 Task: Look for space in Zorgo, Burkina Faso from 8th August, 2023 to 15th August, 2023 for 9 adults in price range Rs.10000 to Rs.14000. Place can be shared room with 5 bedrooms having 9 beds and 5 bathrooms. Property type can be house, flat, guest house. Amenities needed are: wifi, air conditioning, TV, pool, gym, breakfast. Booking option can be shelf check-in. Required host language is English.
Action: Mouse moved to (415, 86)
Screenshot: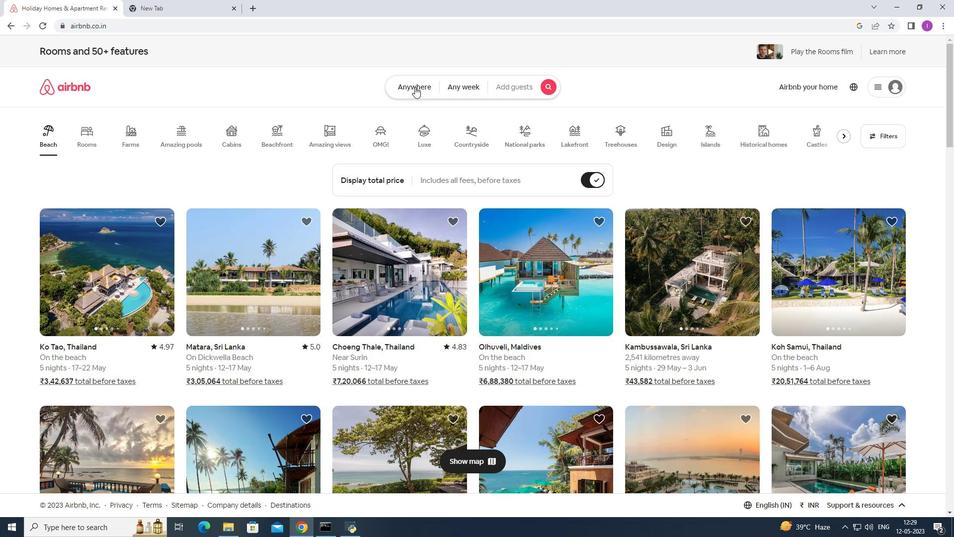 
Action: Mouse pressed left at (415, 86)
Screenshot: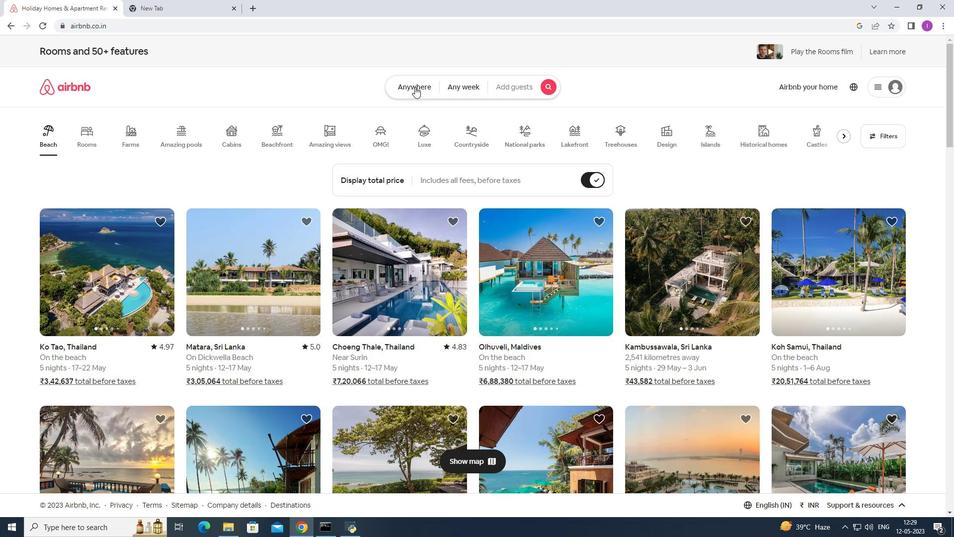 
Action: Mouse moved to (344, 135)
Screenshot: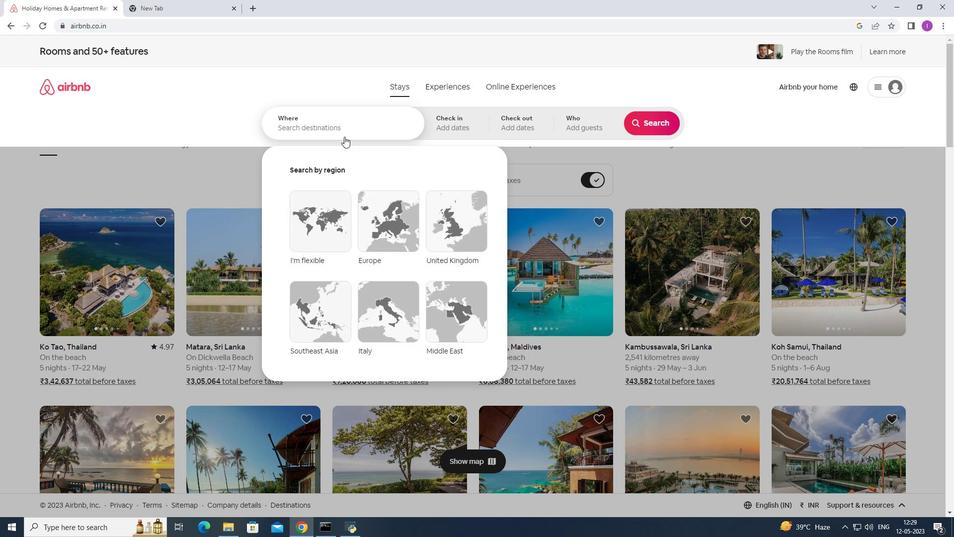 
Action: Mouse pressed left at (344, 135)
Screenshot: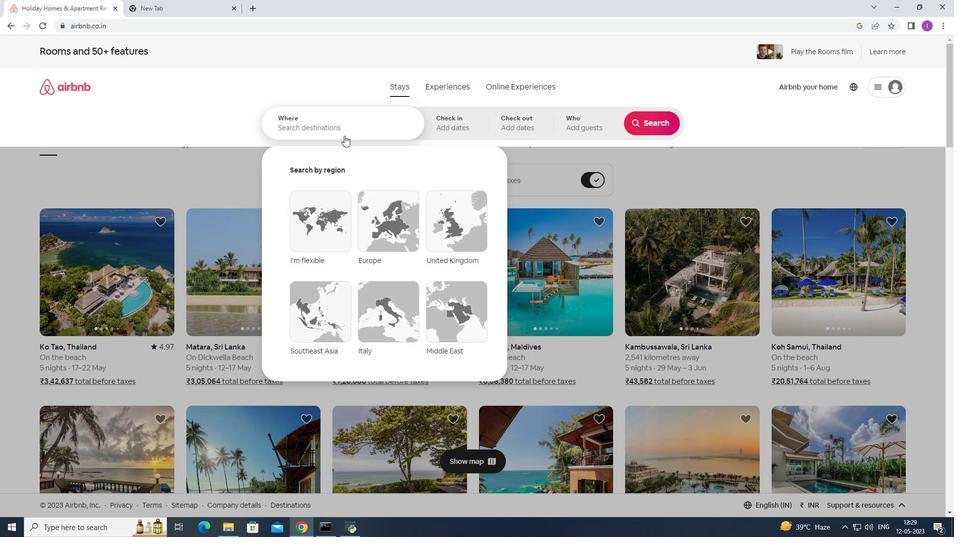 
Action: Mouse moved to (378, 132)
Screenshot: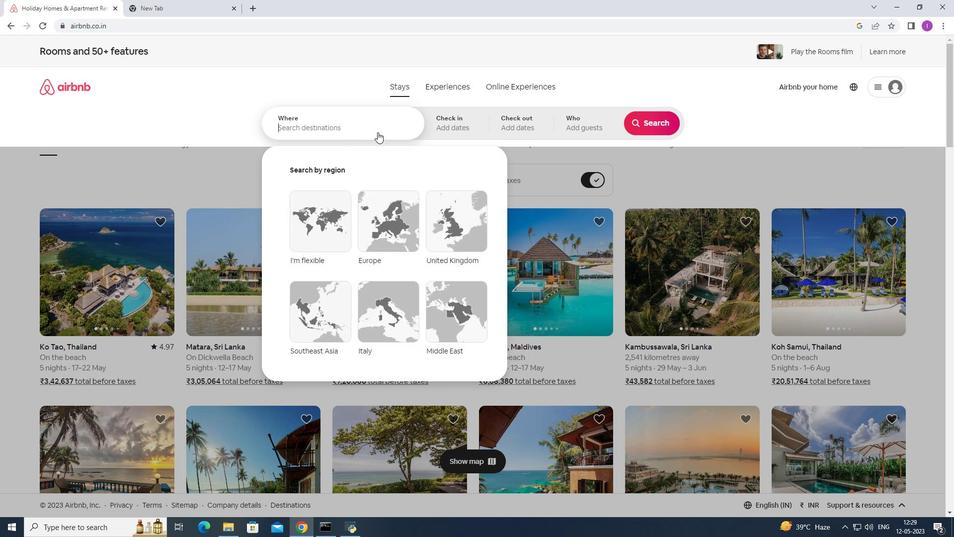 
Action: Key pressed <Key.shift>Zo
Screenshot: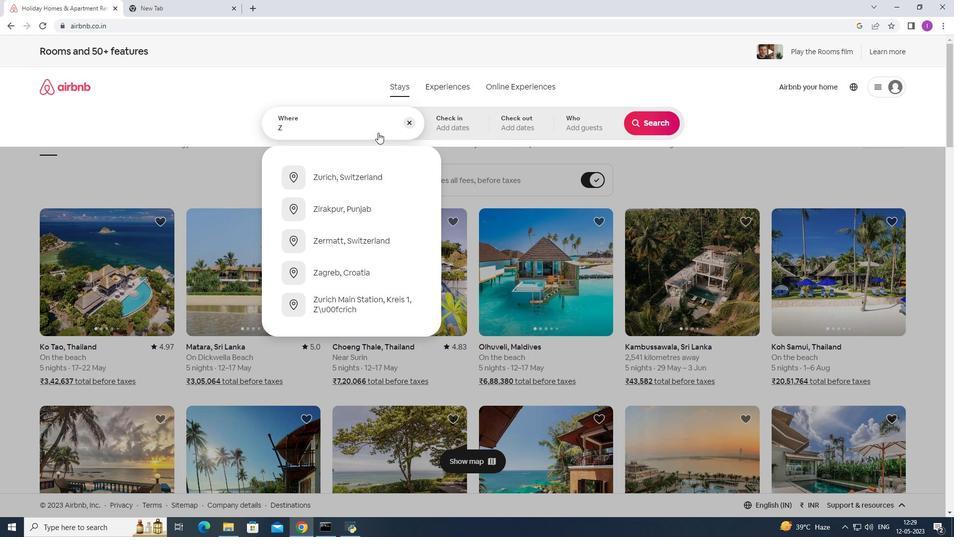
Action: Mouse moved to (378, 132)
Screenshot: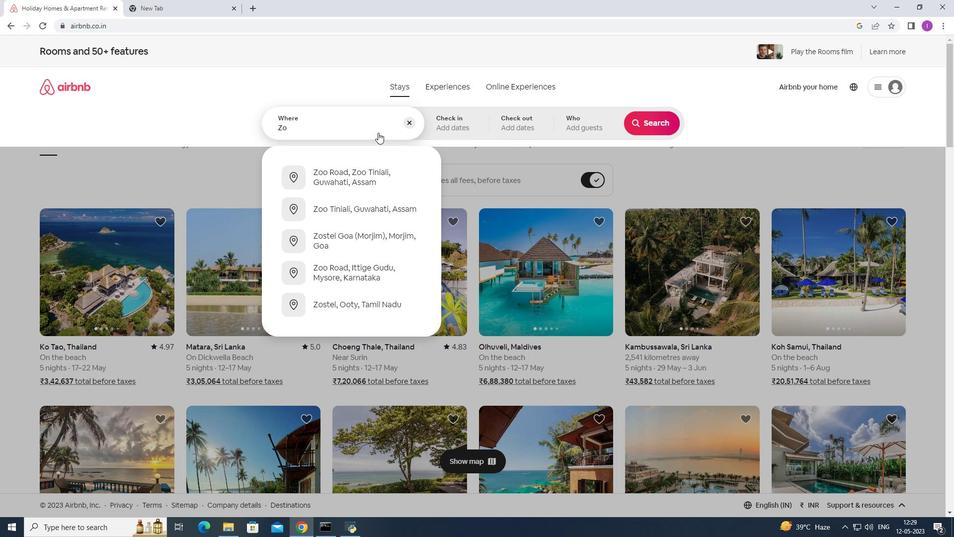 
Action: Key pressed rgo,<Key.shift>Burkina<Key.space><Key.shift>Faso
Screenshot: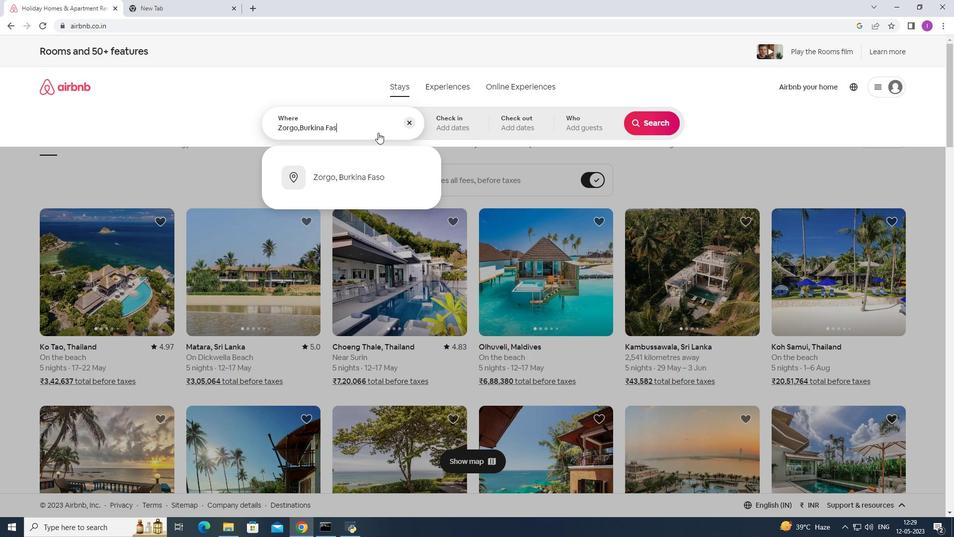 
Action: Mouse moved to (375, 181)
Screenshot: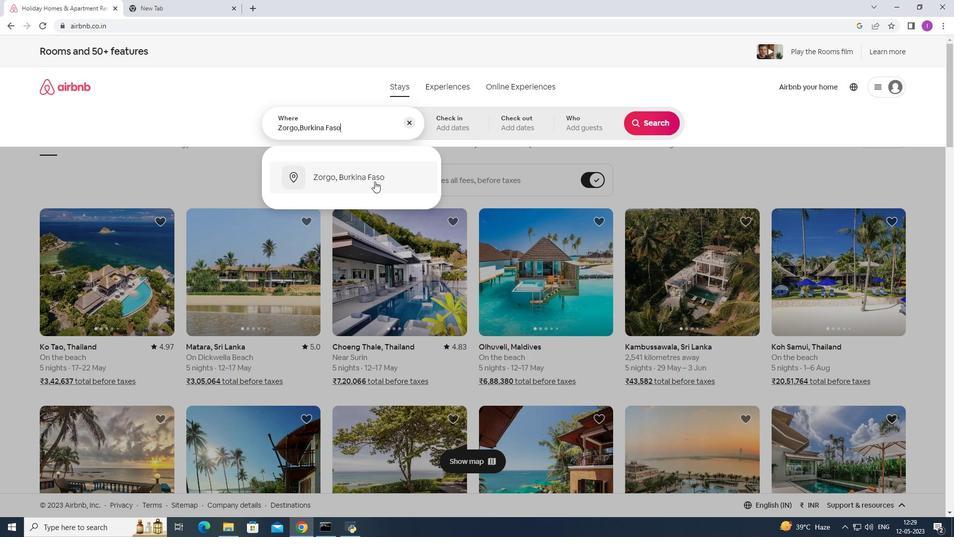 
Action: Mouse pressed left at (375, 181)
Screenshot: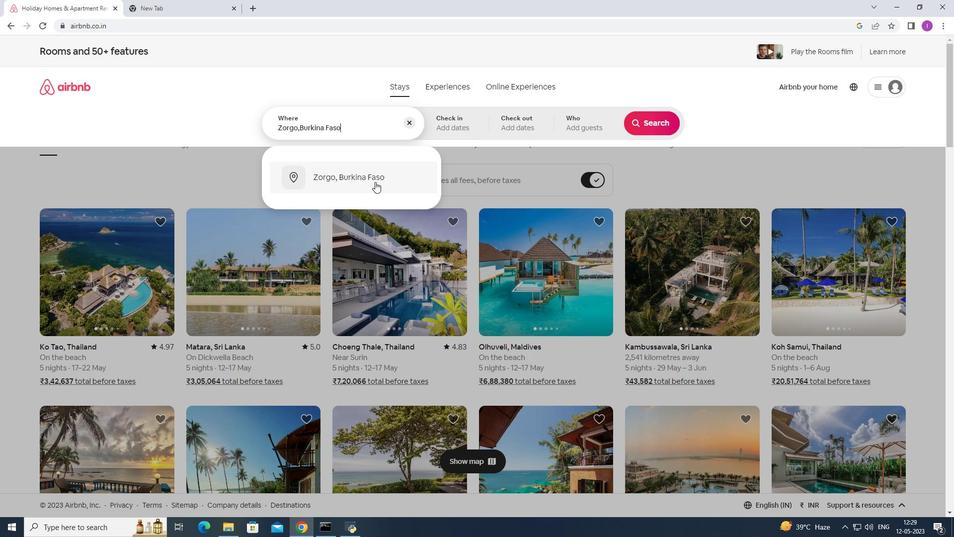 
Action: Mouse moved to (647, 198)
Screenshot: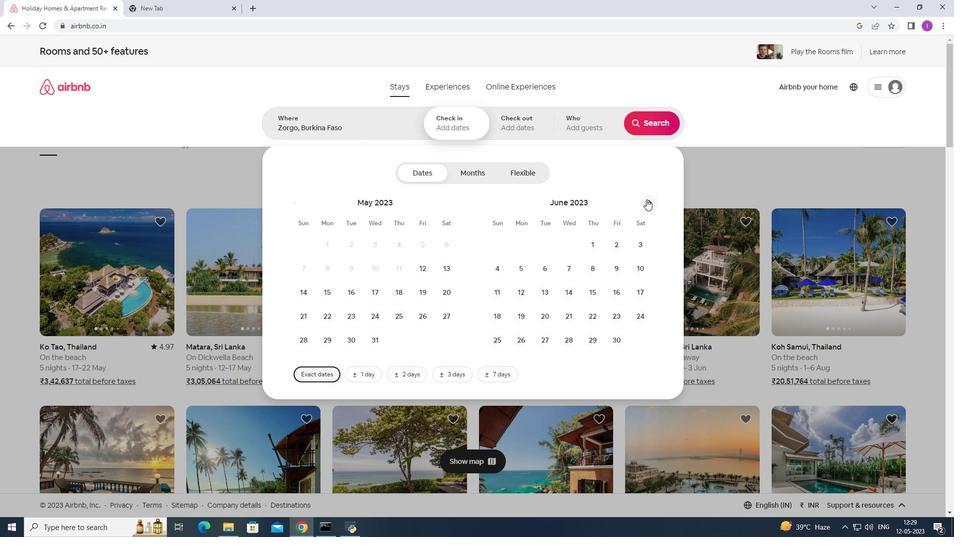 
Action: Mouse pressed left at (647, 198)
Screenshot: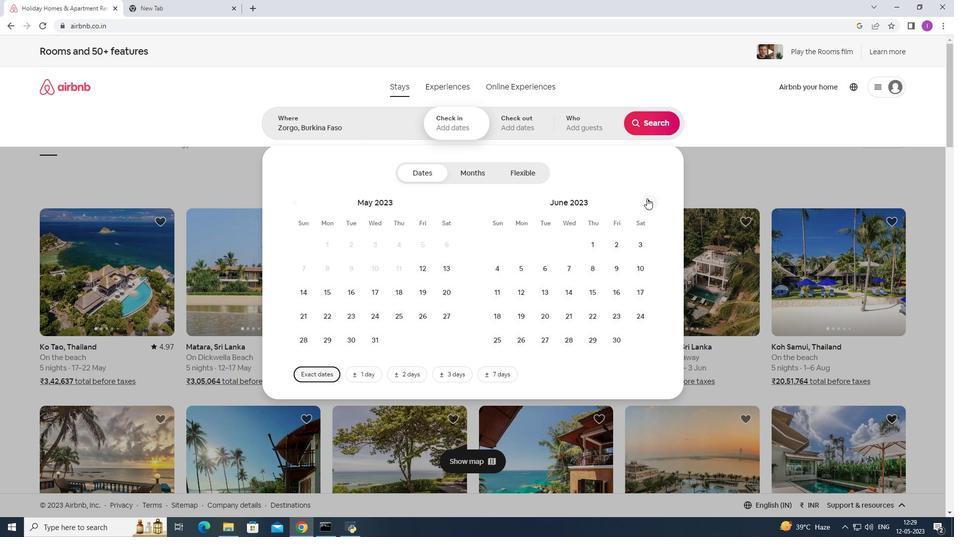 
Action: Mouse moved to (647, 197)
Screenshot: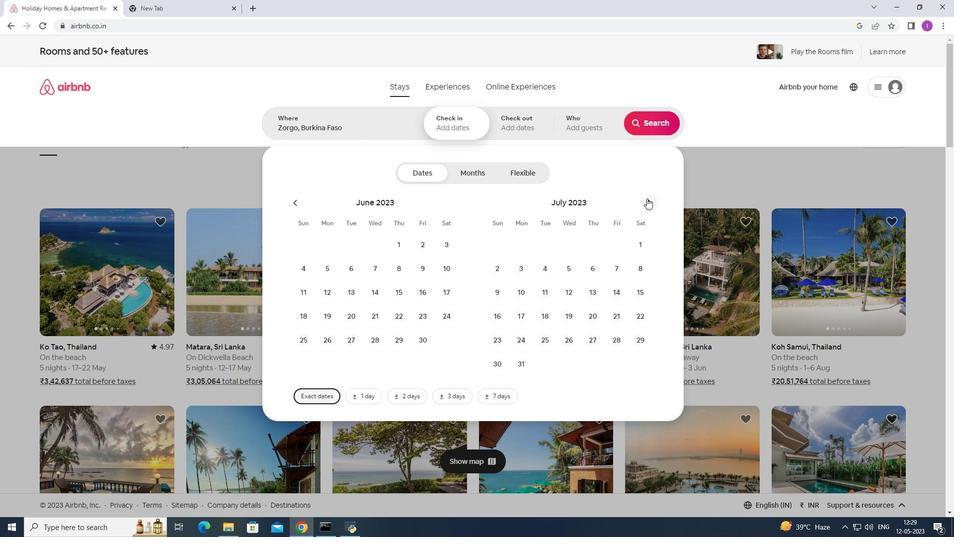 
Action: Mouse pressed left at (647, 197)
Screenshot: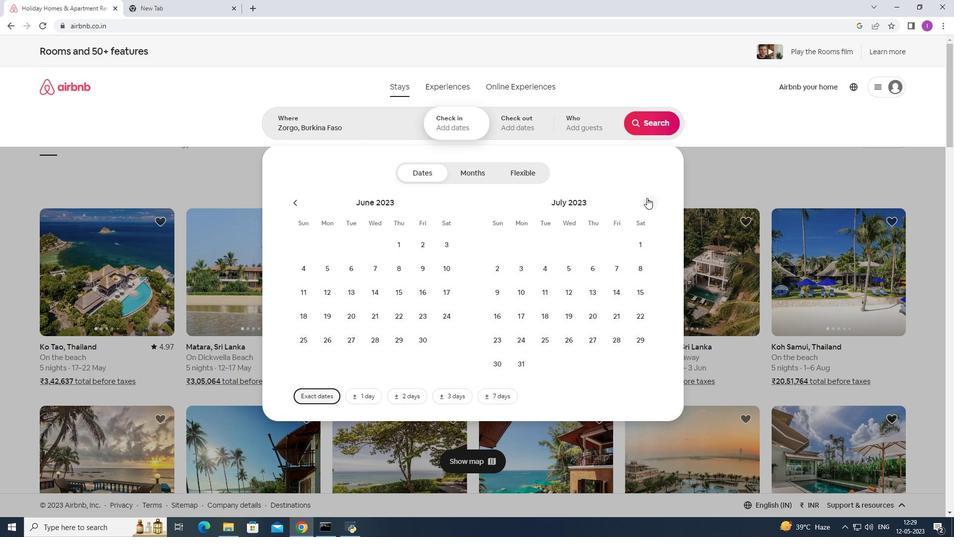 
Action: Mouse moved to (547, 266)
Screenshot: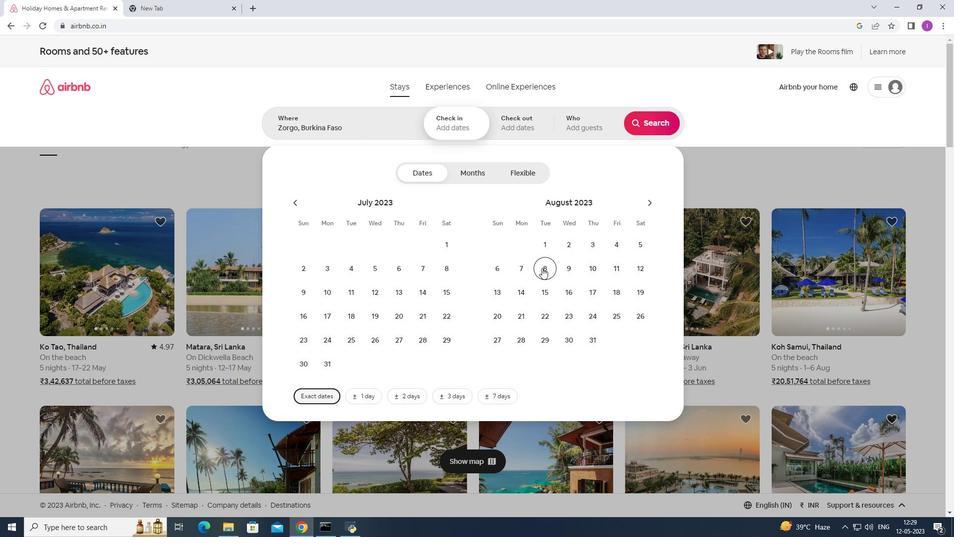 
Action: Mouse pressed left at (547, 266)
Screenshot: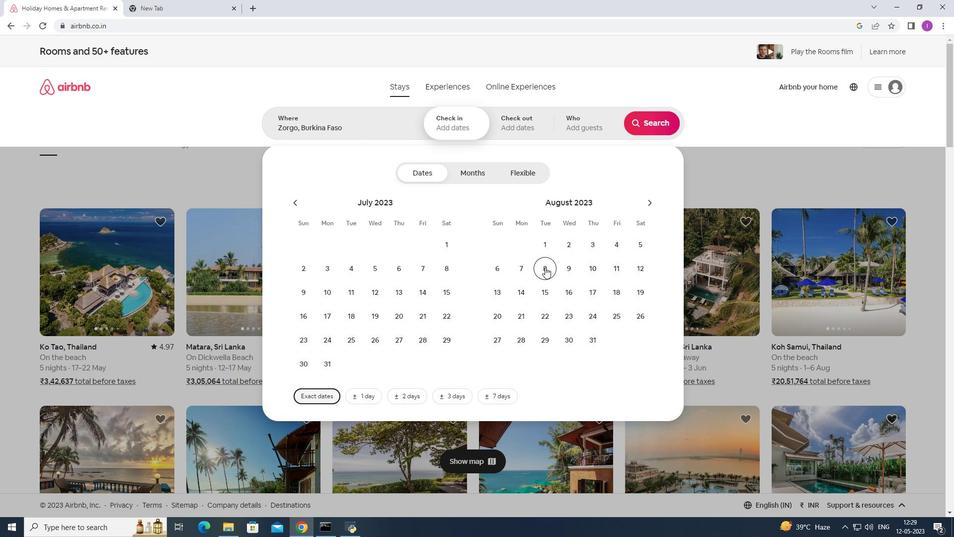 
Action: Mouse moved to (549, 288)
Screenshot: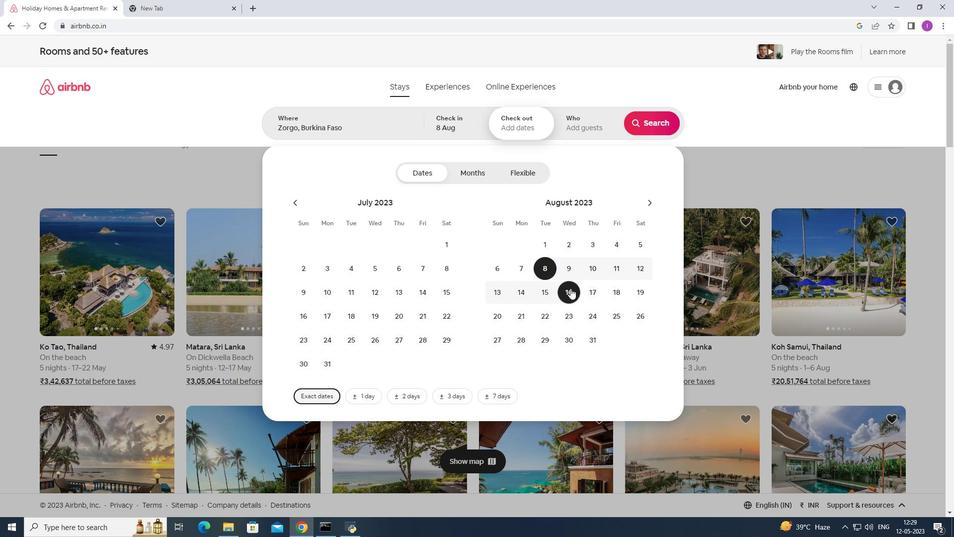 
Action: Mouse pressed left at (549, 288)
Screenshot: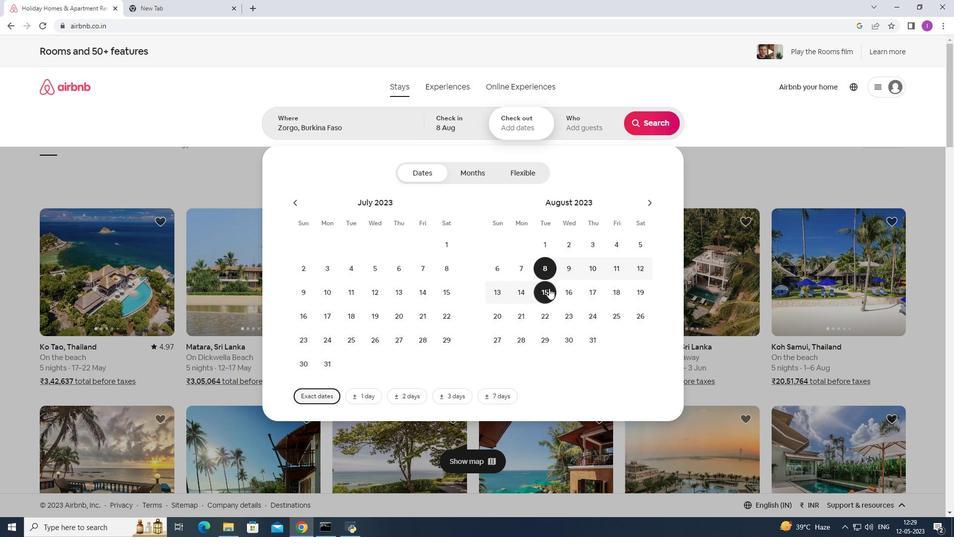 
Action: Mouse moved to (587, 127)
Screenshot: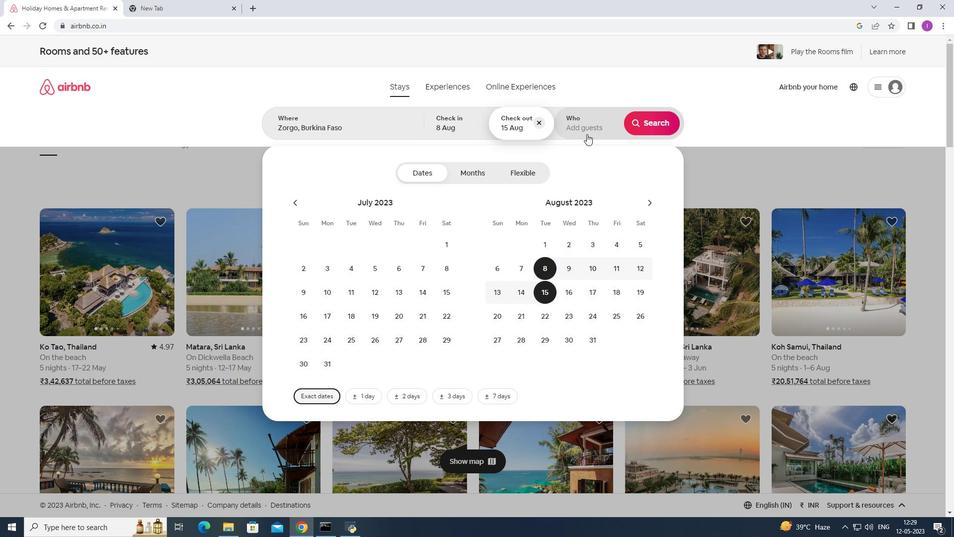 
Action: Mouse pressed left at (587, 127)
Screenshot: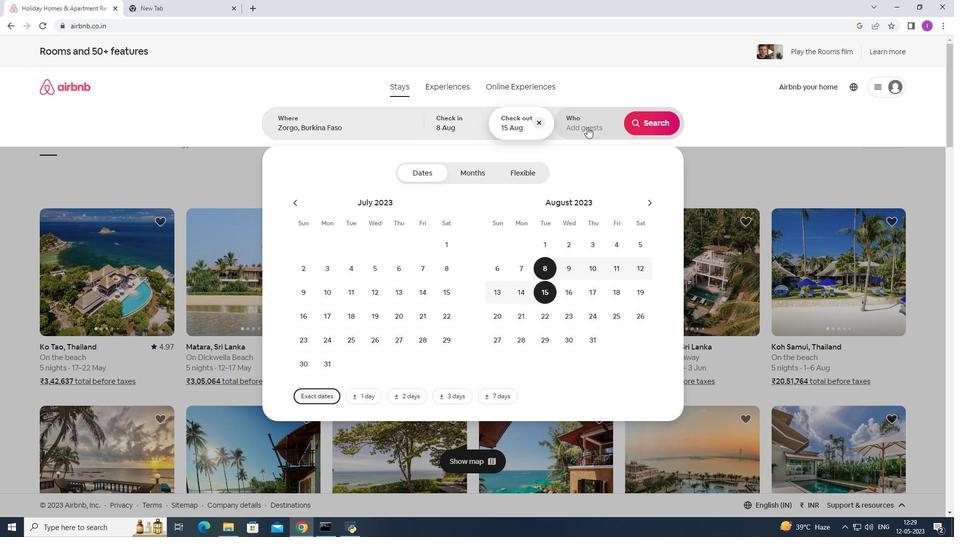 
Action: Mouse moved to (654, 177)
Screenshot: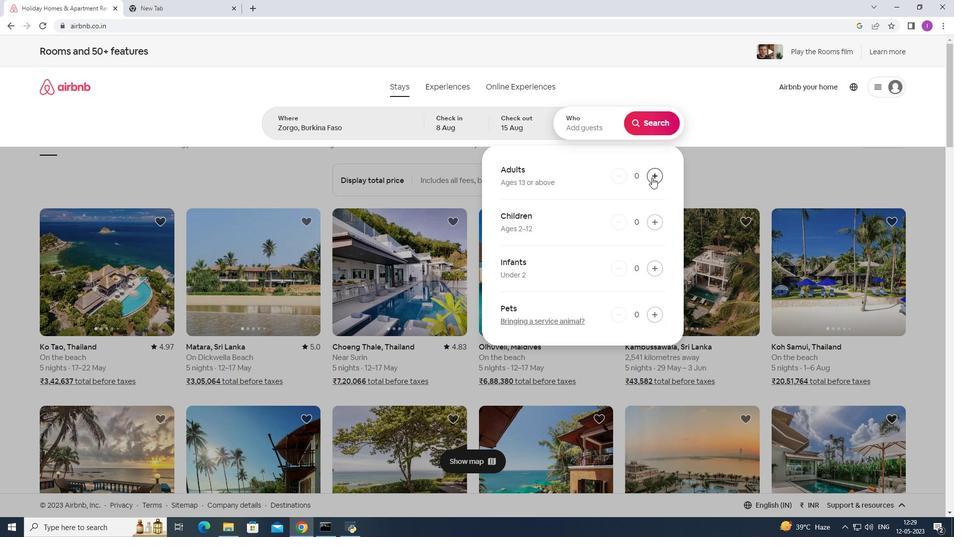 
Action: Mouse pressed left at (654, 177)
Screenshot: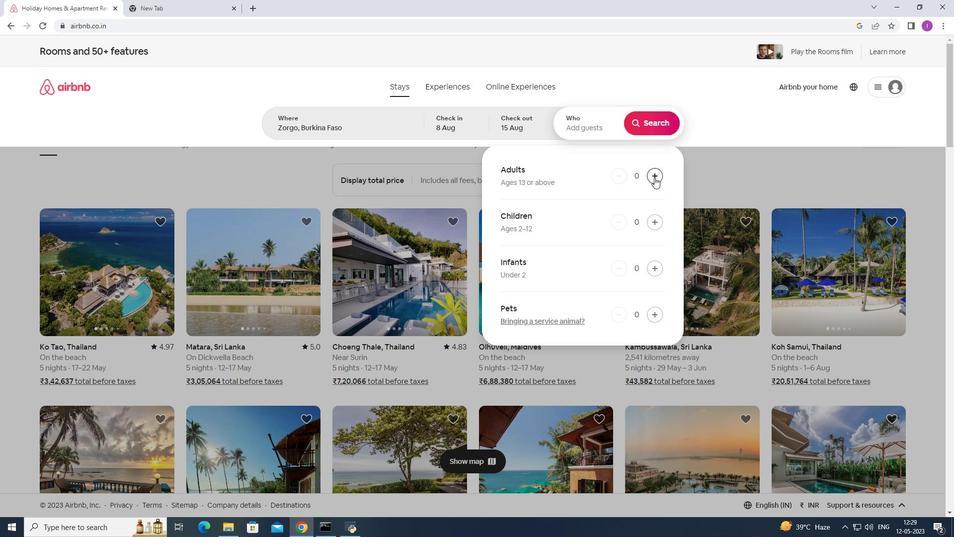 
Action: Mouse pressed left at (654, 177)
Screenshot: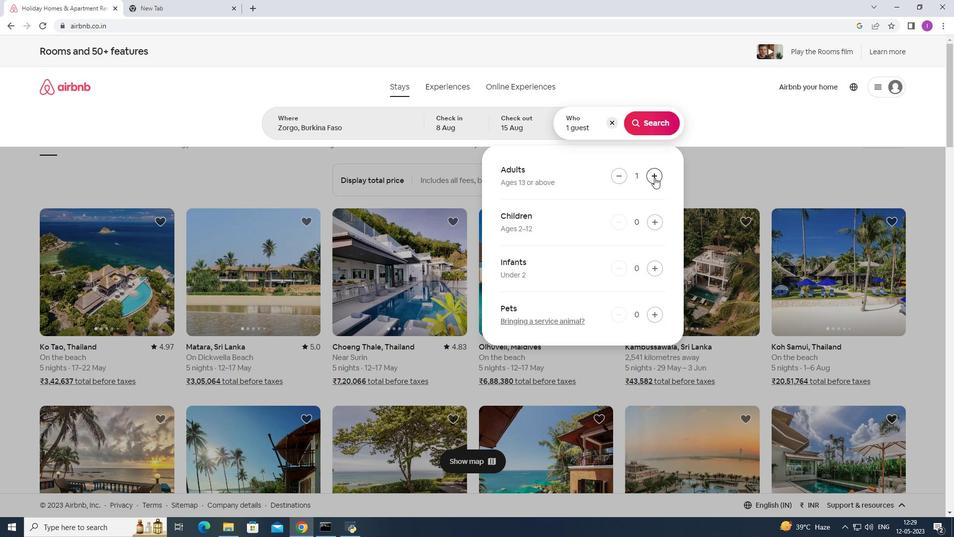 
Action: Mouse pressed left at (654, 177)
Screenshot: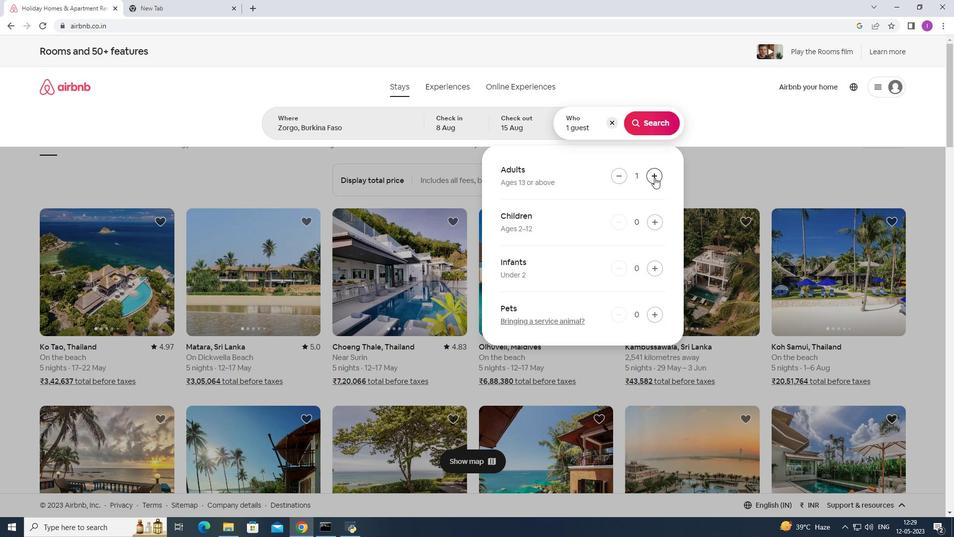 
Action: Mouse pressed left at (654, 177)
Screenshot: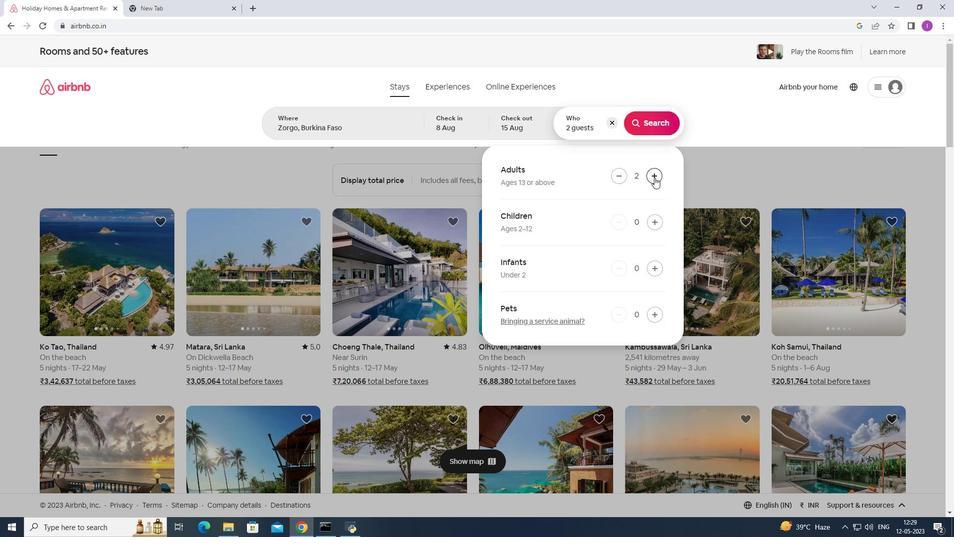 
Action: Mouse pressed left at (654, 177)
Screenshot: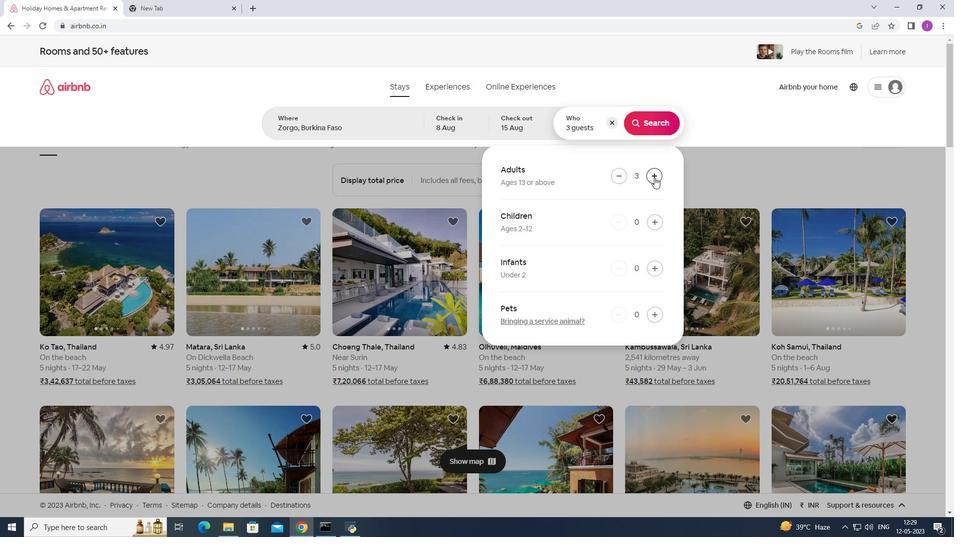 
Action: Mouse pressed left at (654, 177)
Screenshot: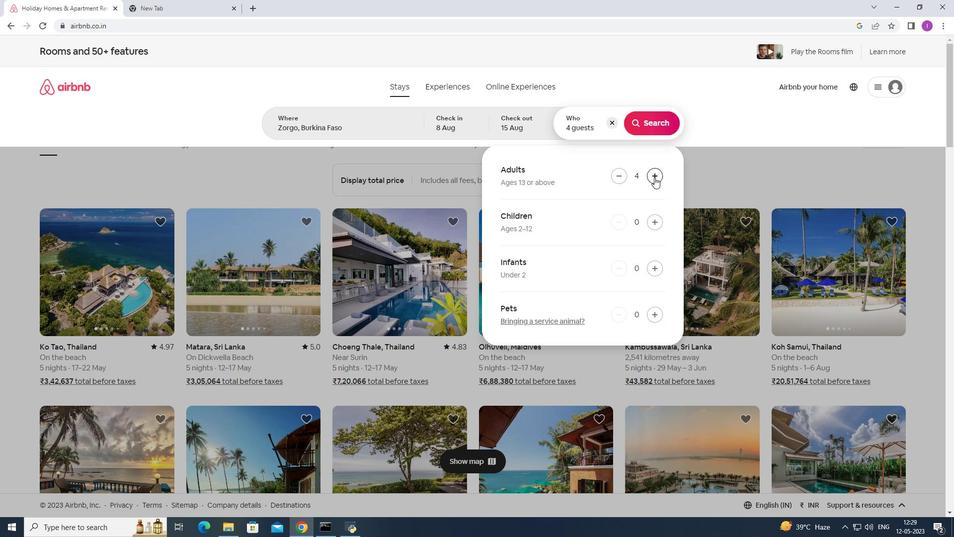 
Action: Mouse pressed left at (654, 177)
Screenshot: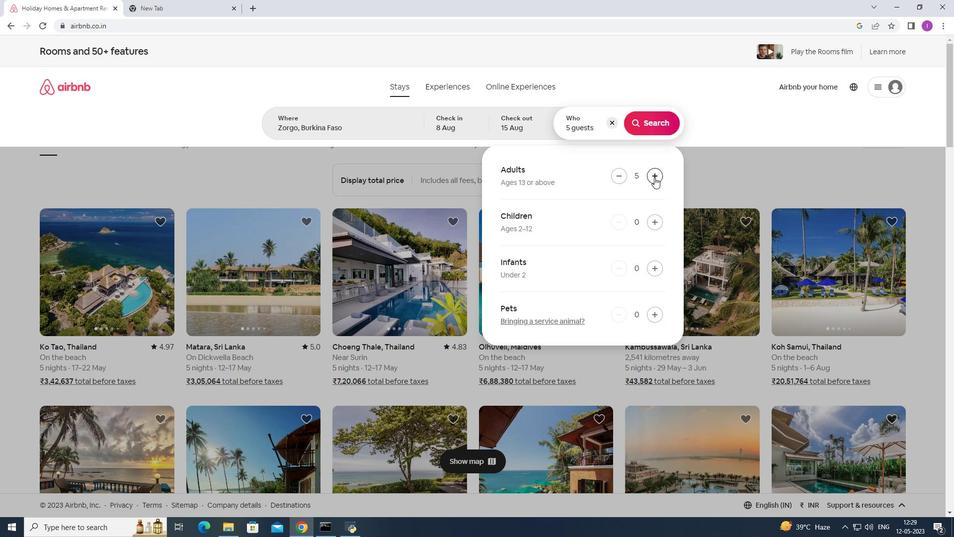
Action: Mouse pressed left at (654, 177)
Screenshot: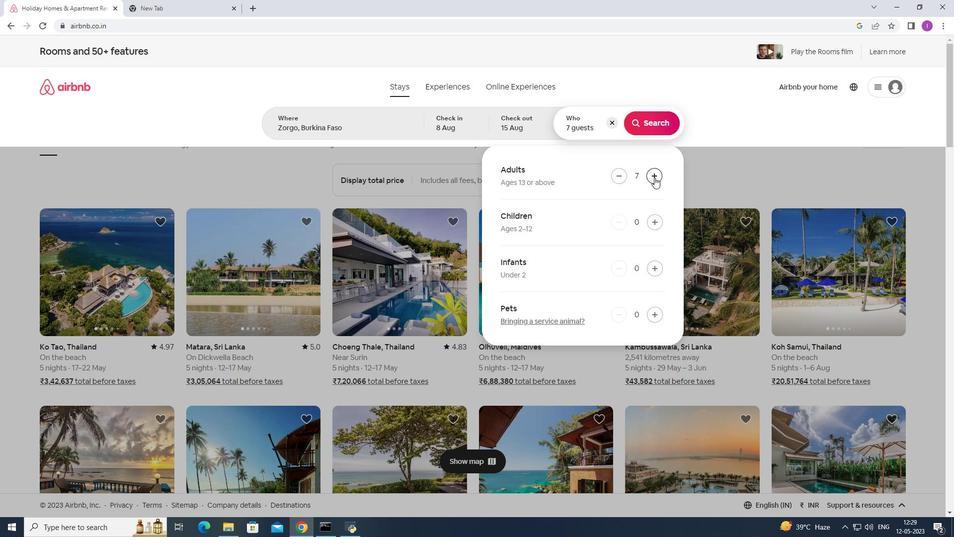 
Action: Mouse moved to (654, 172)
Screenshot: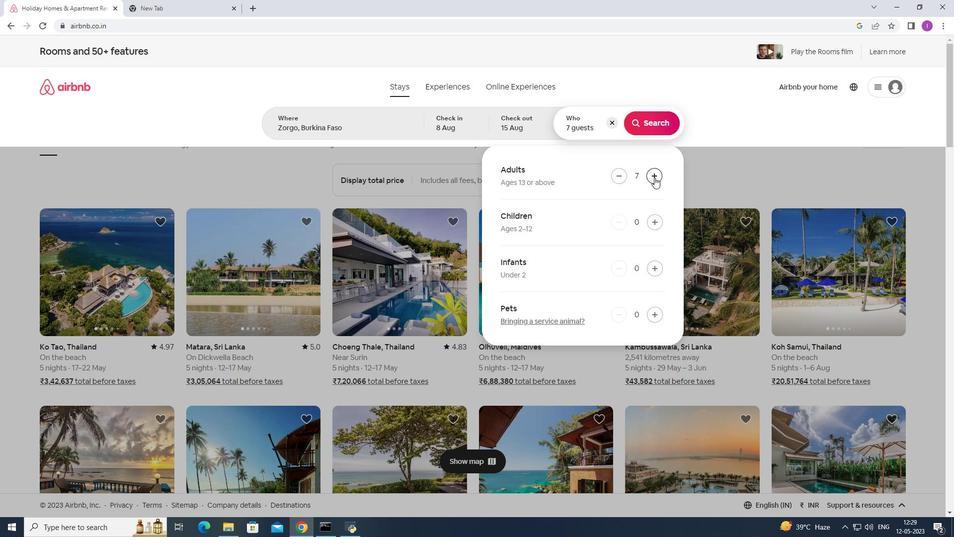 
Action: Mouse pressed left at (654, 172)
Screenshot: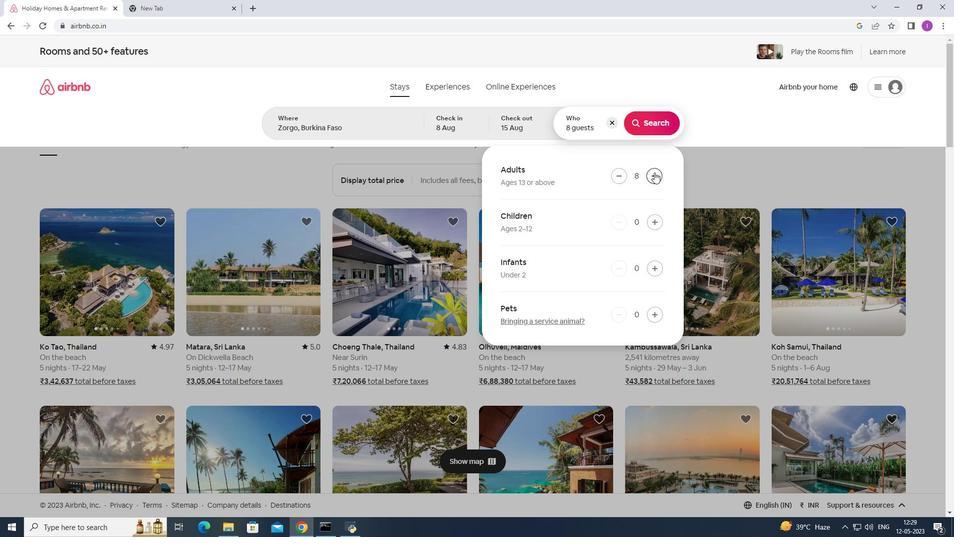 
Action: Mouse moved to (652, 125)
Screenshot: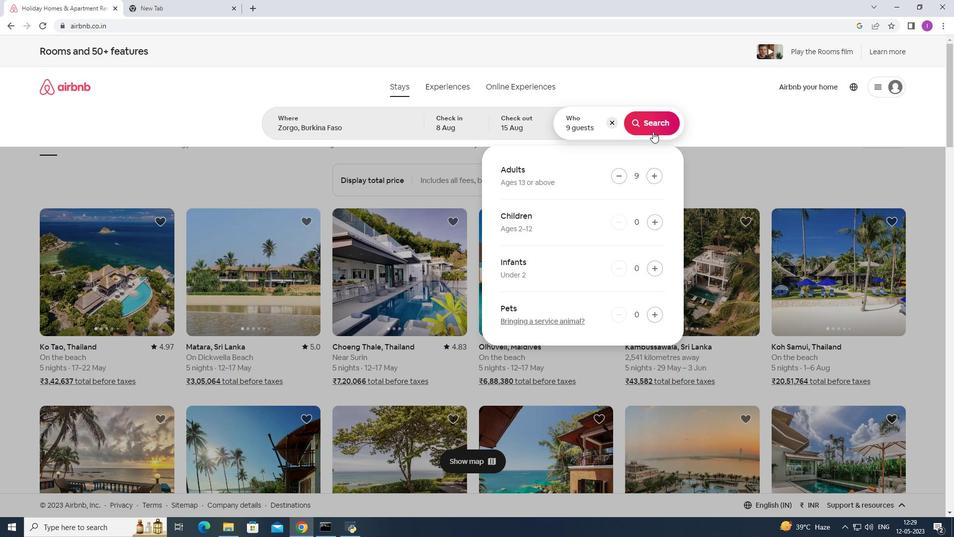 
Action: Mouse pressed left at (652, 125)
Screenshot: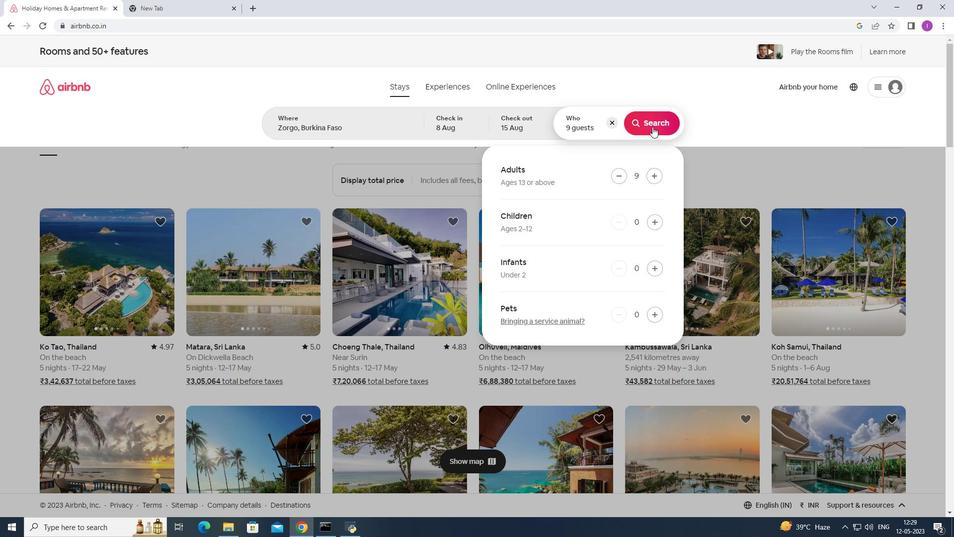 
Action: Mouse moved to (912, 94)
Screenshot: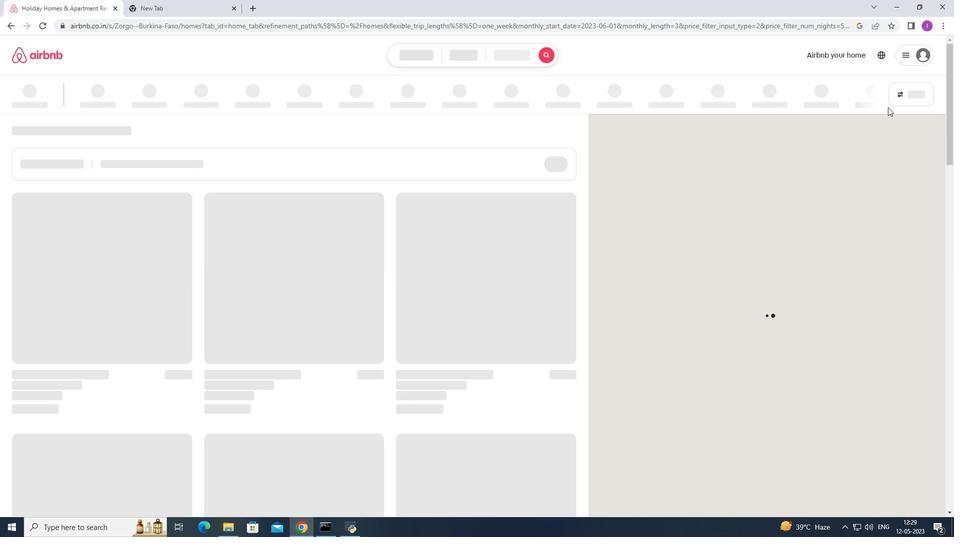 
Action: Mouse pressed left at (912, 94)
Screenshot: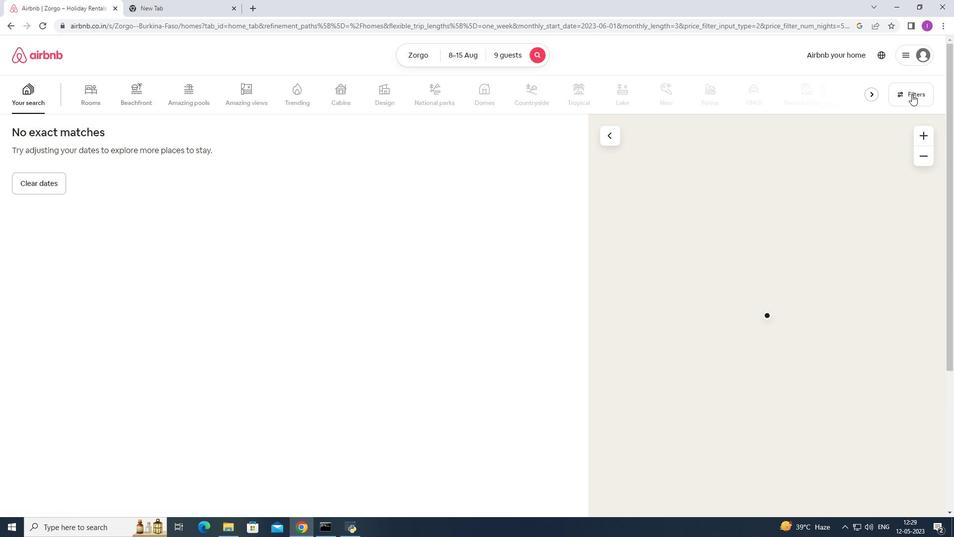 
Action: Mouse moved to (541, 334)
Screenshot: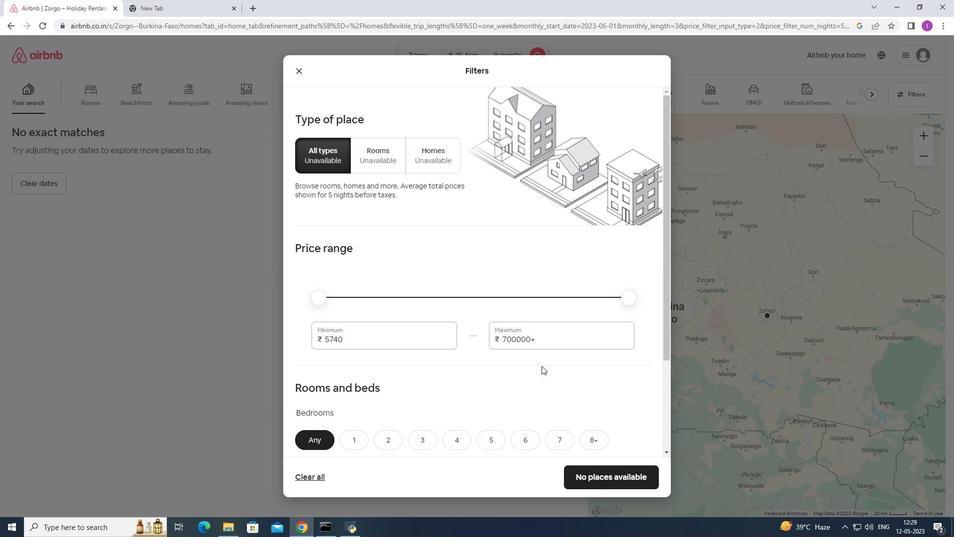 
Action: Mouse pressed left at (541, 334)
Screenshot: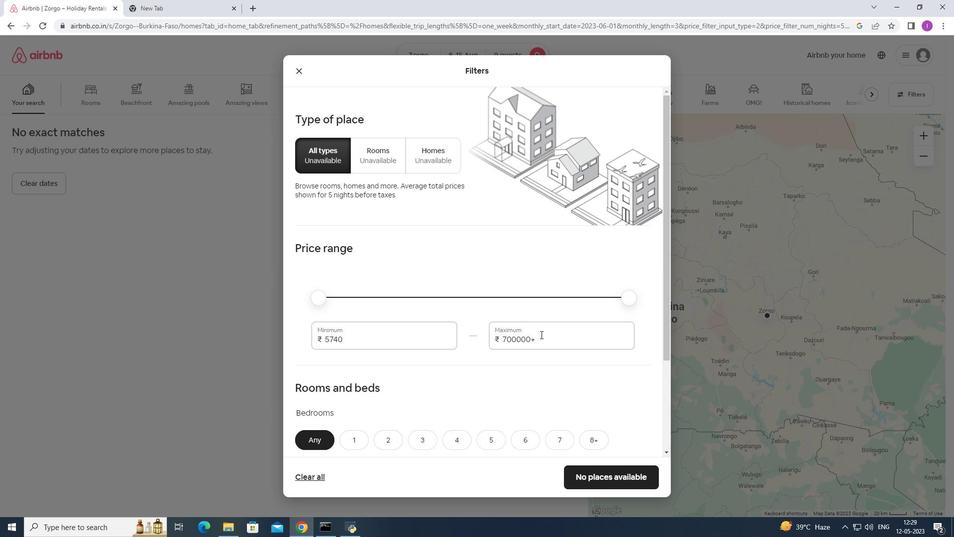 
Action: Mouse moved to (492, 338)
Screenshot: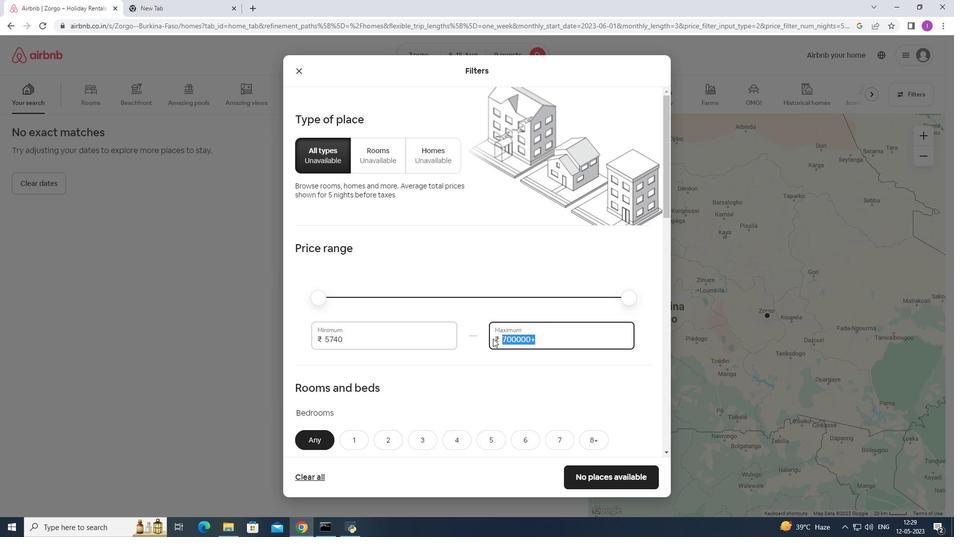 
Action: Key pressed 1
Screenshot: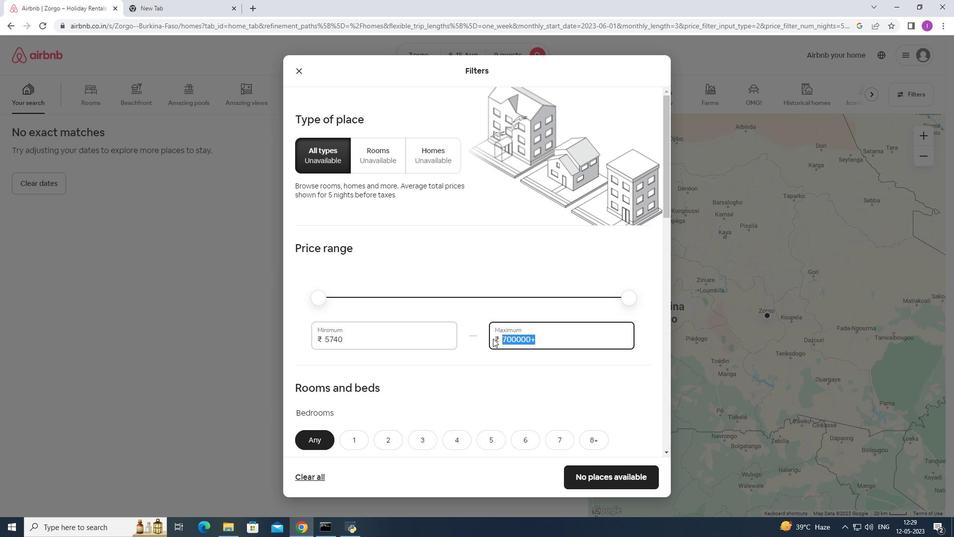
Action: Mouse moved to (494, 336)
Screenshot: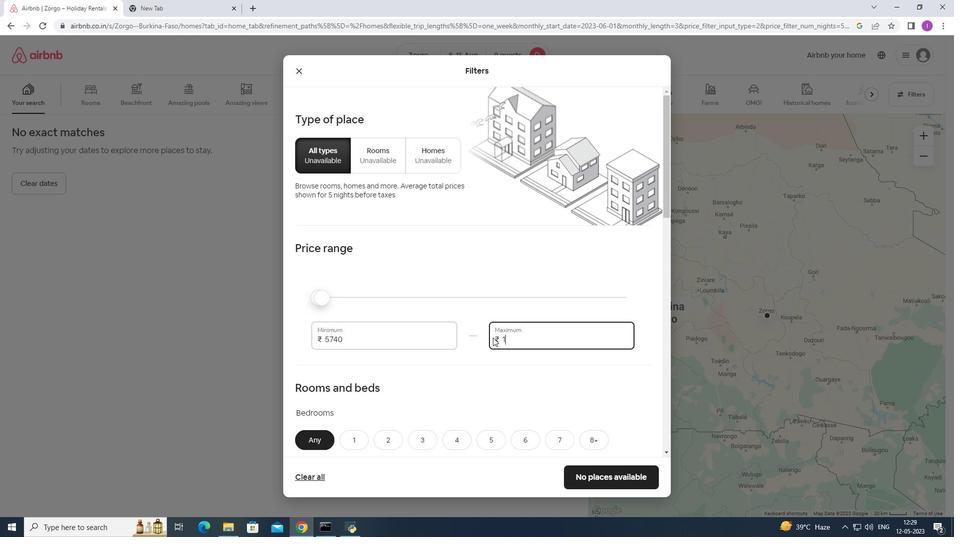 
Action: Key pressed 4
Screenshot: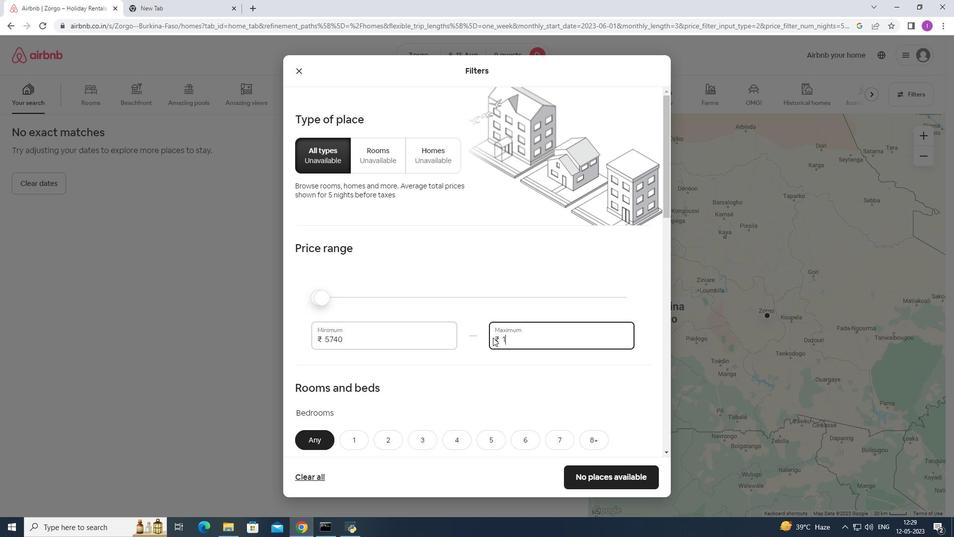 
Action: Mouse moved to (495, 334)
Screenshot: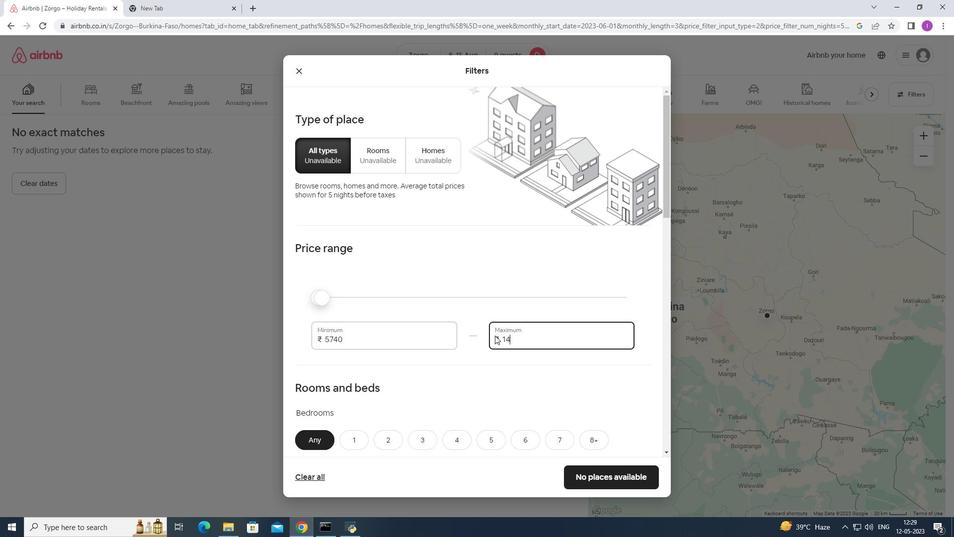 
Action: Key pressed 0
Screenshot: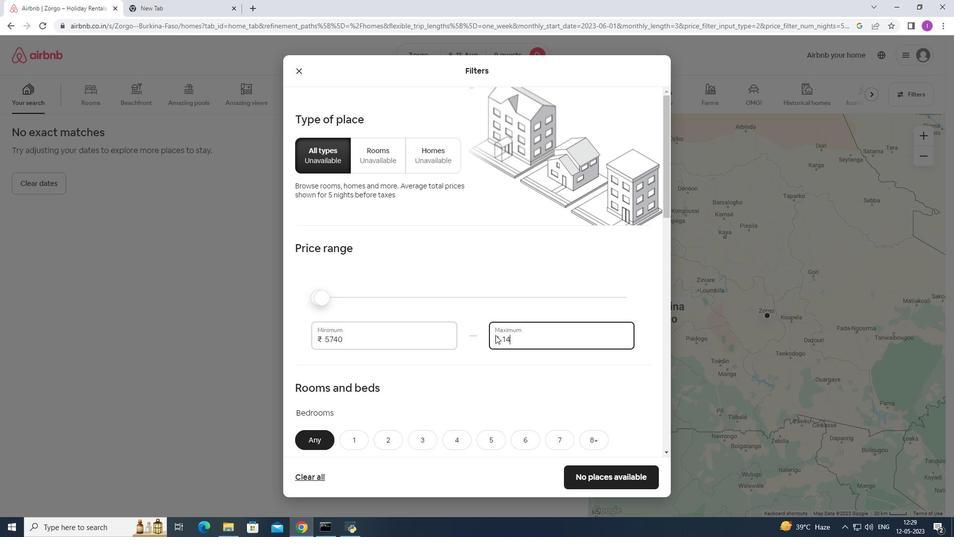 
Action: Mouse moved to (496, 334)
Screenshot: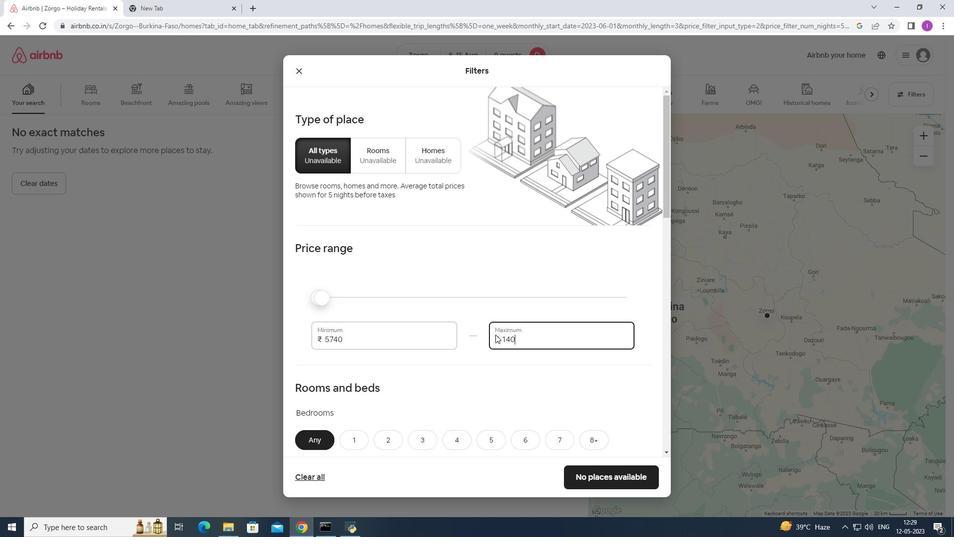 
Action: Key pressed 00
Screenshot: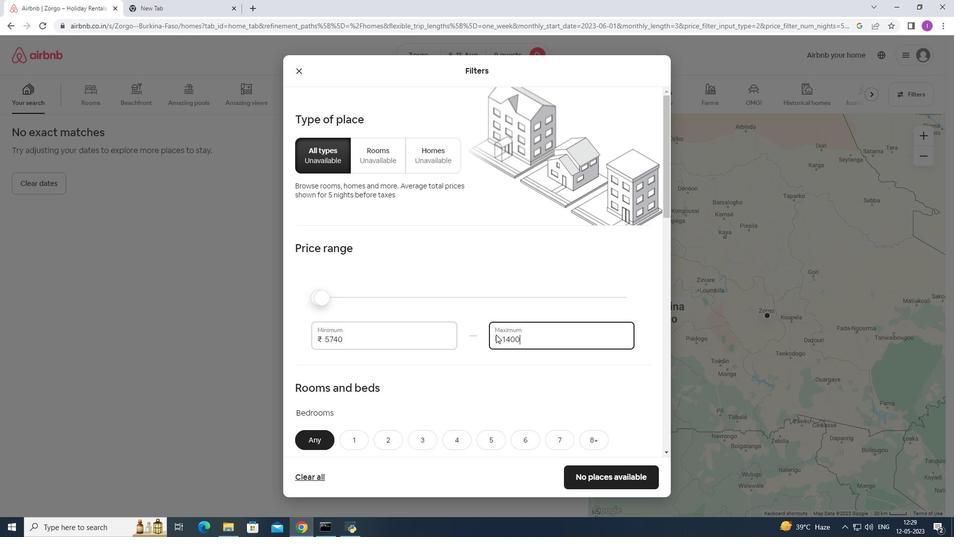 
Action: Mouse moved to (361, 336)
Screenshot: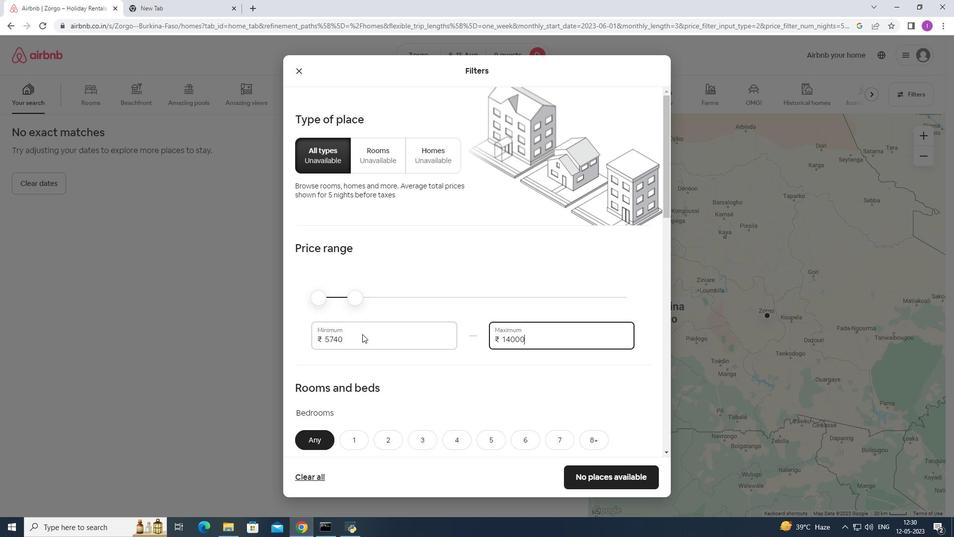 
Action: Mouse pressed left at (361, 336)
Screenshot: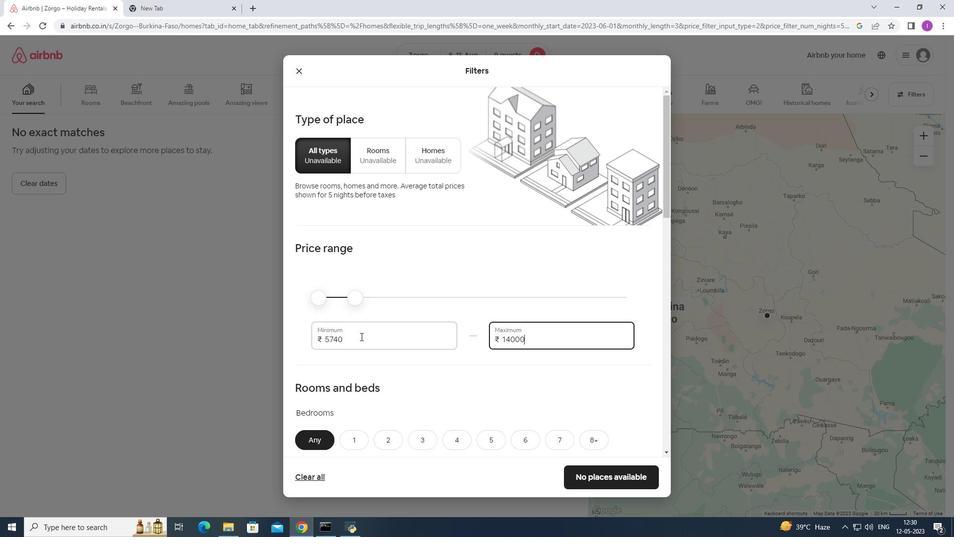 
Action: Mouse moved to (332, 340)
Screenshot: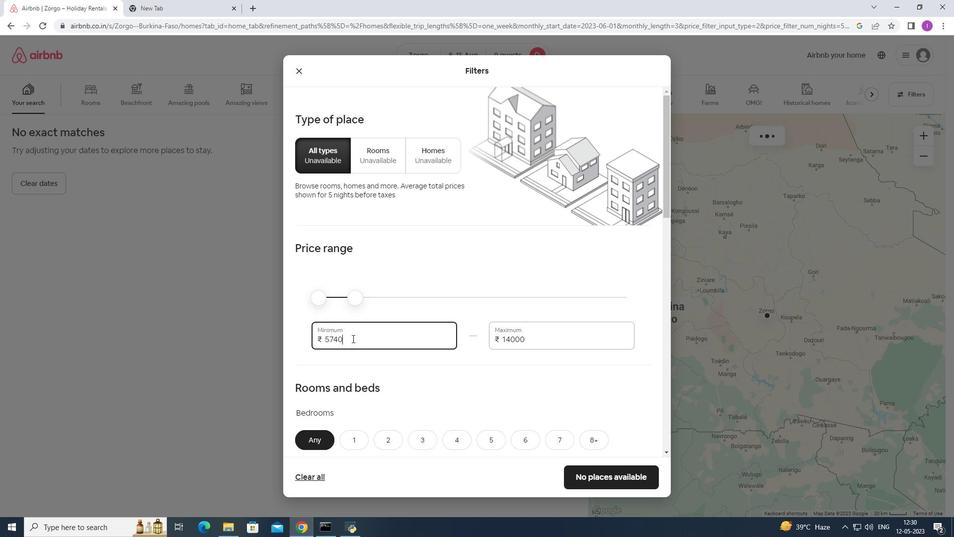 
Action: Mouse pressed left at (332, 340)
Screenshot: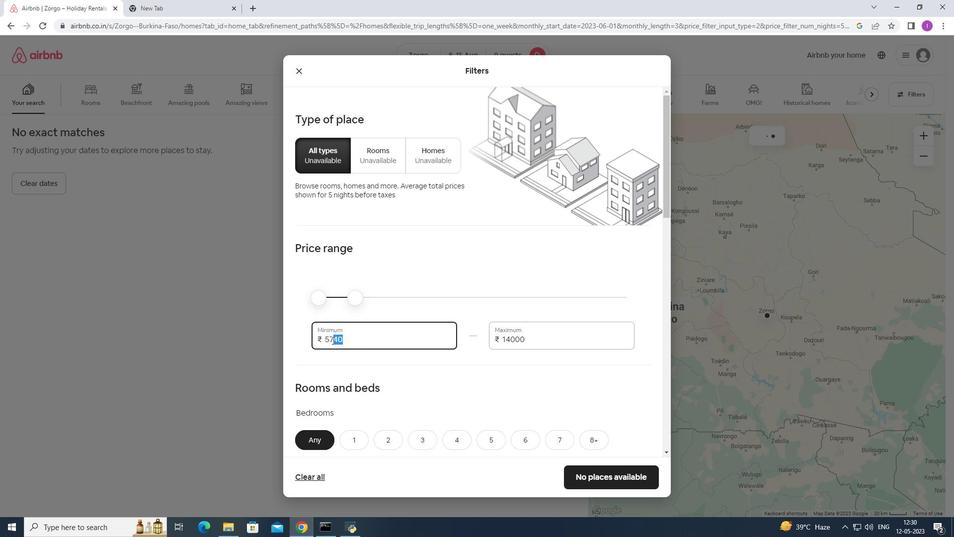 
Action: Mouse moved to (355, 334)
Screenshot: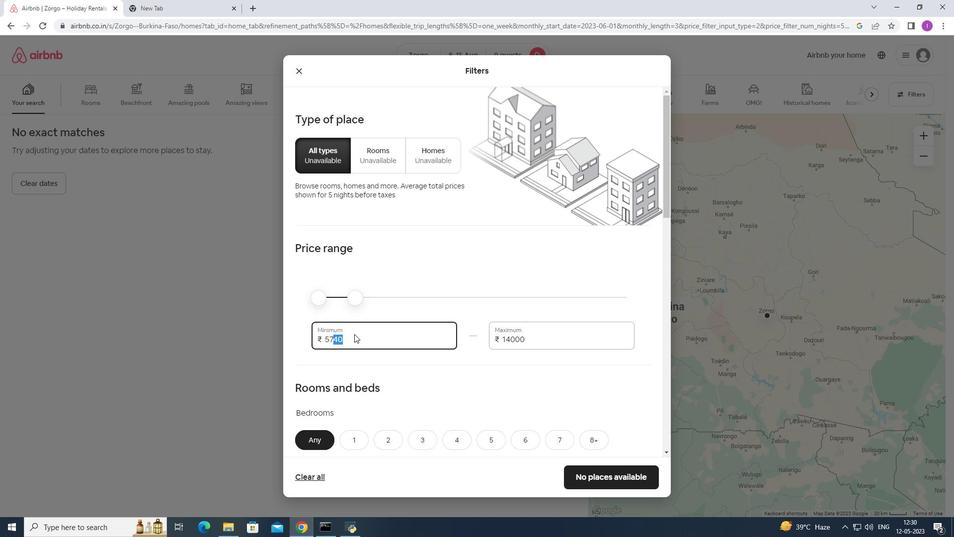 
Action: Key pressed <Key.backspace><Key.backspace><Key.backspace><Key.backspace>
Screenshot: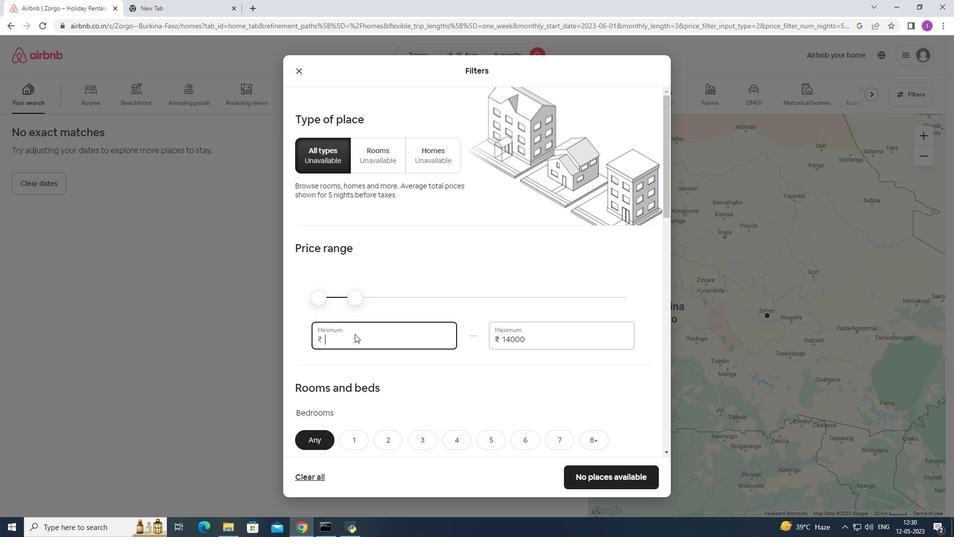 
Action: Mouse moved to (340, 353)
Screenshot: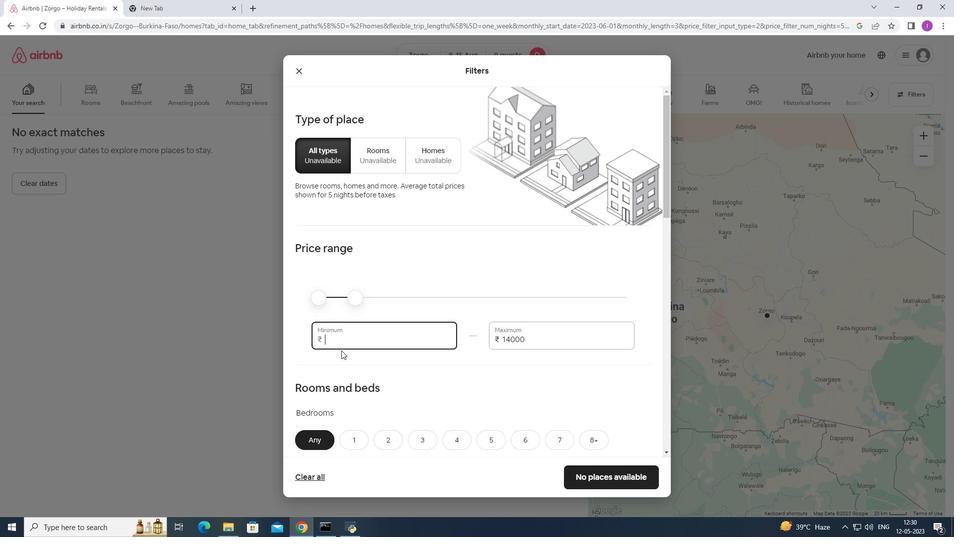 
Action: Key pressed 1
Screenshot: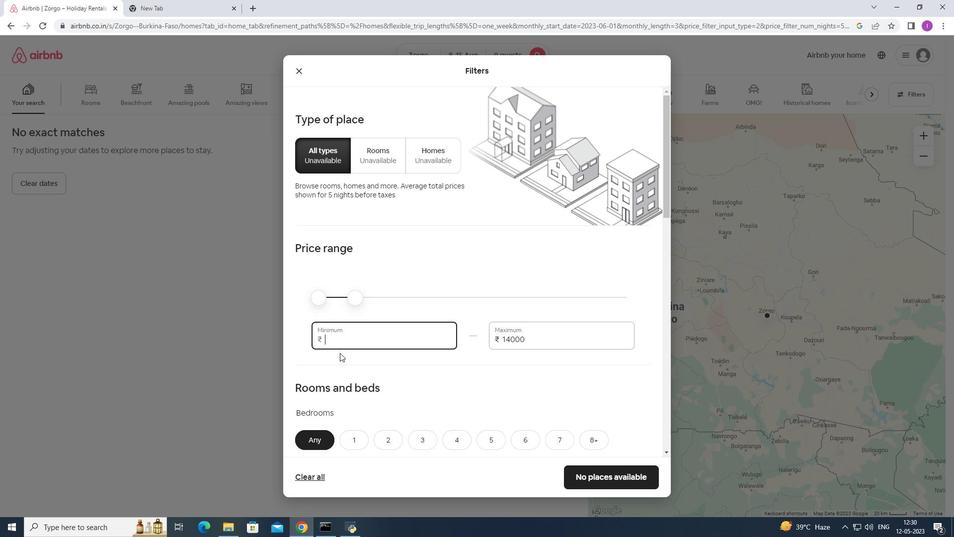 
Action: Mouse moved to (340, 353)
Screenshot: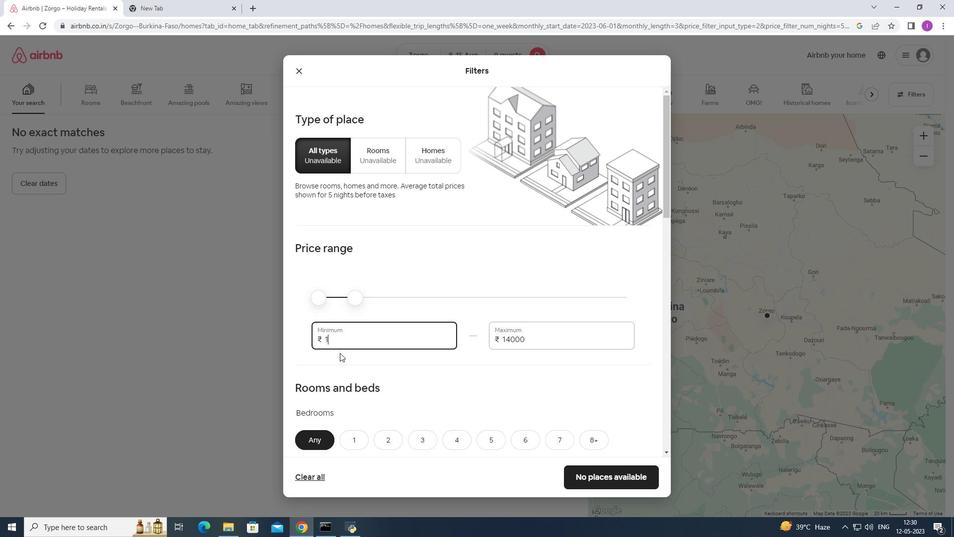 
Action: Key pressed 0000
Screenshot: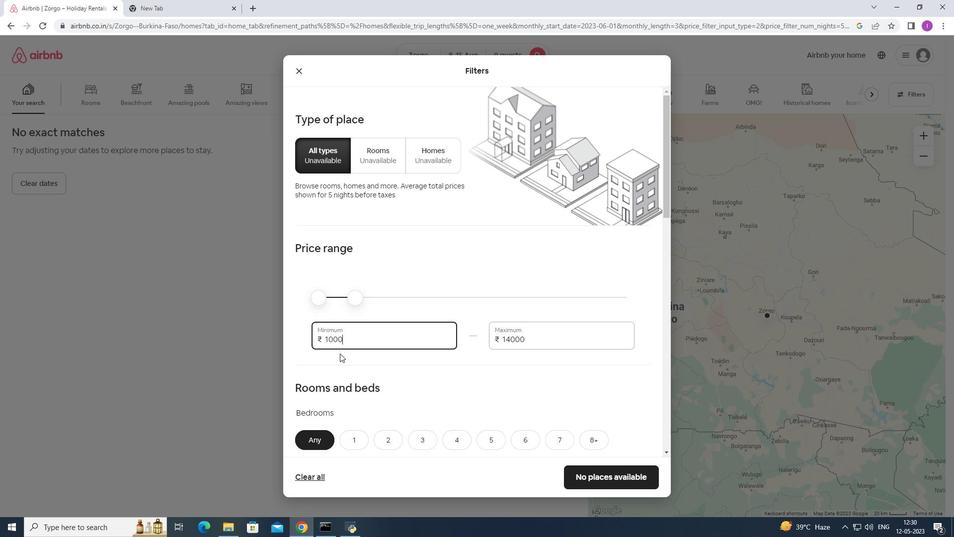
Action: Mouse moved to (357, 365)
Screenshot: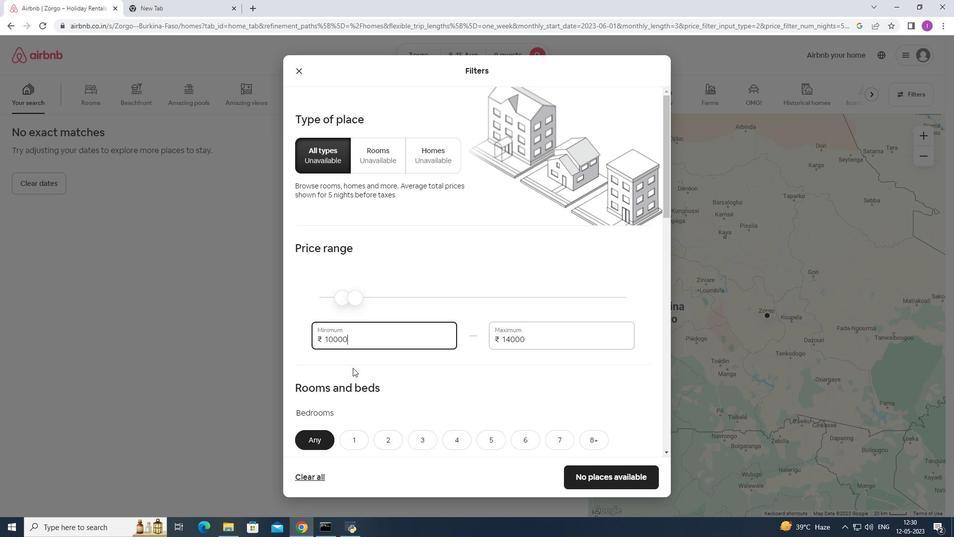 
Action: Mouse scrolled (357, 364) with delta (0, 0)
Screenshot: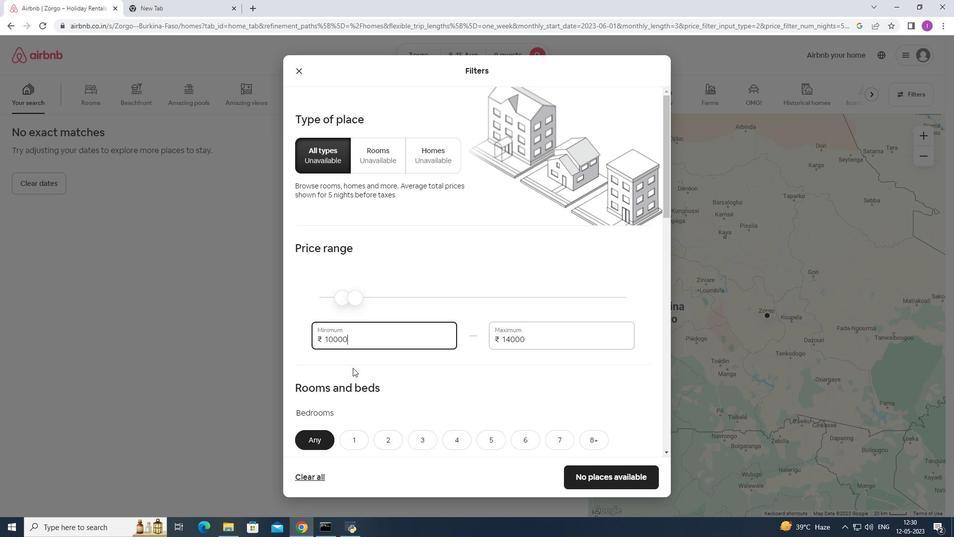 
Action: Mouse moved to (358, 364)
Screenshot: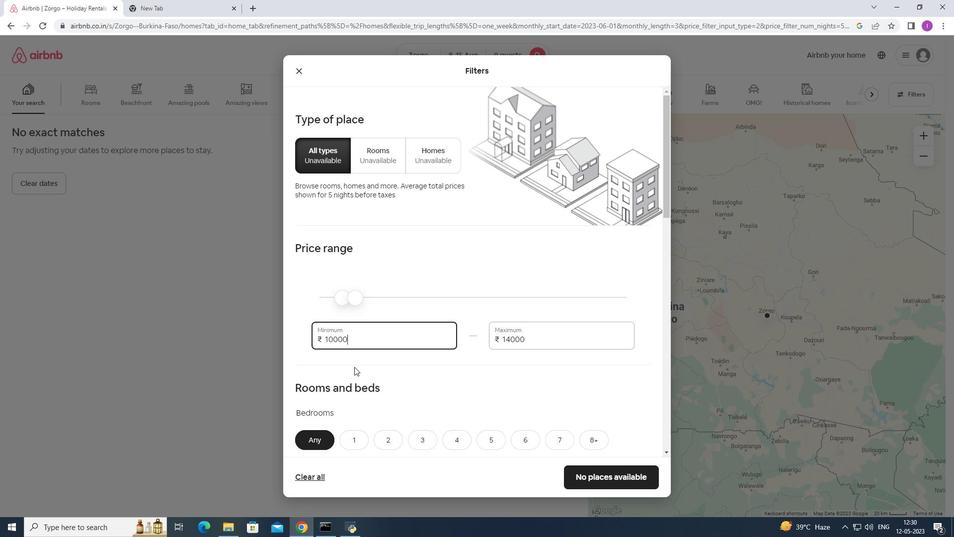 
Action: Mouse scrolled (358, 364) with delta (0, 0)
Screenshot: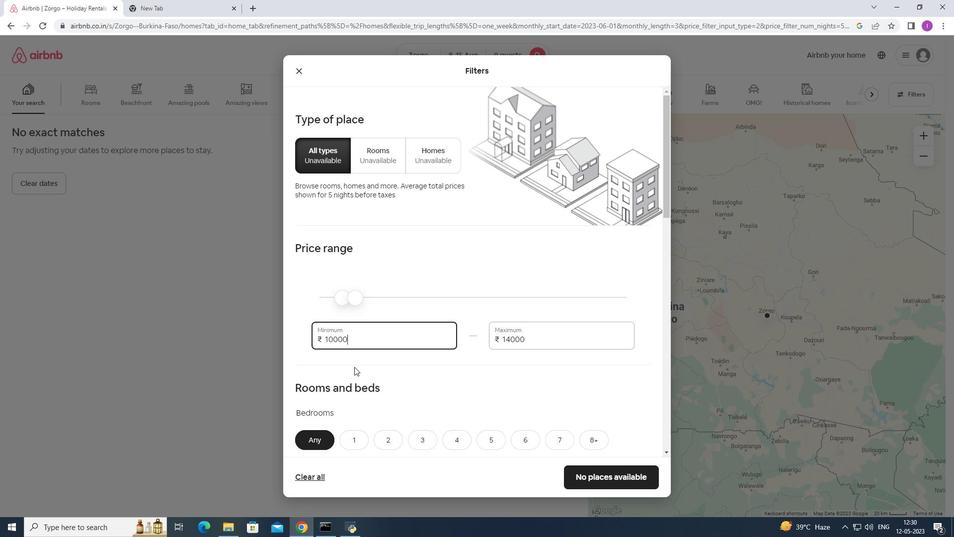 
Action: Mouse moved to (432, 314)
Screenshot: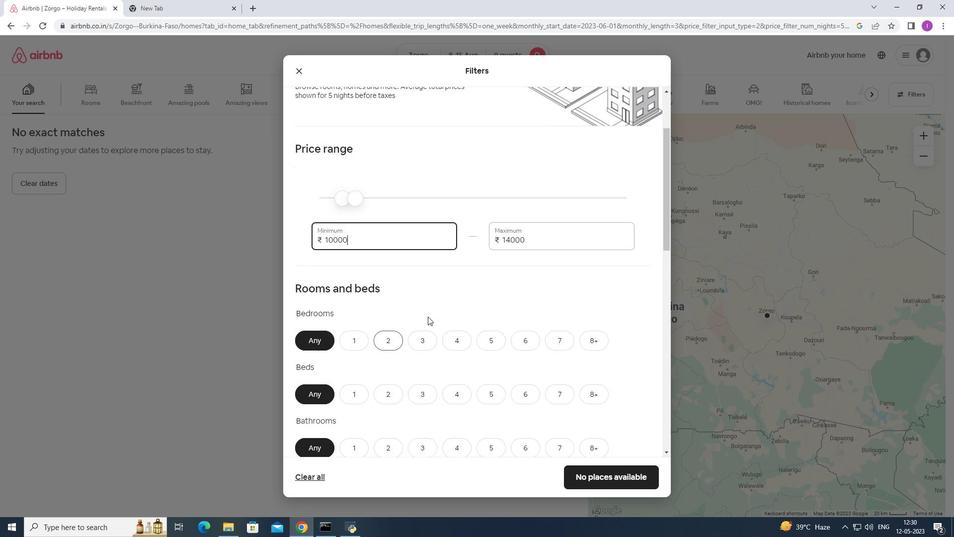 
Action: Mouse scrolled (432, 314) with delta (0, 0)
Screenshot: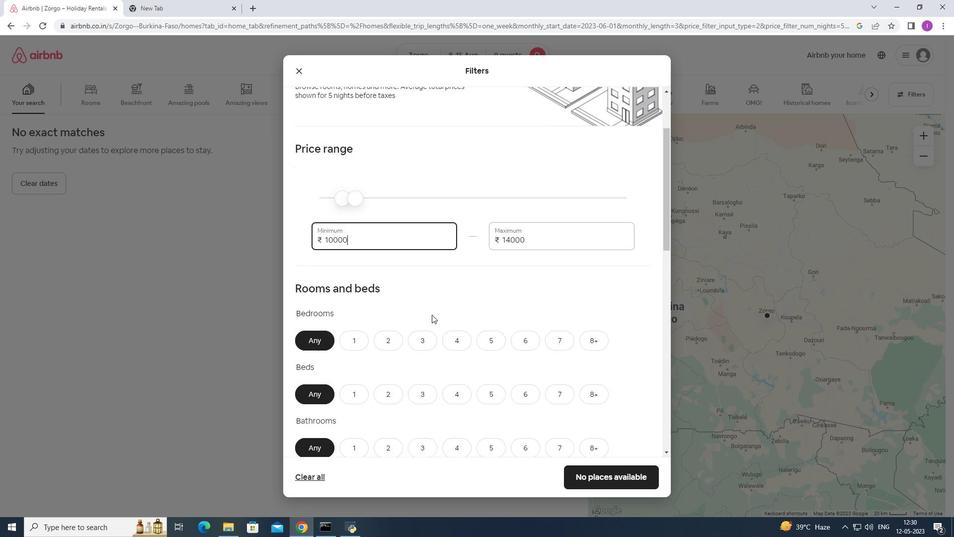 
Action: Mouse scrolled (432, 314) with delta (0, 0)
Screenshot: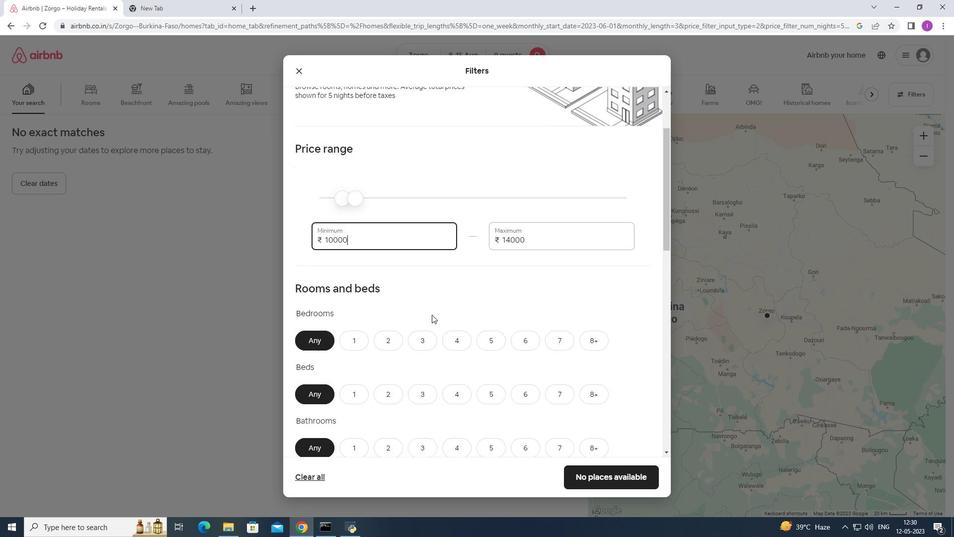 
Action: Mouse moved to (484, 237)
Screenshot: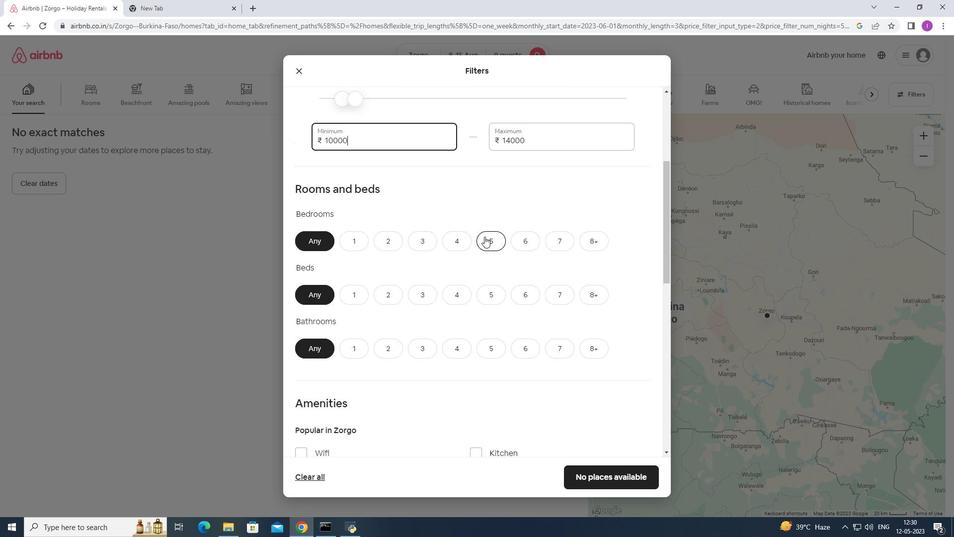 
Action: Mouse pressed left at (484, 237)
Screenshot: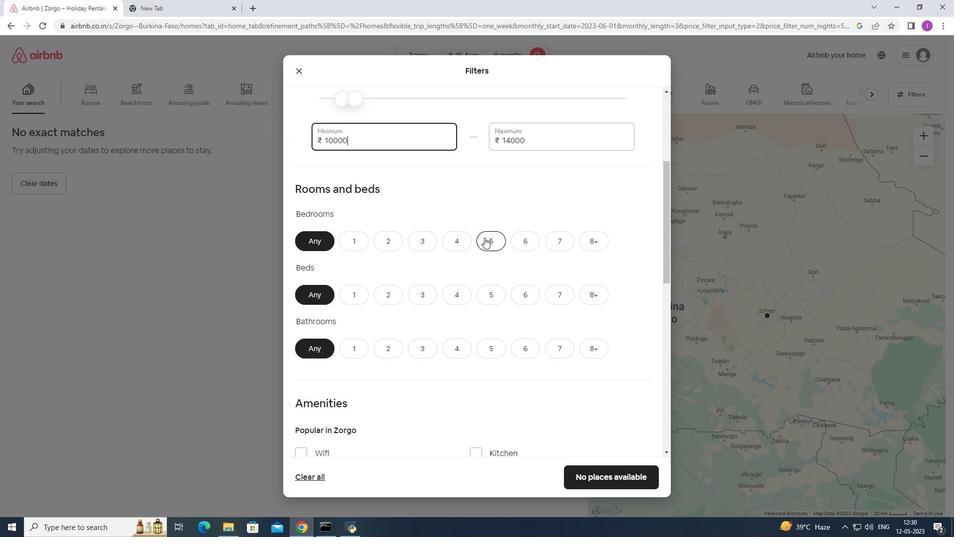 
Action: Mouse moved to (604, 297)
Screenshot: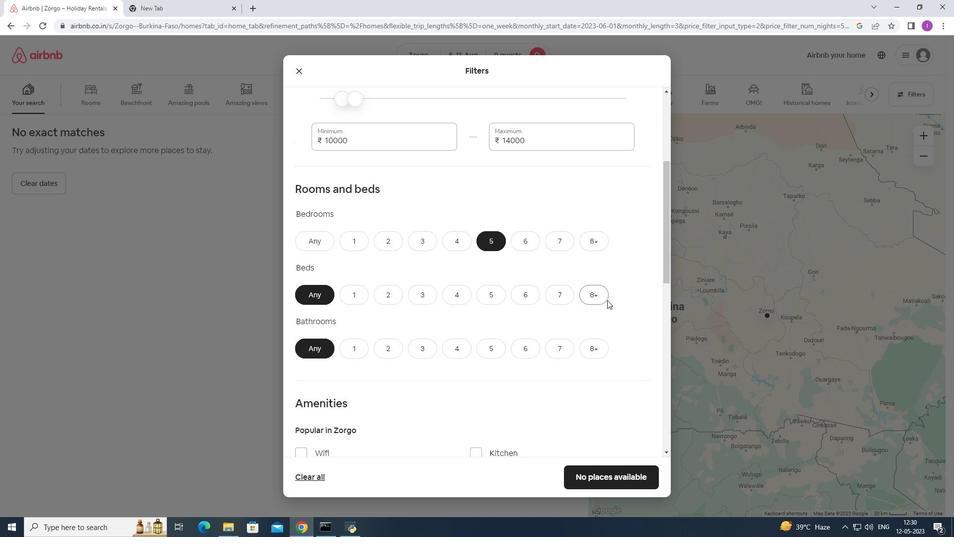
Action: Mouse pressed left at (604, 297)
Screenshot: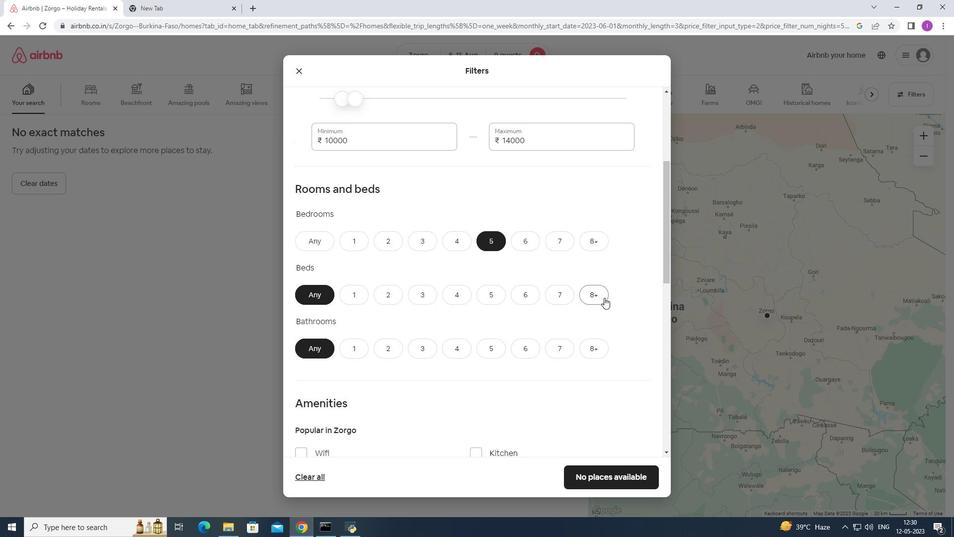 
Action: Mouse moved to (484, 348)
Screenshot: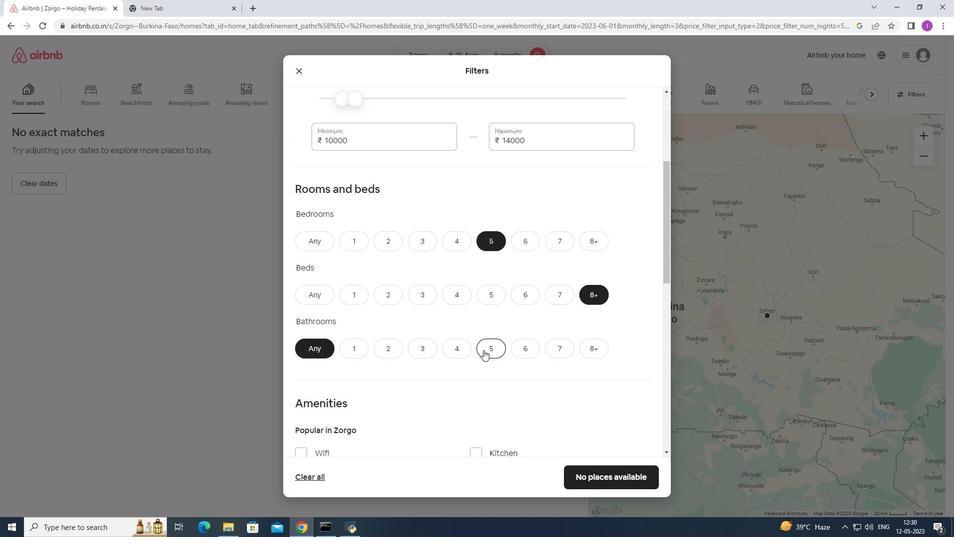 
Action: Mouse pressed left at (484, 348)
Screenshot: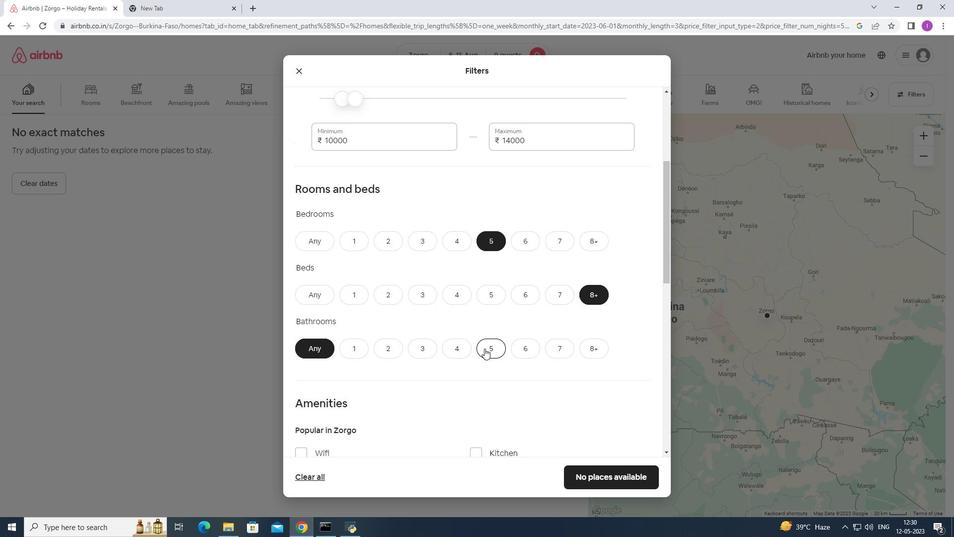 
Action: Mouse moved to (520, 322)
Screenshot: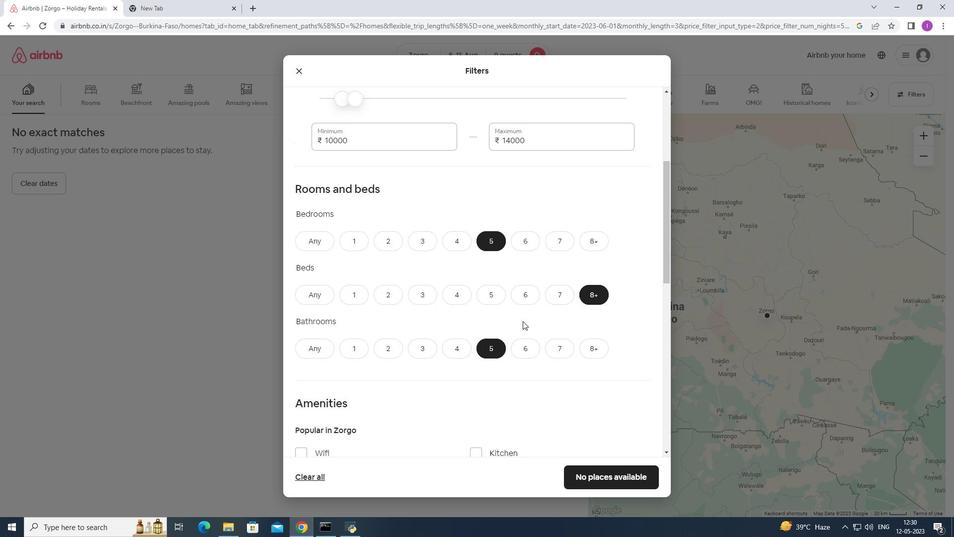 
Action: Mouse scrolled (520, 322) with delta (0, 0)
Screenshot: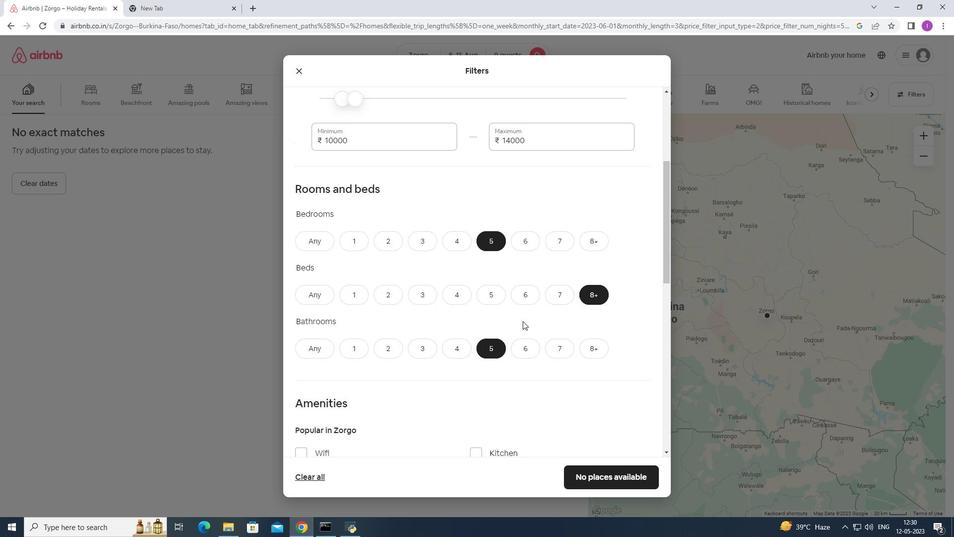 
Action: Mouse moved to (518, 324)
Screenshot: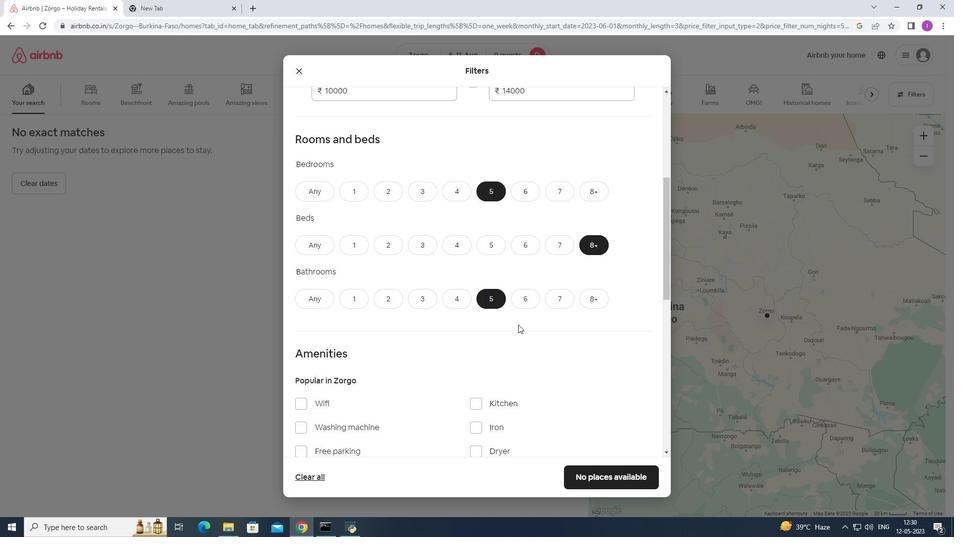 
Action: Mouse scrolled (518, 323) with delta (0, 0)
Screenshot: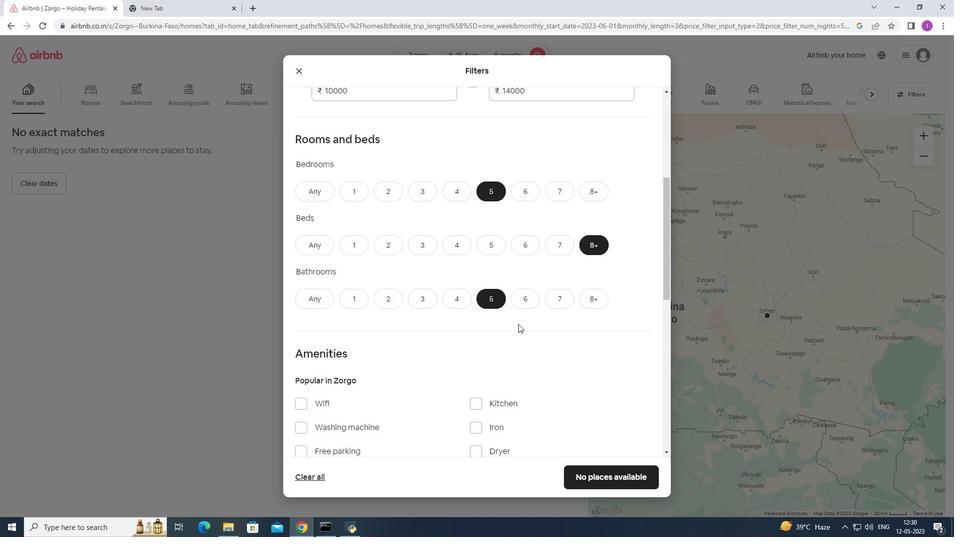 
Action: Mouse scrolled (518, 323) with delta (0, 0)
Screenshot: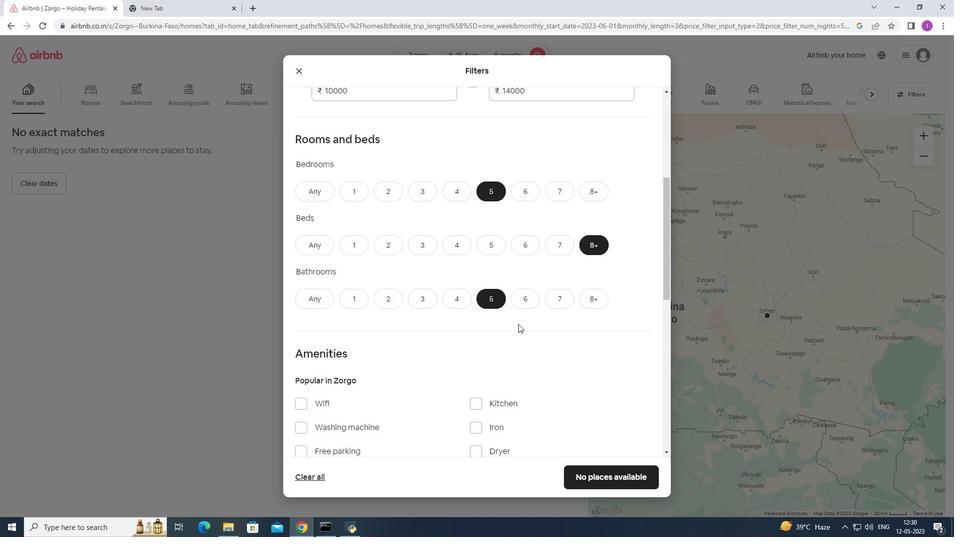 
Action: Mouse moved to (299, 300)
Screenshot: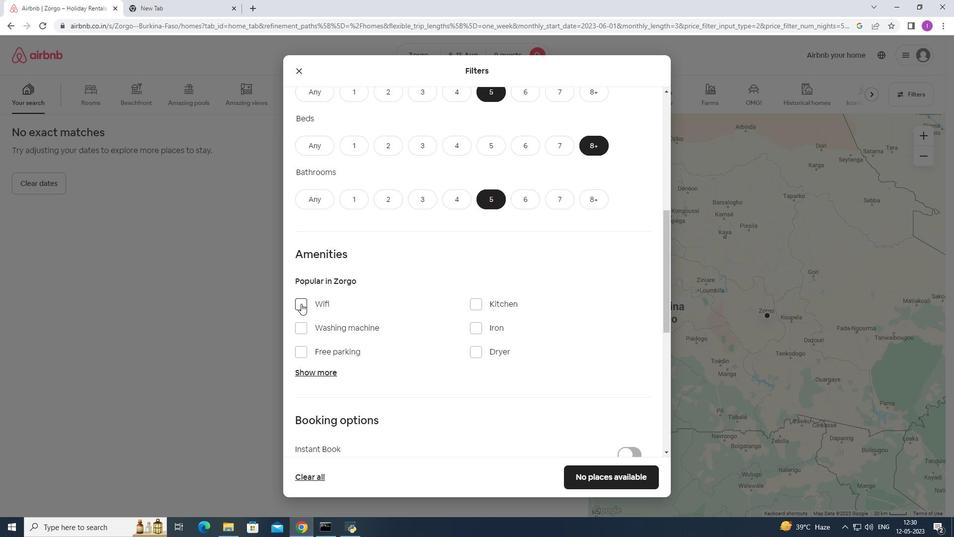 
Action: Mouse pressed left at (299, 300)
Screenshot: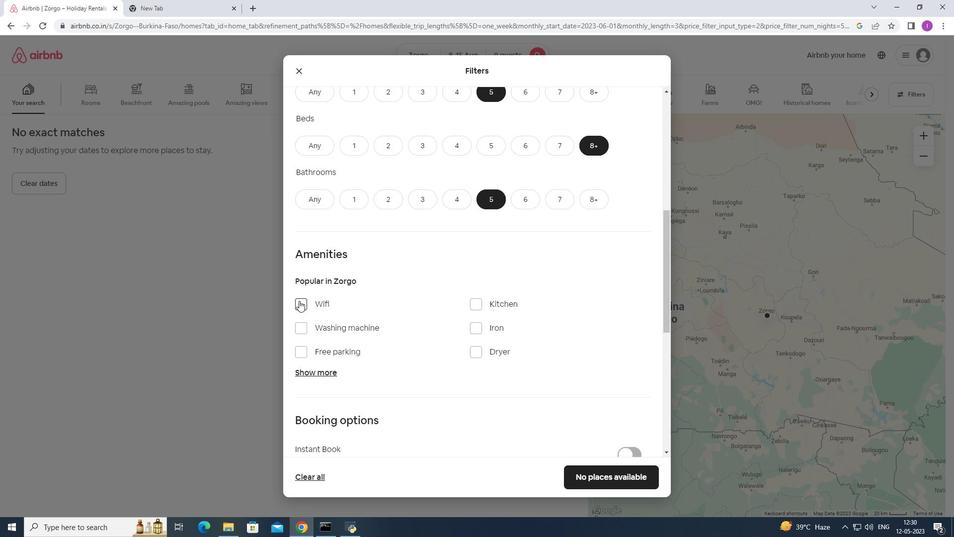 
Action: Mouse moved to (361, 301)
Screenshot: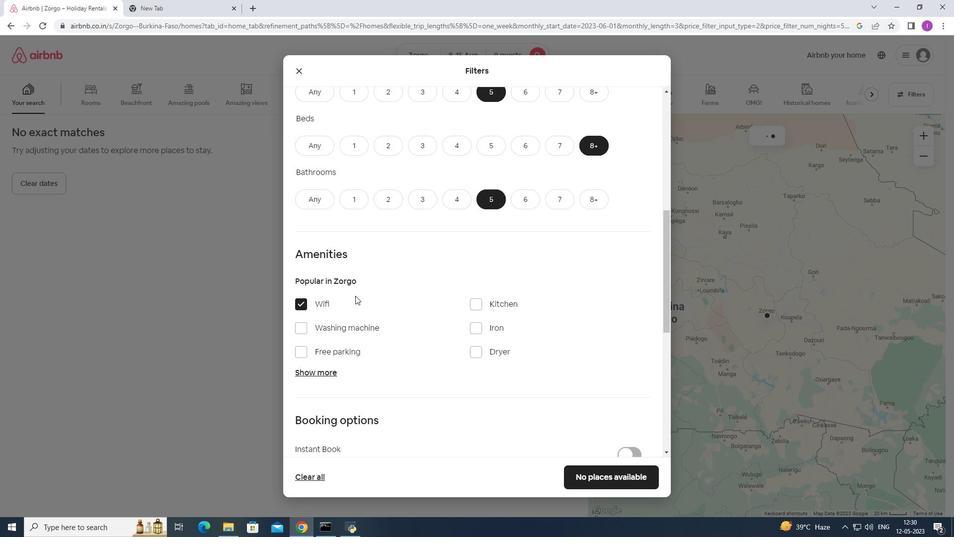 
Action: Mouse scrolled (361, 300) with delta (0, 0)
Screenshot: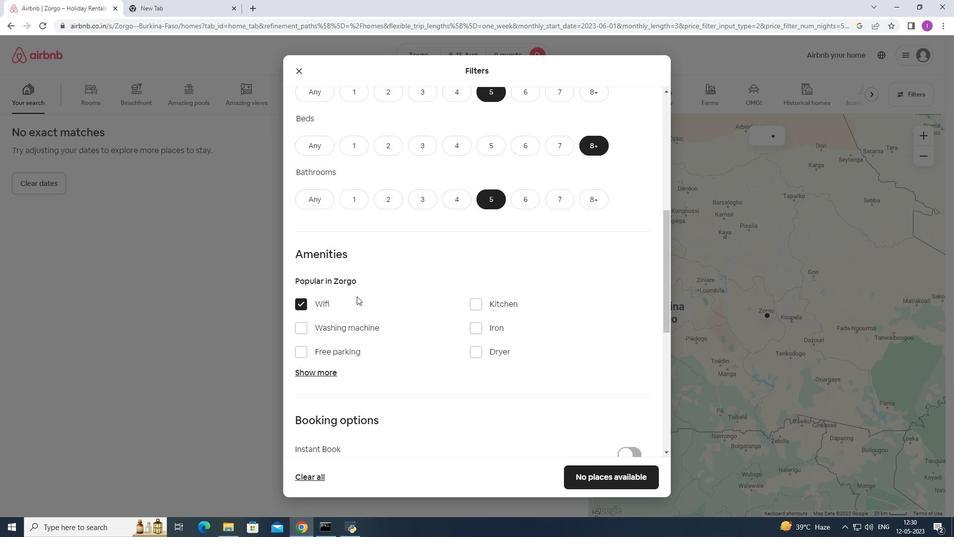 
Action: Mouse scrolled (361, 300) with delta (0, 0)
Screenshot: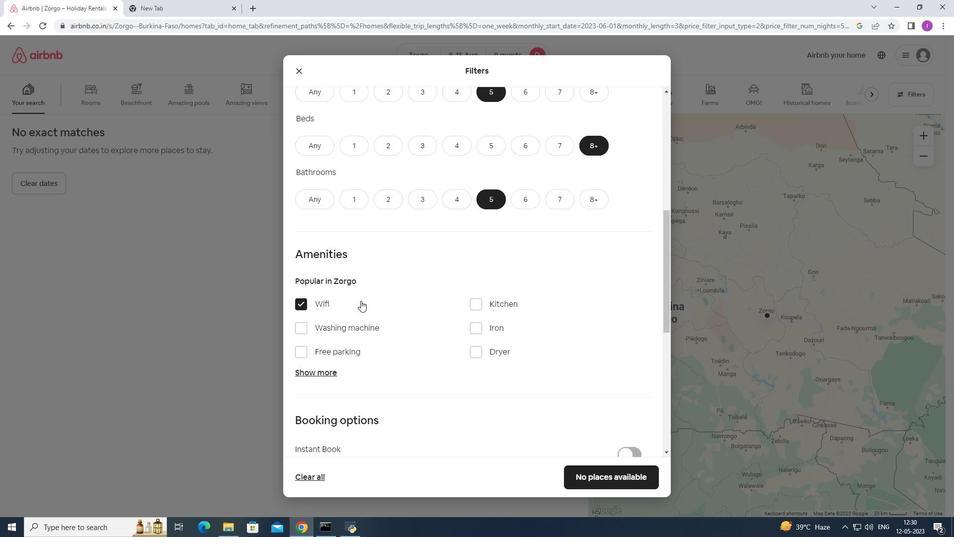 
Action: Mouse moved to (315, 270)
Screenshot: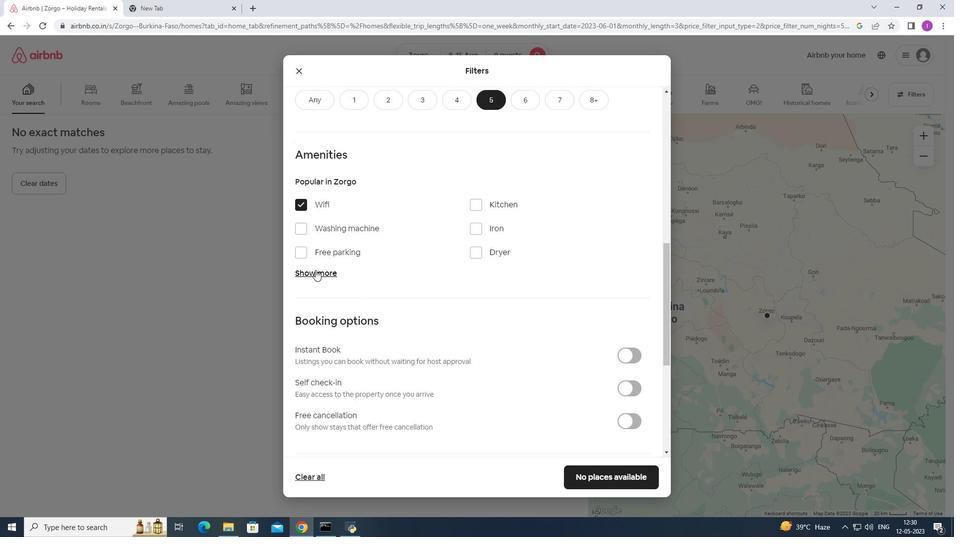 
Action: Mouse pressed left at (315, 270)
Screenshot: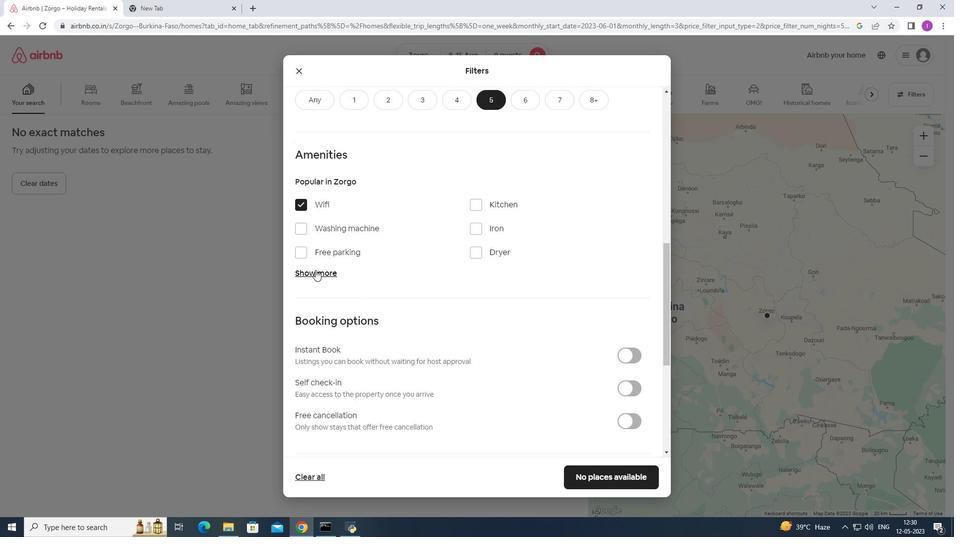 
Action: Mouse moved to (299, 304)
Screenshot: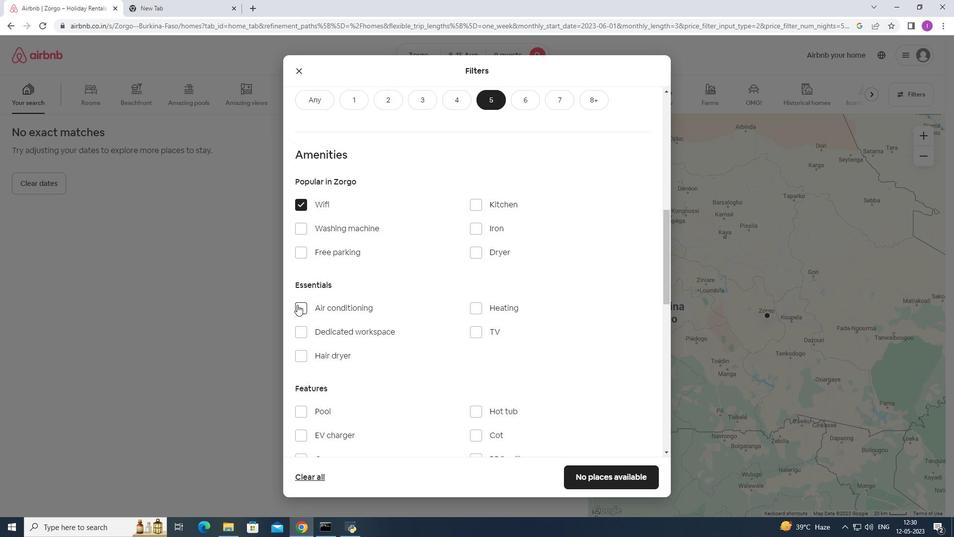 
Action: Mouse pressed left at (299, 304)
Screenshot: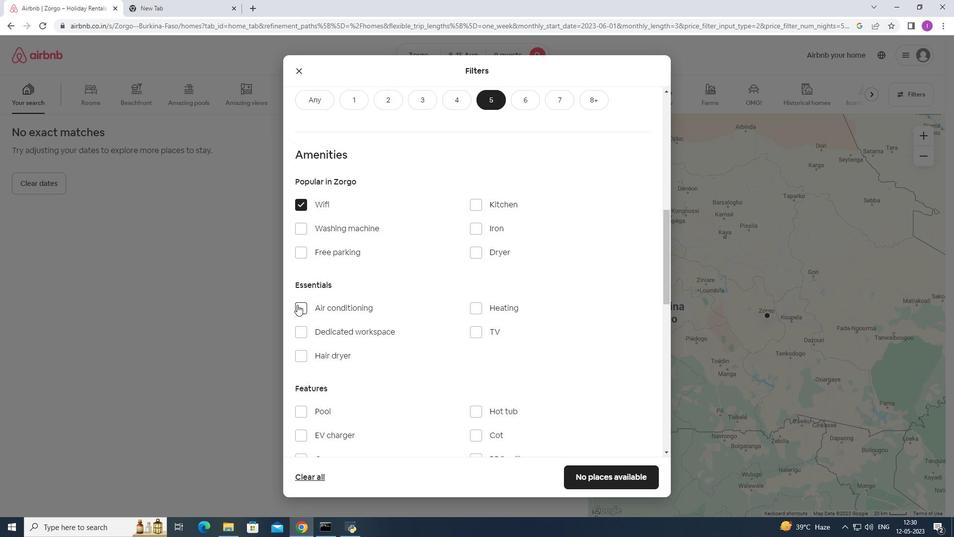 
Action: Mouse moved to (475, 329)
Screenshot: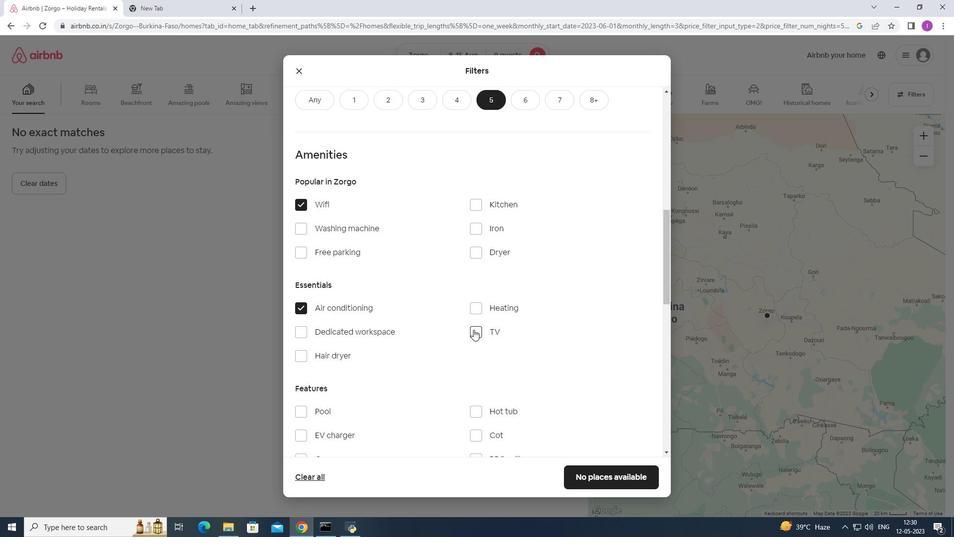 
Action: Mouse pressed left at (475, 329)
Screenshot: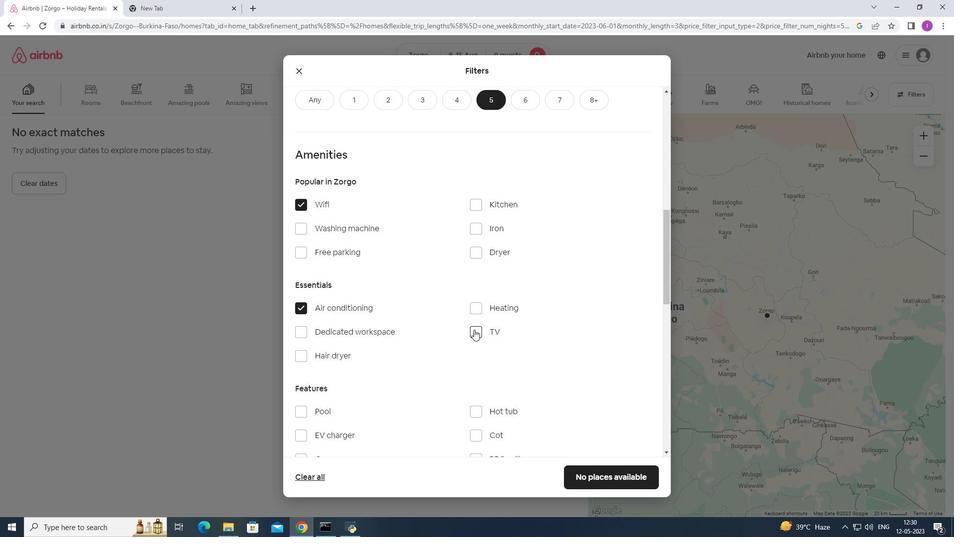 
Action: Mouse moved to (446, 258)
Screenshot: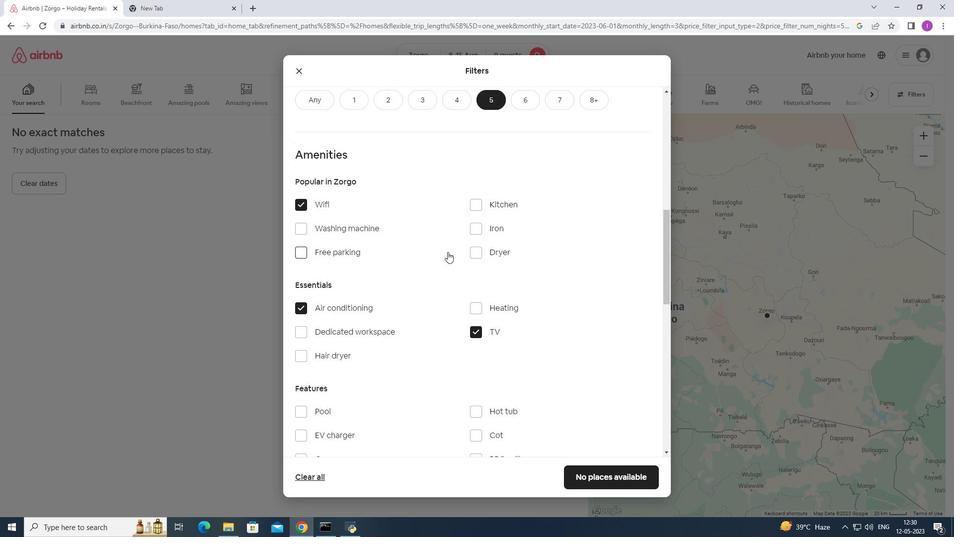 
Action: Mouse scrolled (446, 257) with delta (0, 0)
Screenshot: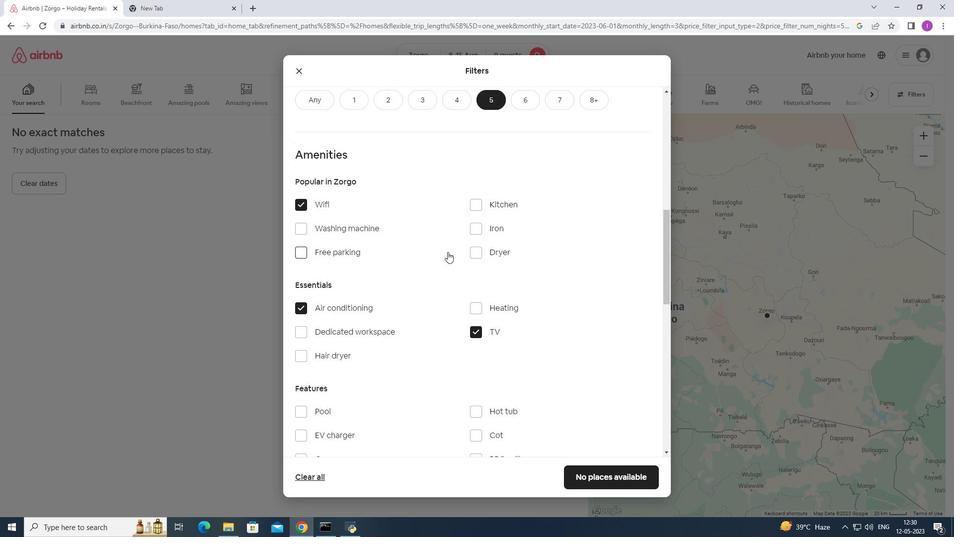 
Action: Mouse scrolled (446, 257) with delta (0, 0)
Screenshot: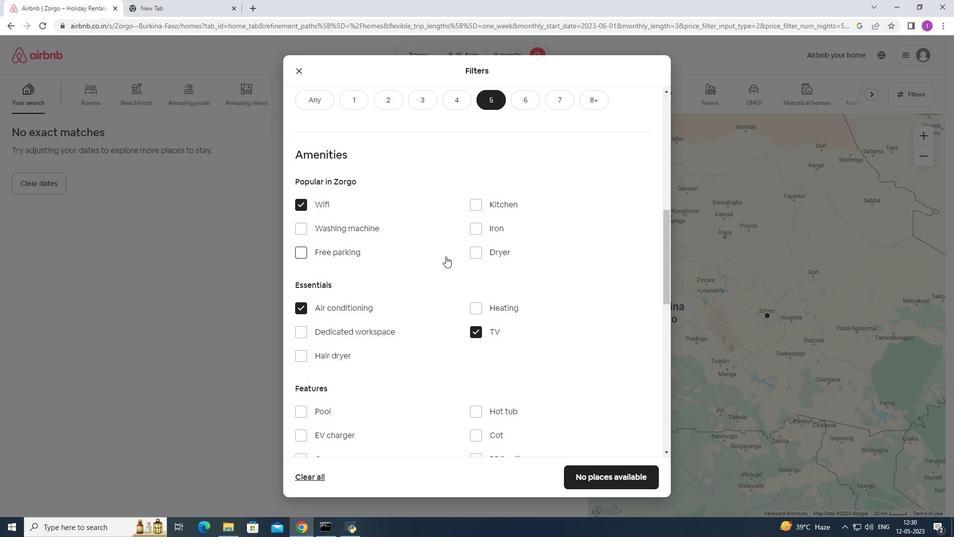 
Action: Mouse moved to (304, 311)
Screenshot: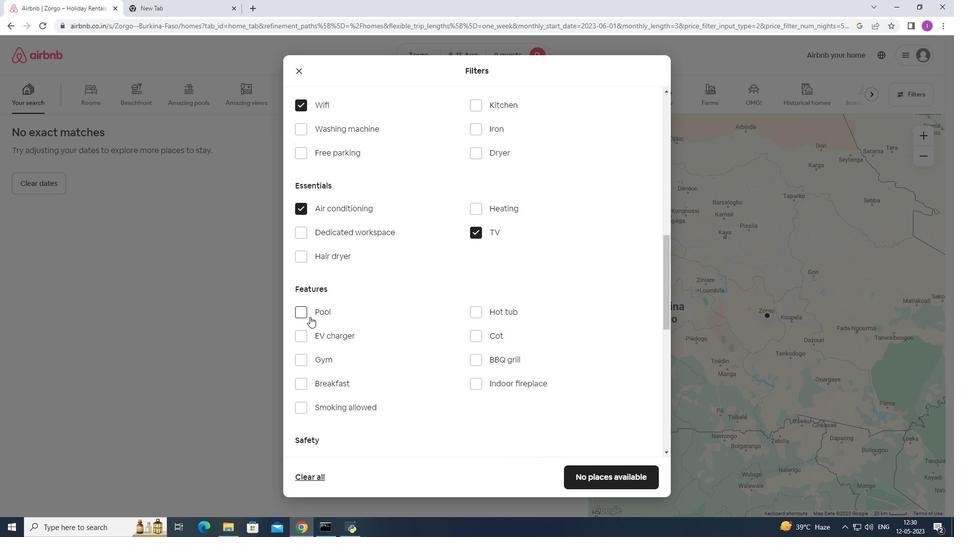 
Action: Mouse pressed left at (304, 311)
Screenshot: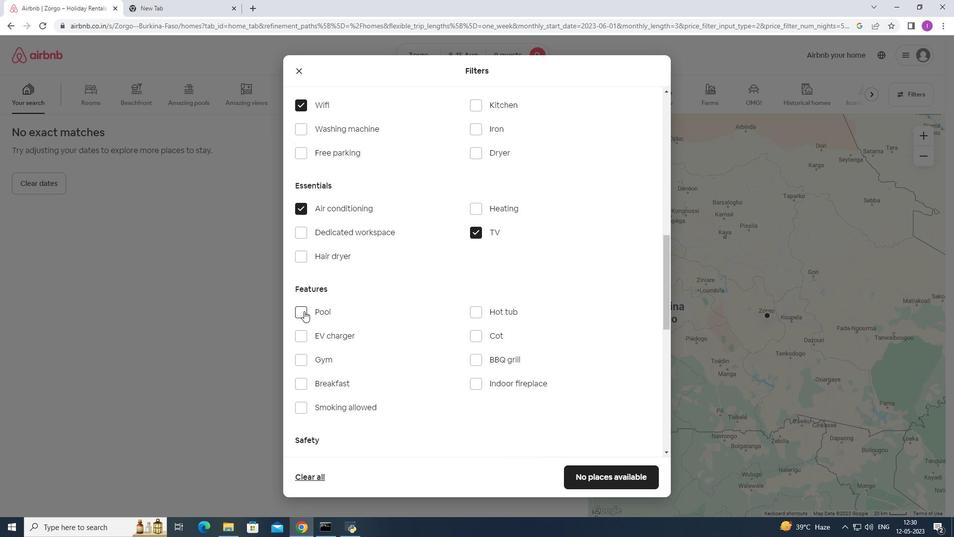 
Action: Mouse moved to (403, 295)
Screenshot: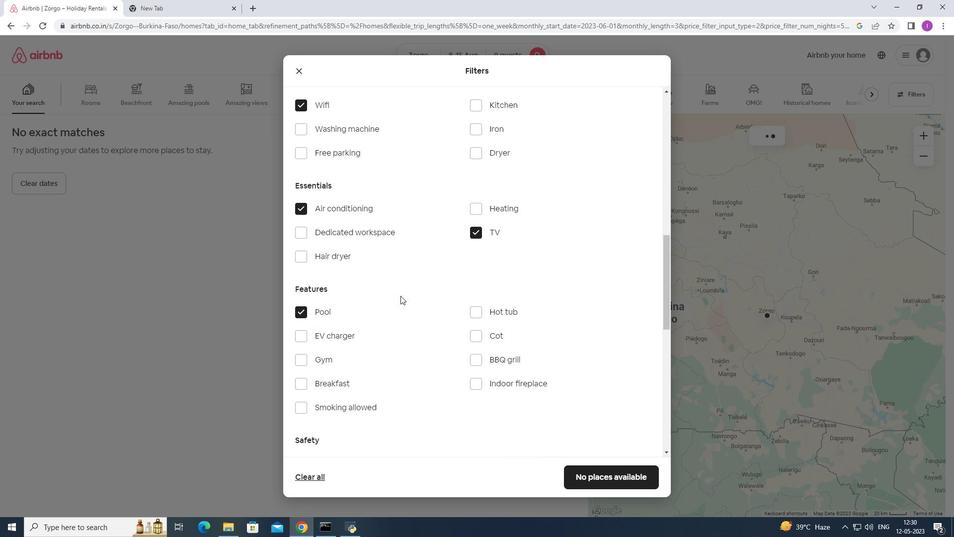 
Action: Mouse scrolled (403, 295) with delta (0, 0)
Screenshot: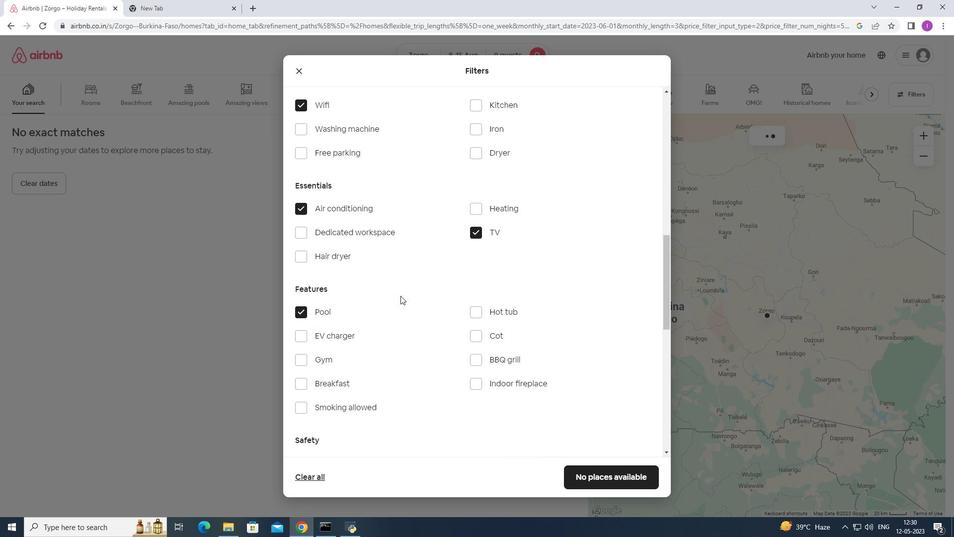 
Action: Mouse moved to (403, 295)
Screenshot: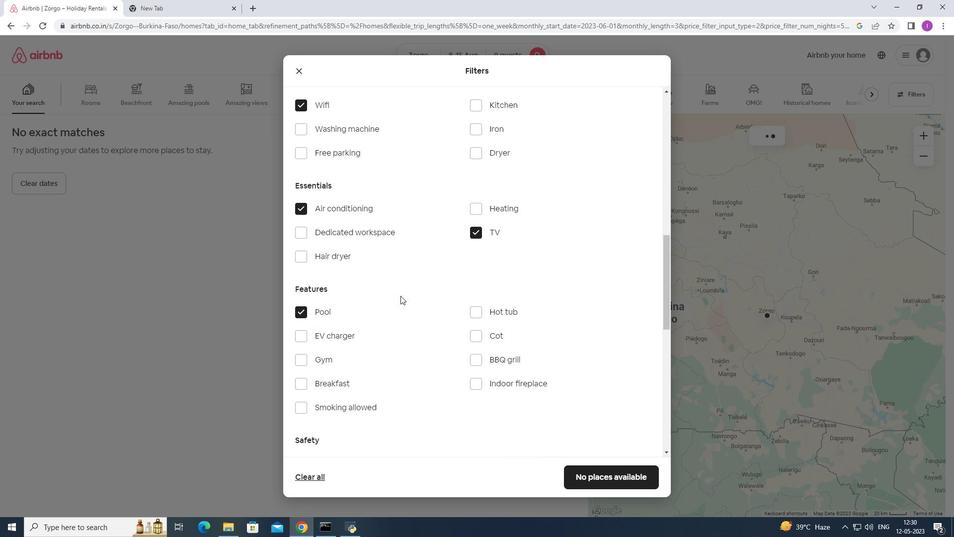 
Action: Mouse scrolled (403, 295) with delta (0, 0)
Screenshot: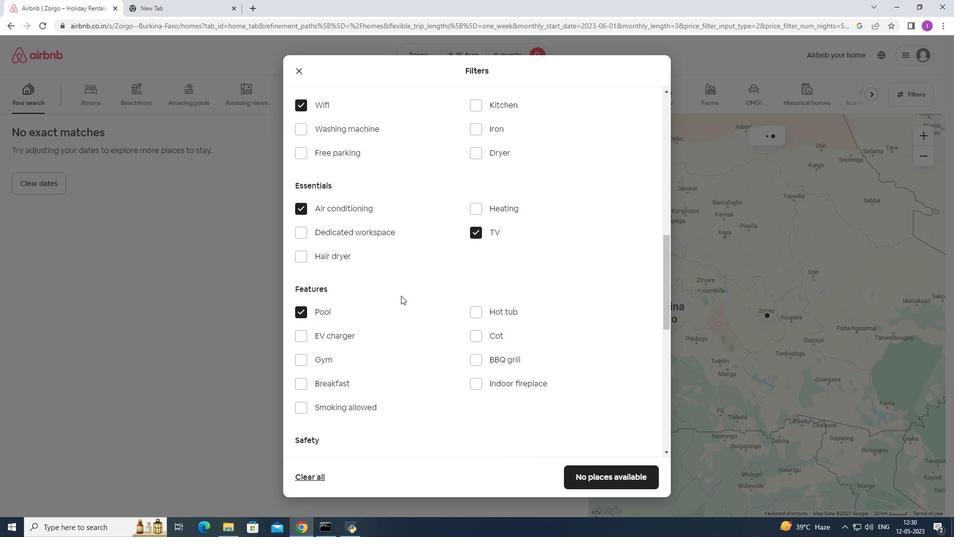 
Action: Mouse moved to (304, 262)
Screenshot: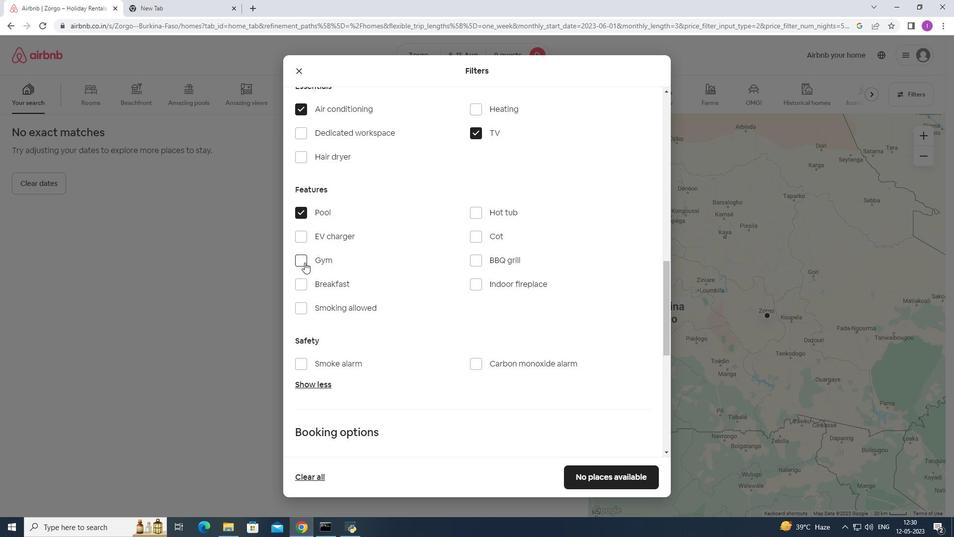
Action: Mouse pressed left at (304, 262)
Screenshot: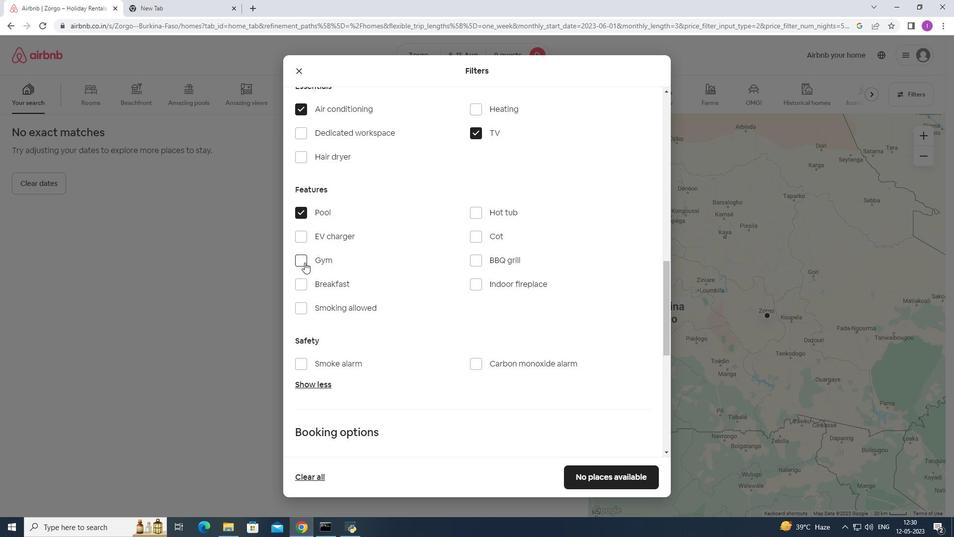 
Action: Mouse moved to (310, 284)
Screenshot: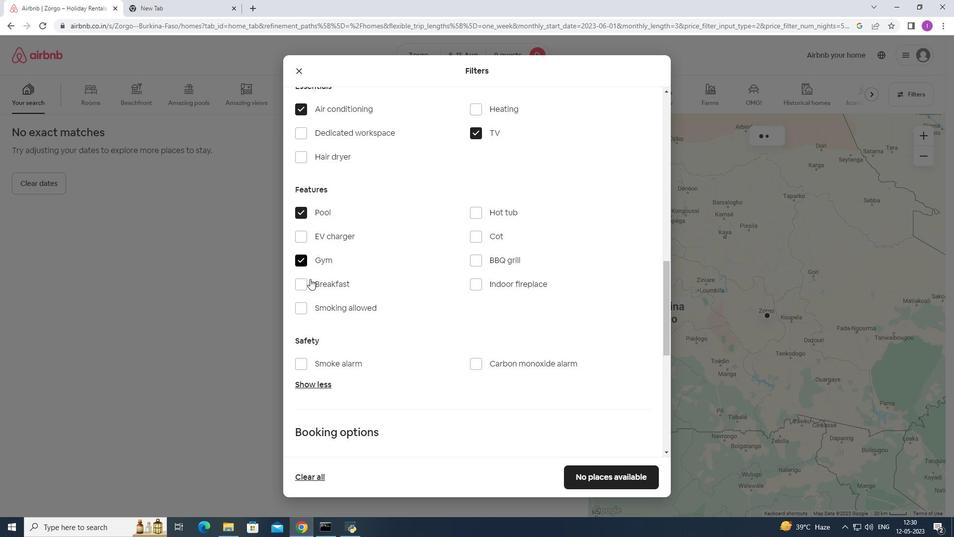 
Action: Mouse pressed left at (310, 284)
Screenshot: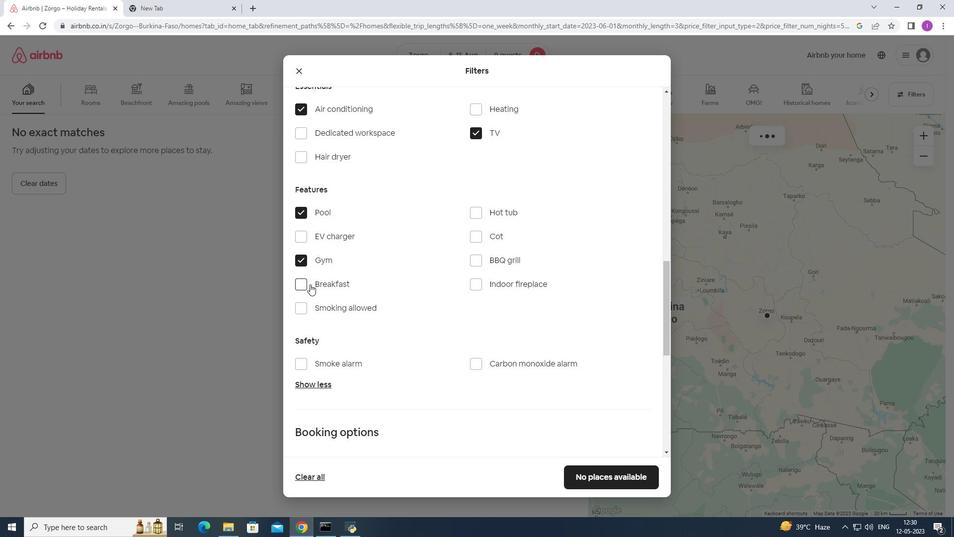 
Action: Mouse moved to (375, 286)
Screenshot: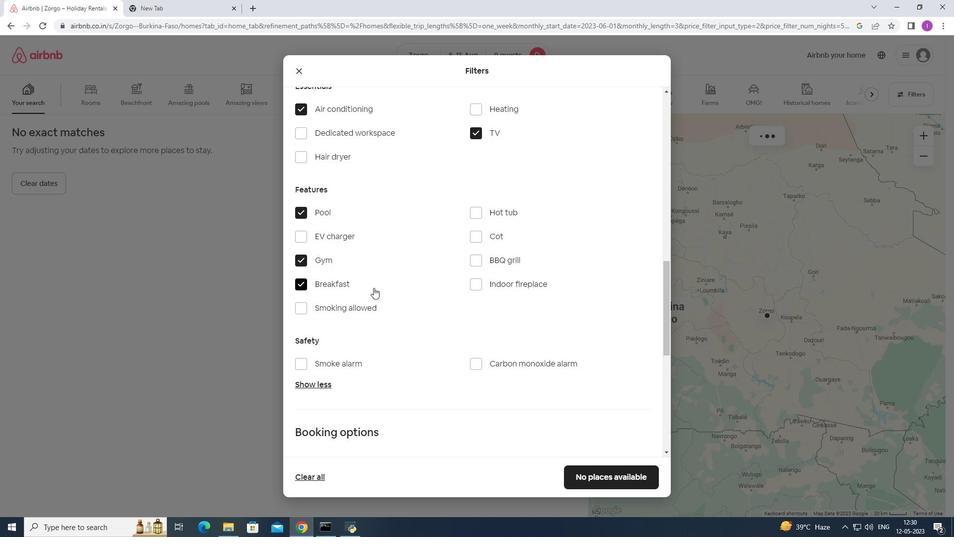 
Action: Mouse scrolled (375, 285) with delta (0, 0)
Screenshot: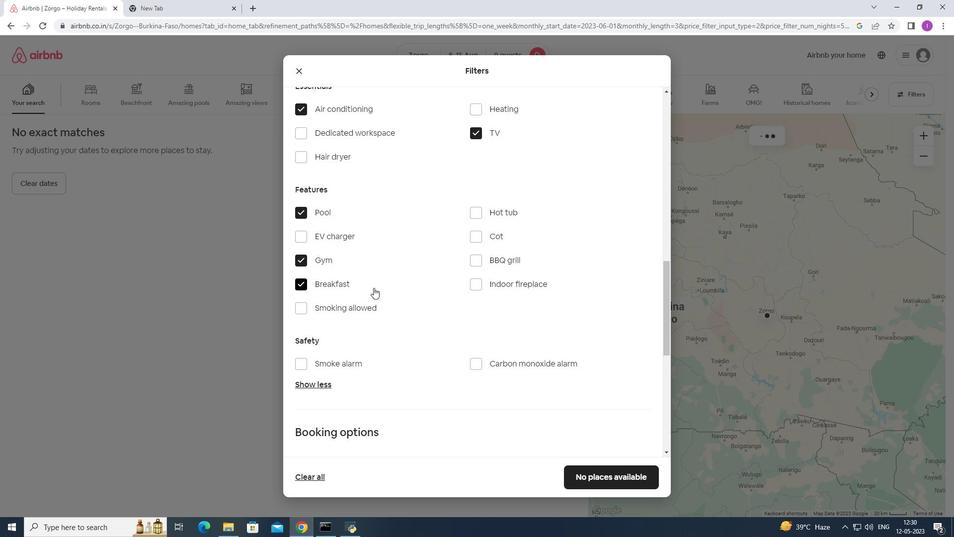 
Action: Mouse moved to (376, 286)
Screenshot: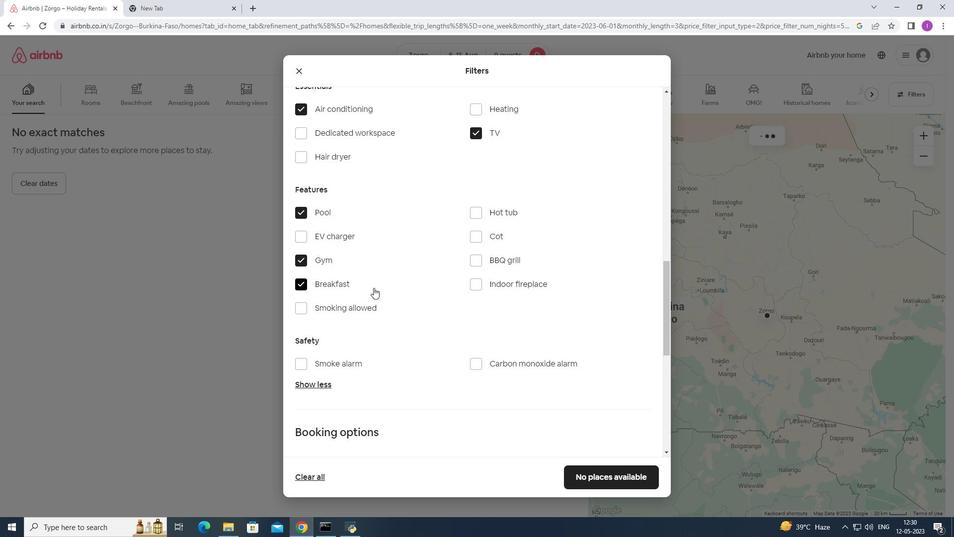 
Action: Mouse scrolled (376, 286) with delta (0, 0)
Screenshot: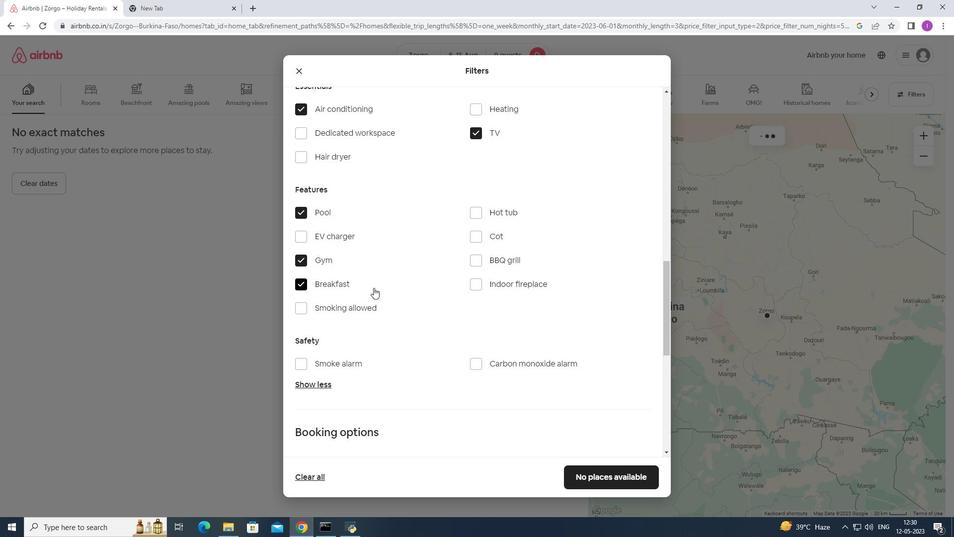 
Action: Mouse moved to (377, 286)
Screenshot: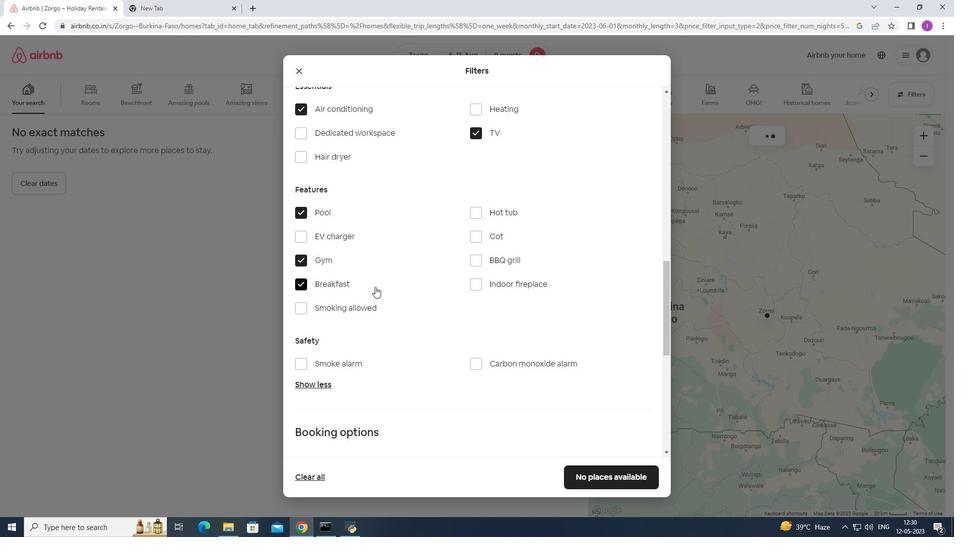 
Action: Mouse scrolled (377, 286) with delta (0, 0)
Screenshot: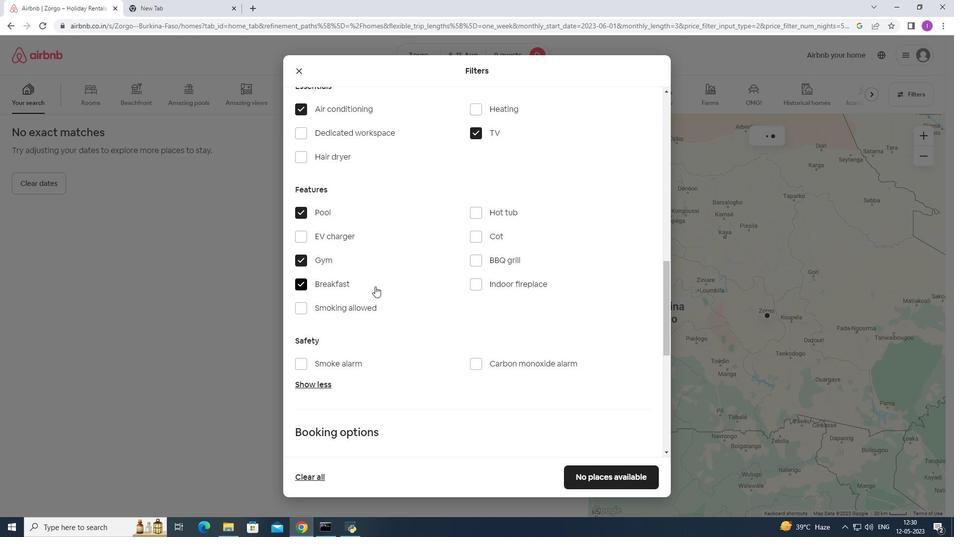 
Action: Mouse moved to (413, 278)
Screenshot: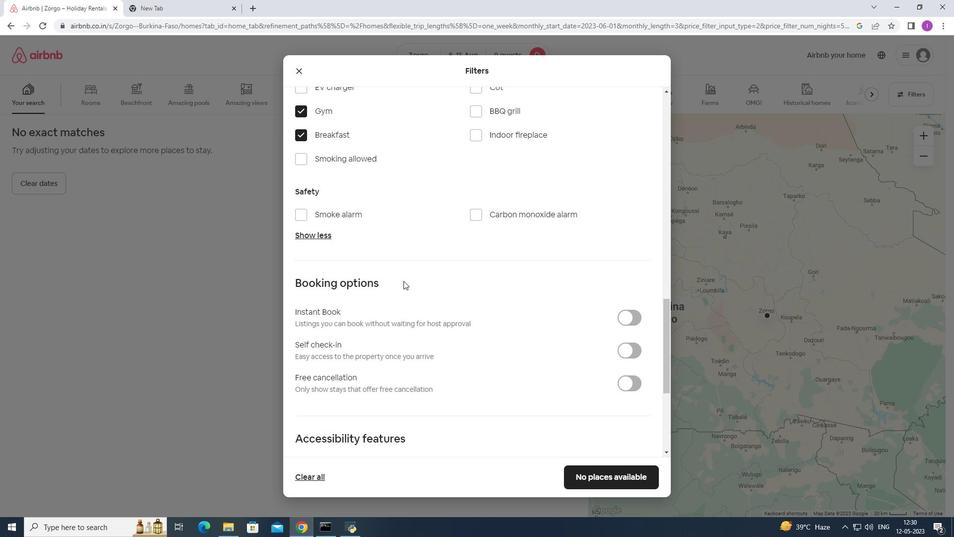 
Action: Mouse scrolled (413, 277) with delta (0, 0)
Screenshot: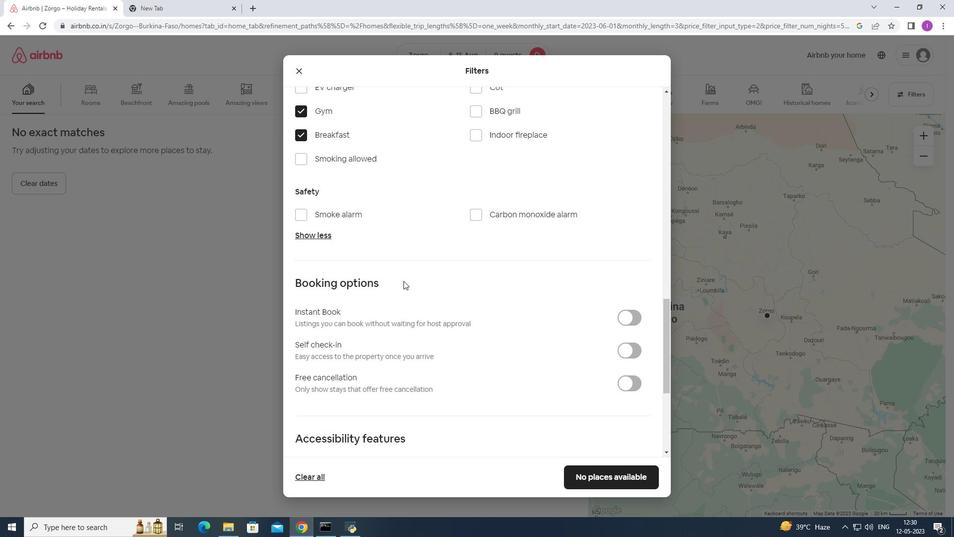 
Action: Mouse moved to (420, 278)
Screenshot: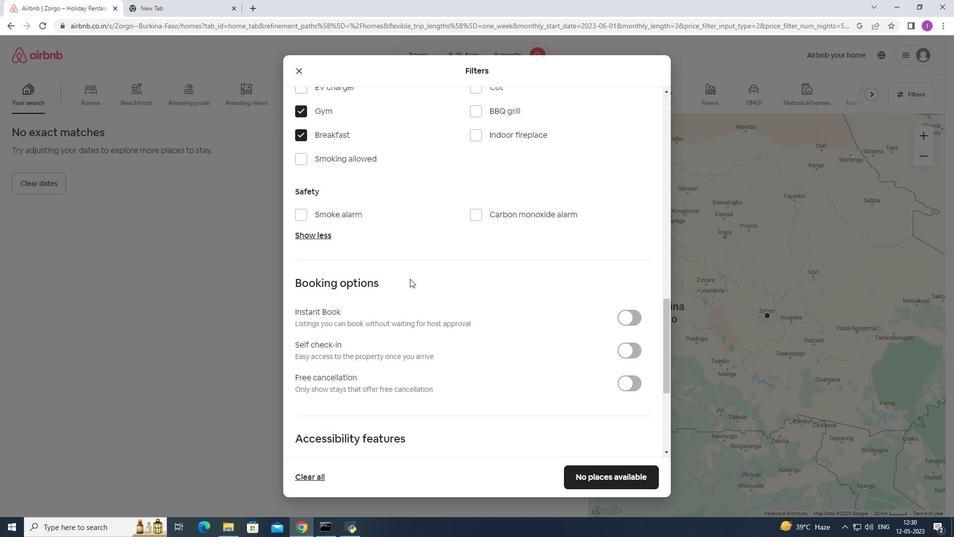 
Action: Mouse scrolled (419, 277) with delta (0, 0)
Screenshot: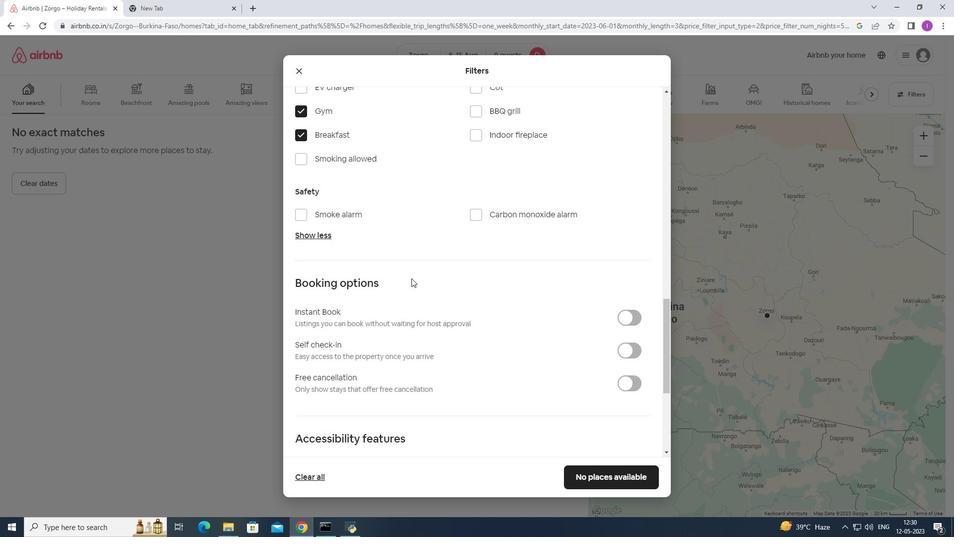 
Action: Mouse moved to (631, 256)
Screenshot: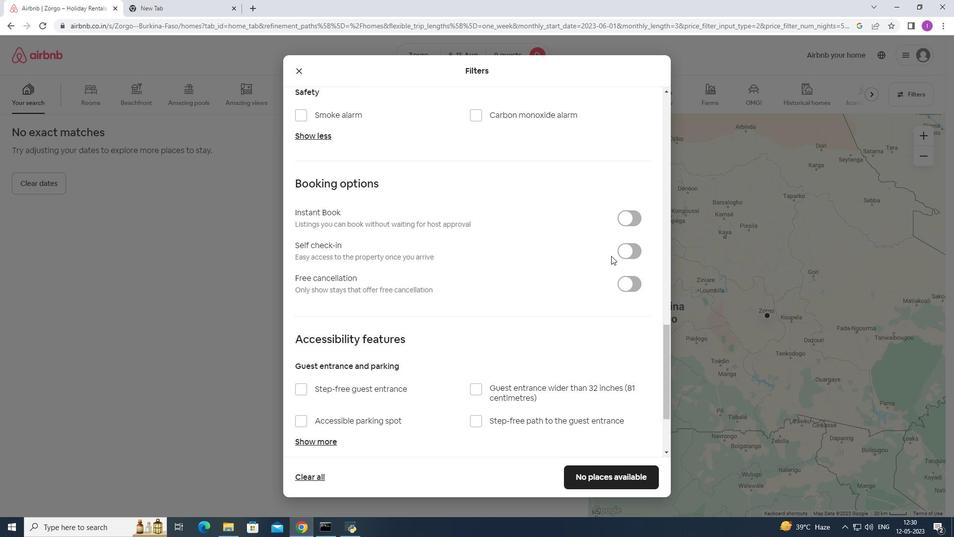 
Action: Mouse pressed left at (631, 256)
Screenshot: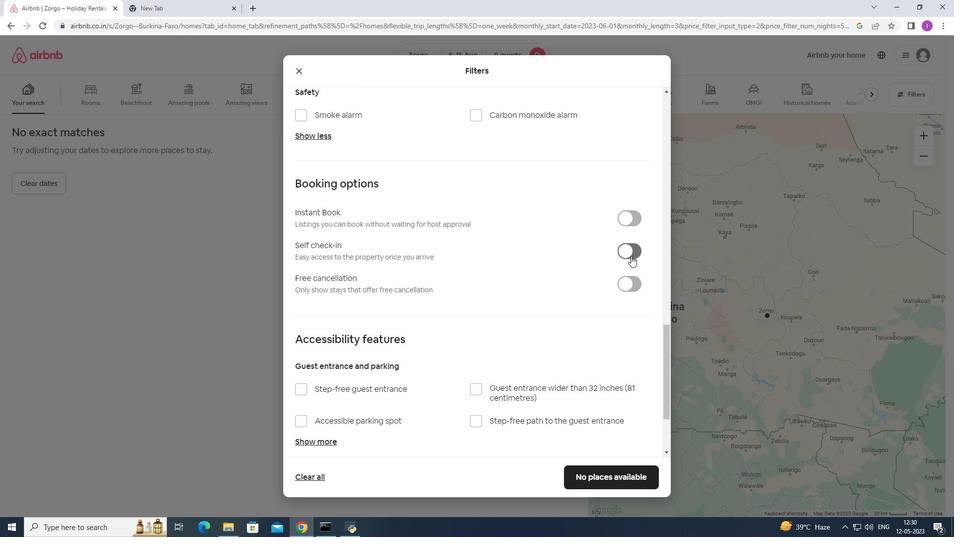 
Action: Mouse moved to (502, 320)
Screenshot: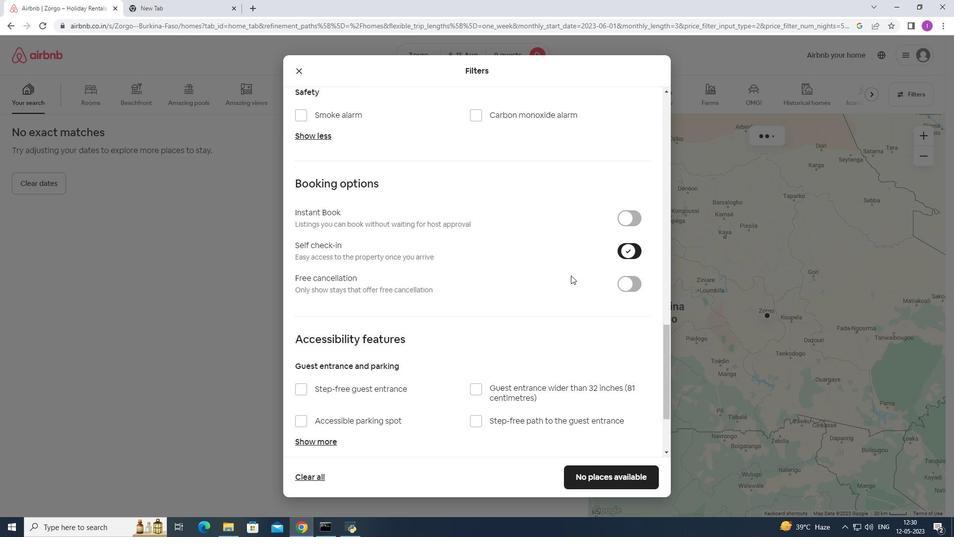 
Action: Mouse scrolled (502, 319) with delta (0, 0)
Screenshot: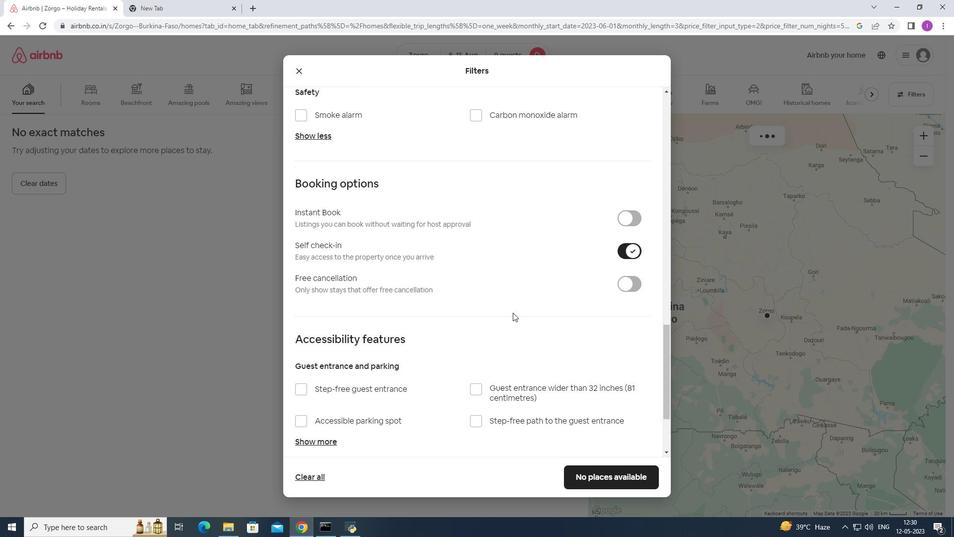 
Action: Mouse scrolled (502, 319) with delta (0, 0)
Screenshot: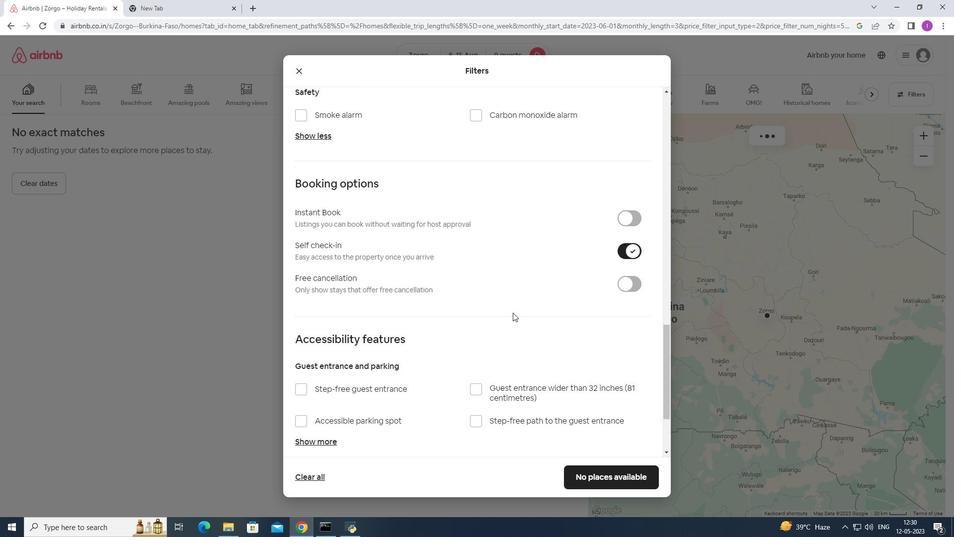 
Action: Mouse scrolled (502, 319) with delta (0, 0)
Screenshot: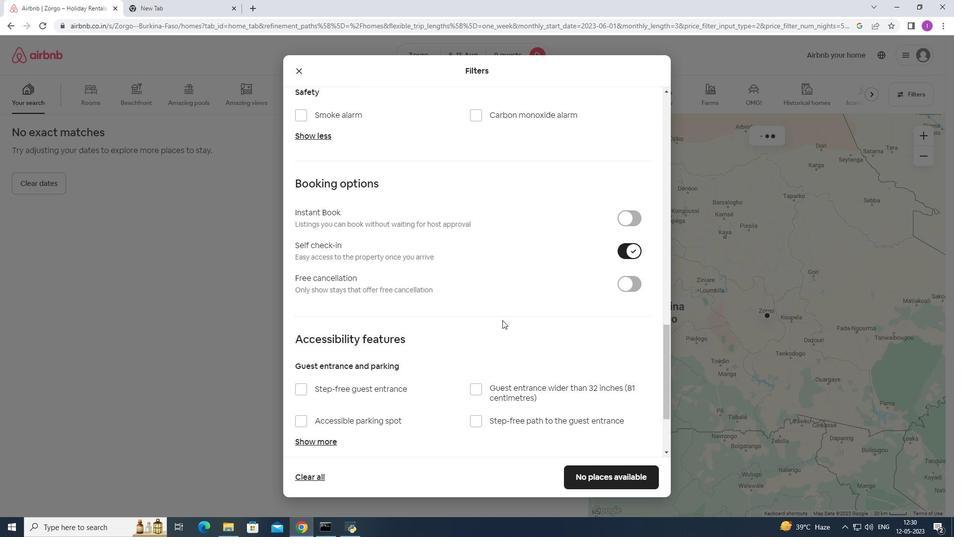 
Action: Mouse scrolled (502, 319) with delta (0, 0)
Screenshot: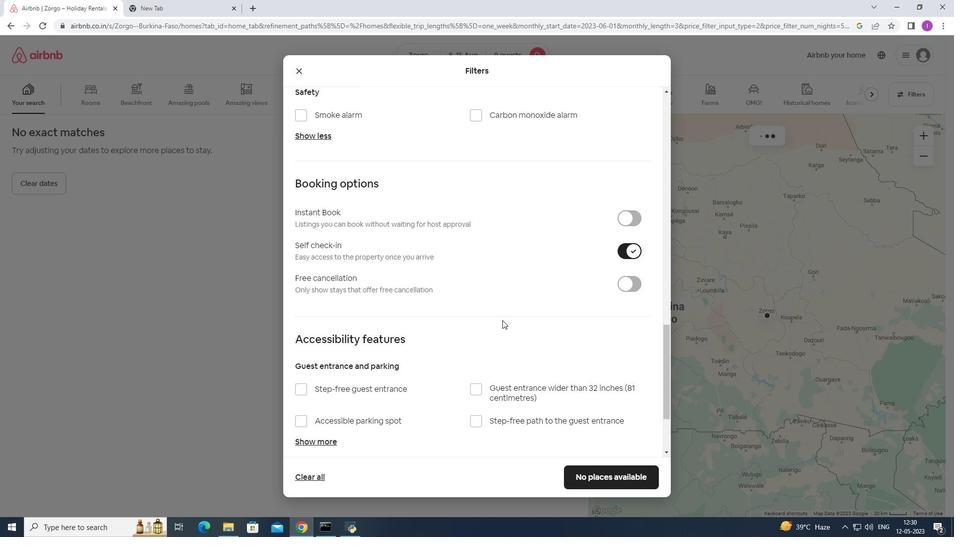 
Action: Mouse moved to (501, 319)
Screenshot: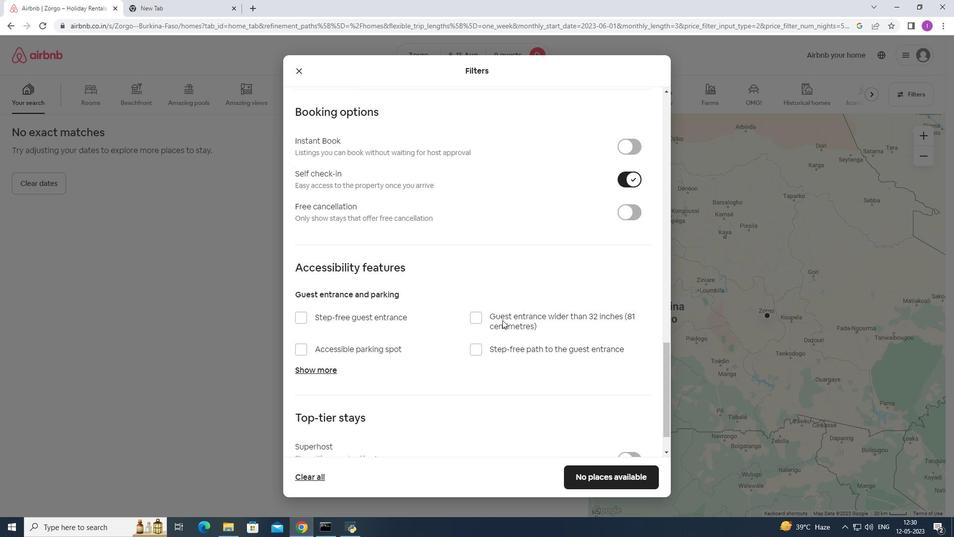 
Action: Mouse scrolled (501, 319) with delta (0, 0)
Screenshot: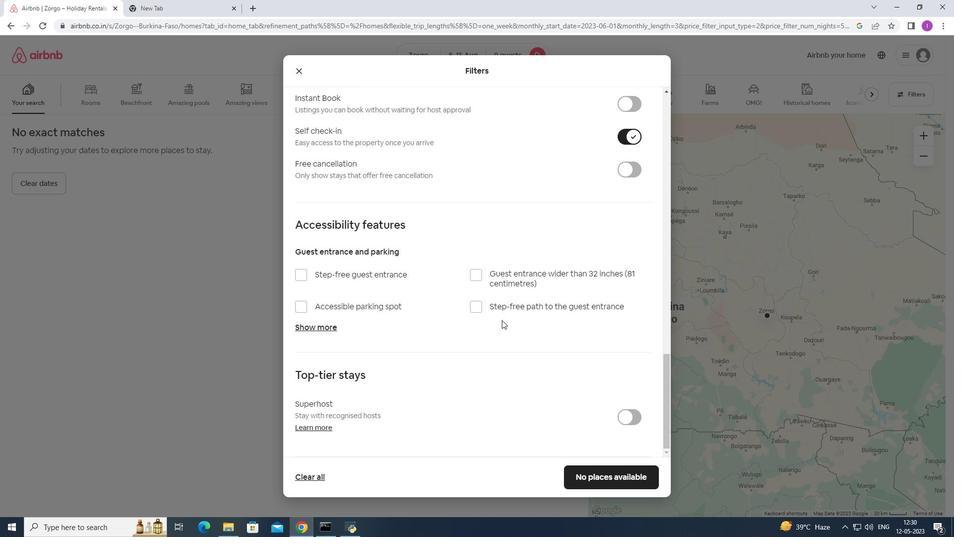 
Action: Mouse scrolled (501, 319) with delta (0, 0)
Screenshot: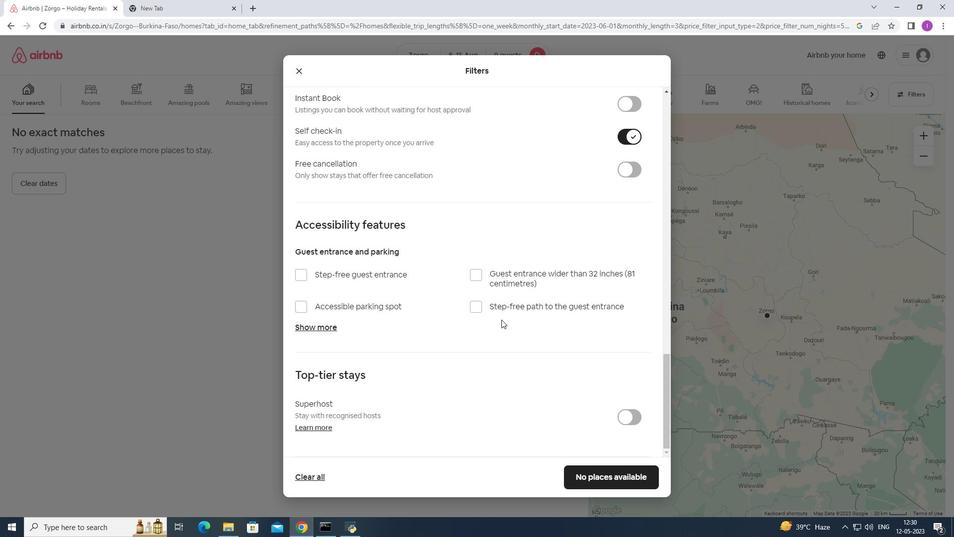 
Action: Mouse moved to (501, 319)
Screenshot: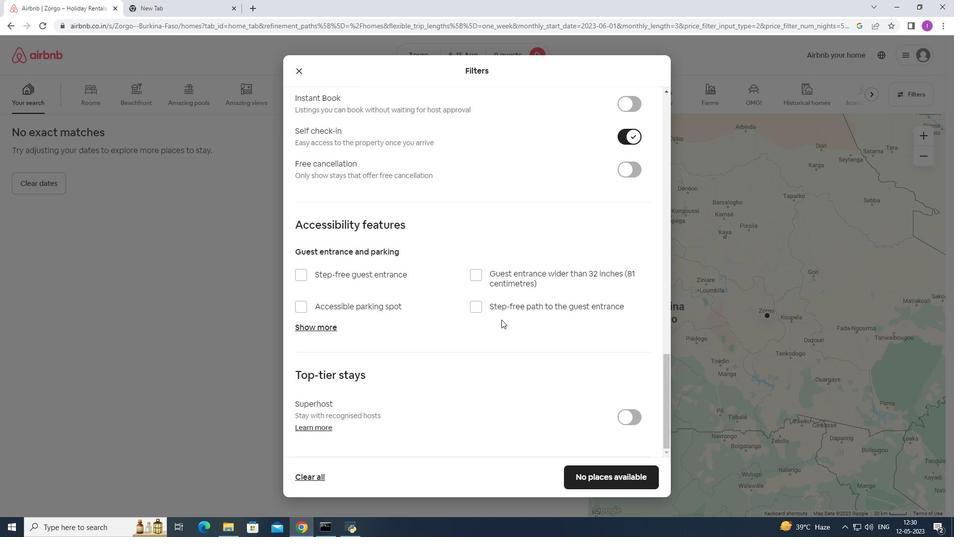 
Action: Mouse scrolled (501, 319) with delta (0, 0)
Screenshot: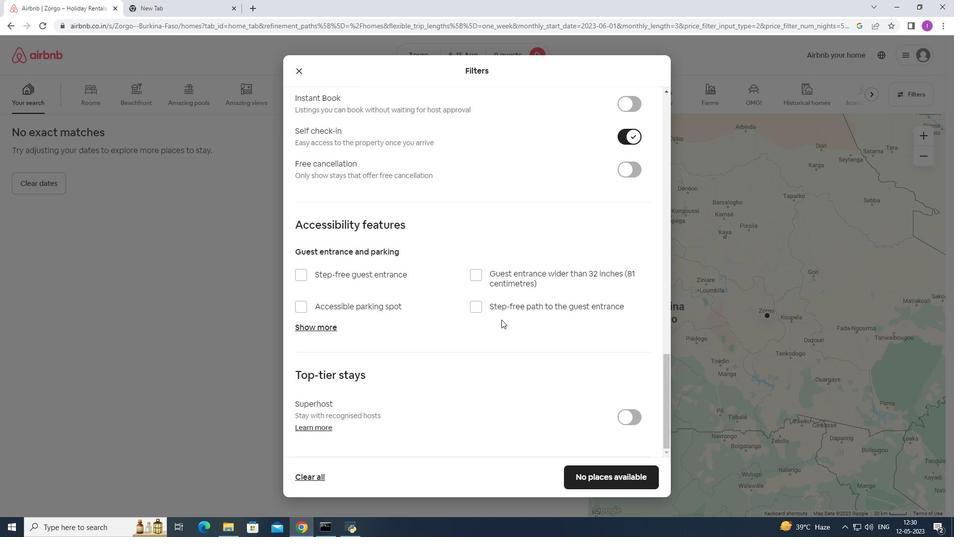 
Action: Mouse moved to (497, 309)
Screenshot: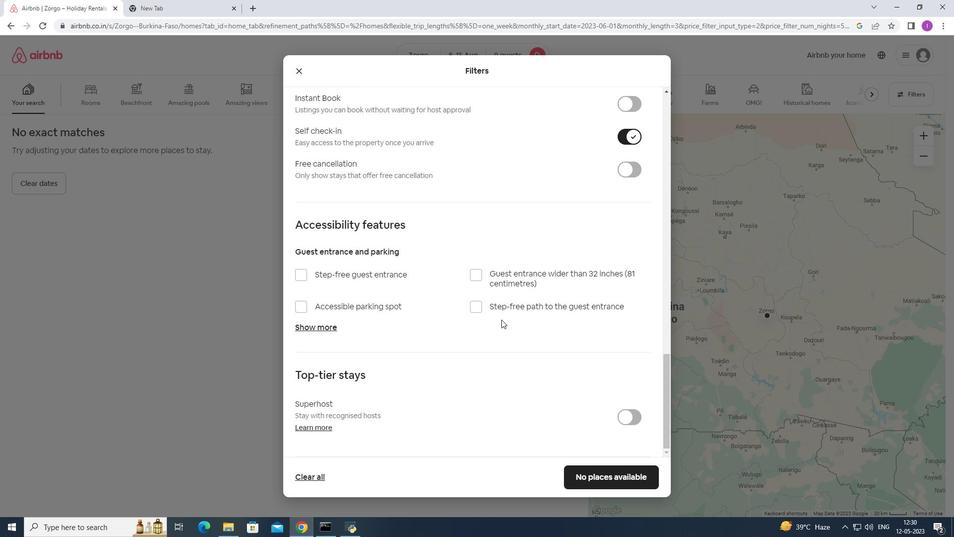 
Action: Mouse scrolled (497, 309) with delta (0, 0)
Screenshot: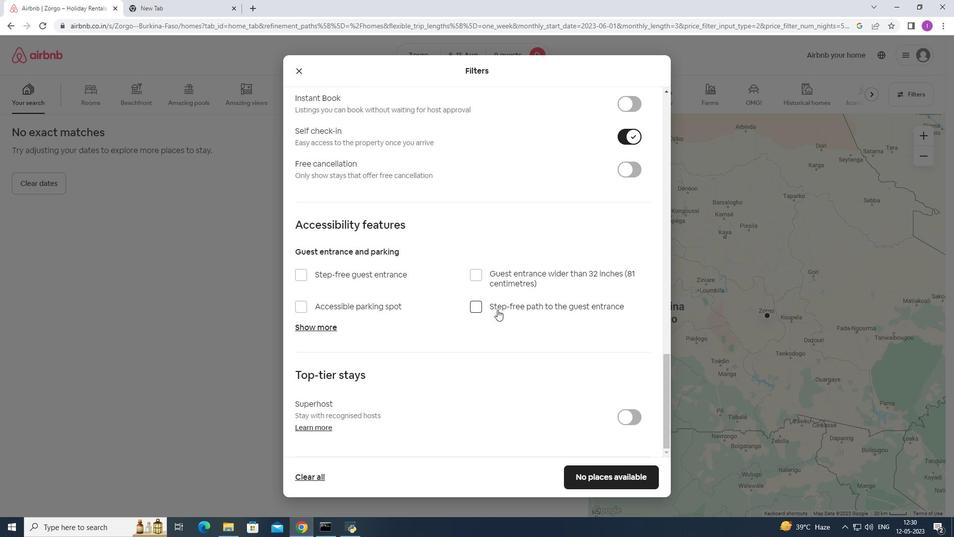 
Action: Mouse scrolled (497, 309) with delta (0, 0)
Screenshot: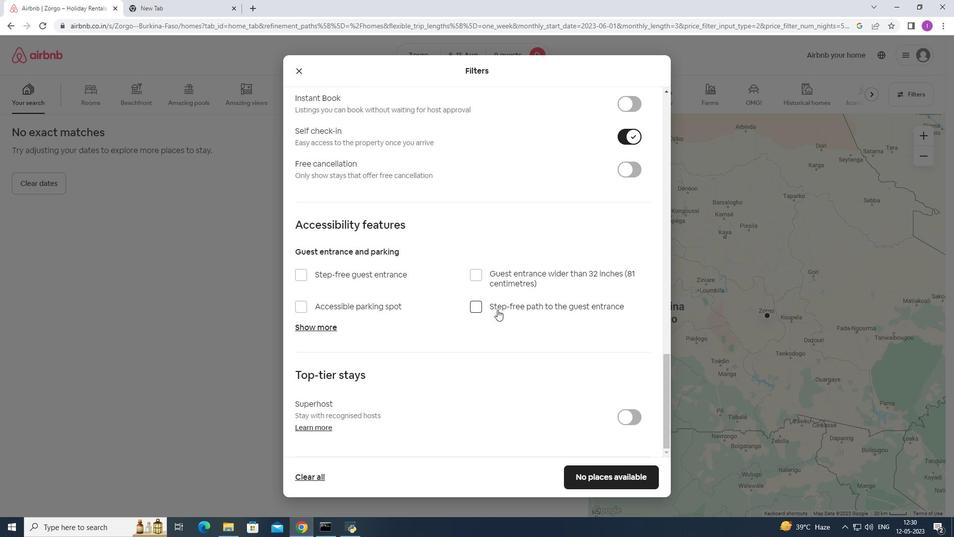 
Action: Mouse moved to (497, 311)
Screenshot: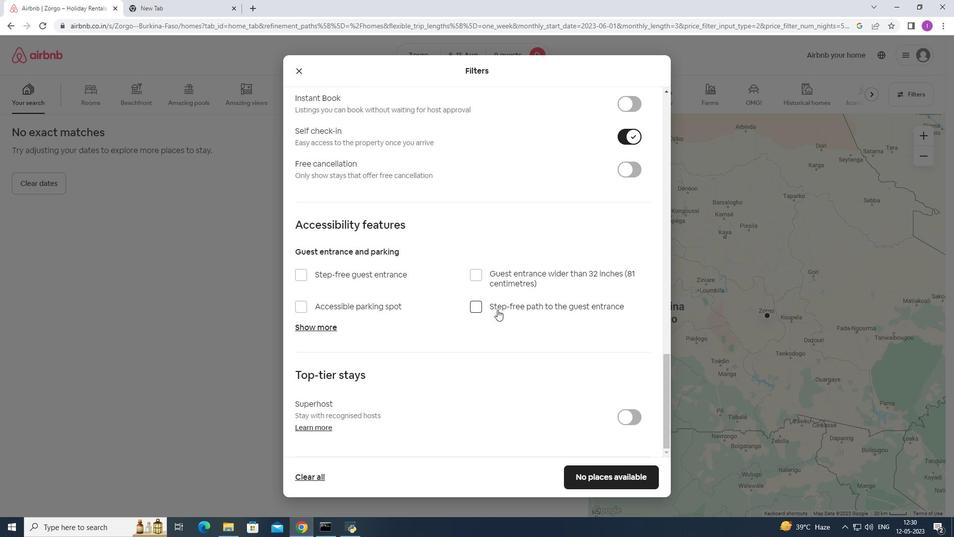 
Action: Mouse scrolled (497, 310) with delta (0, 0)
Screenshot: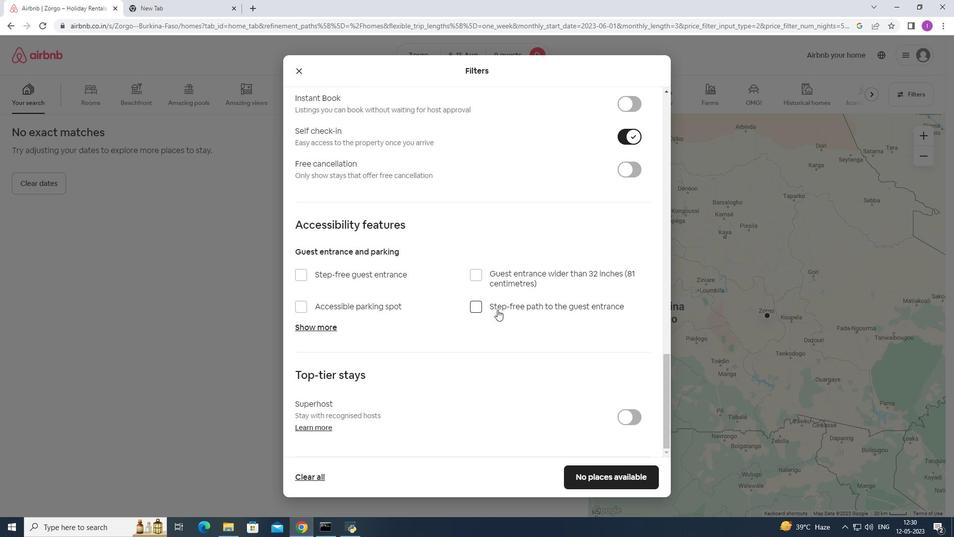 
Action: Mouse moved to (497, 312)
Screenshot: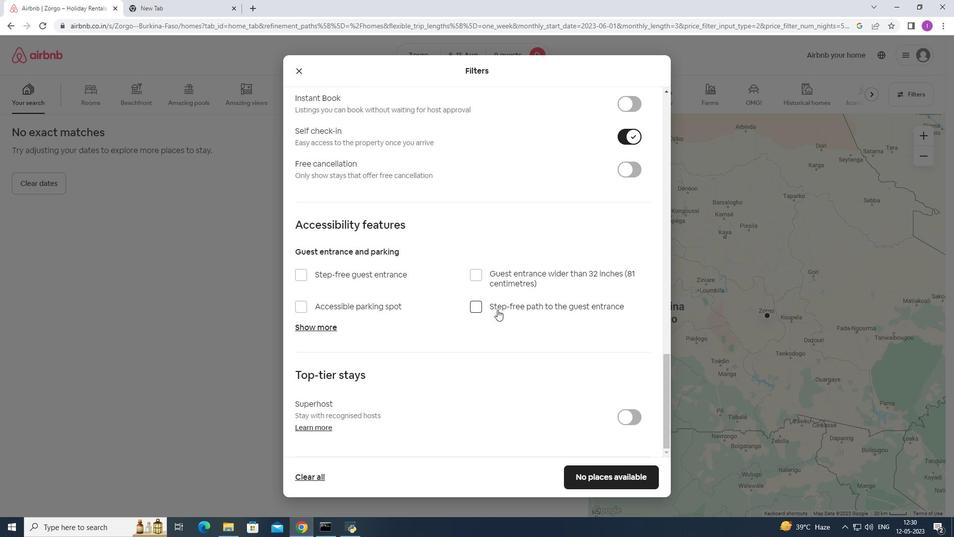 
Action: Mouse scrolled (497, 312) with delta (0, 0)
Screenshot: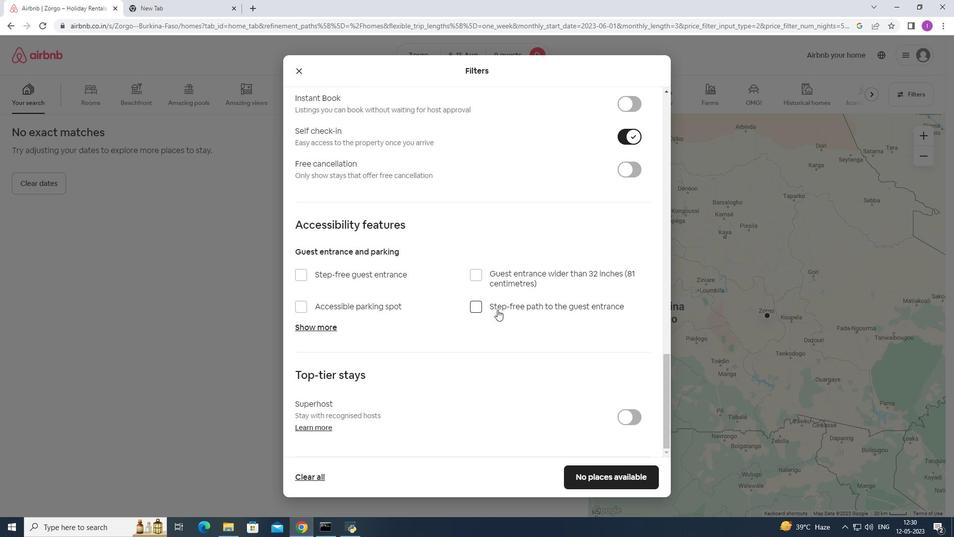 
Action: Mouse moved to (600, 482)
Screenshot: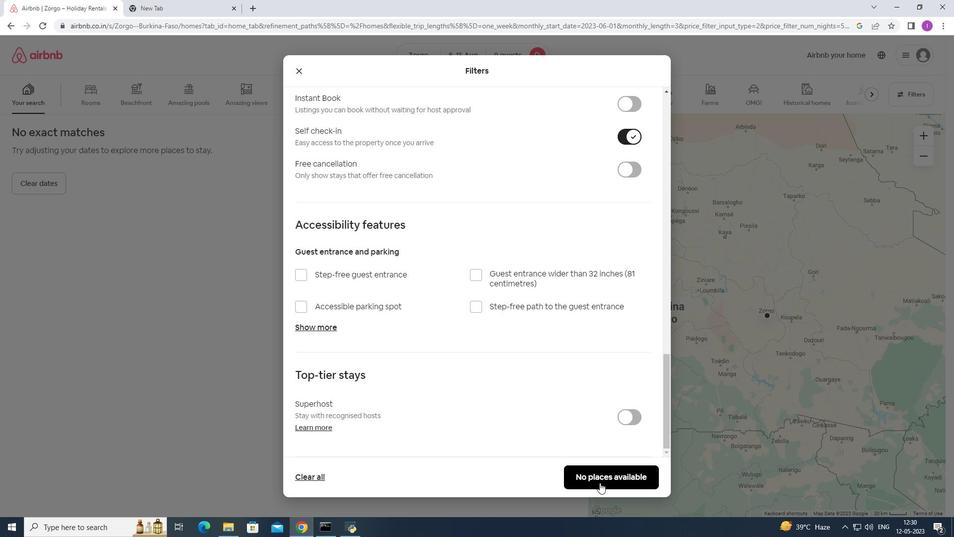 
Action: Mouse pressed left at (600, 482)
Screenshot: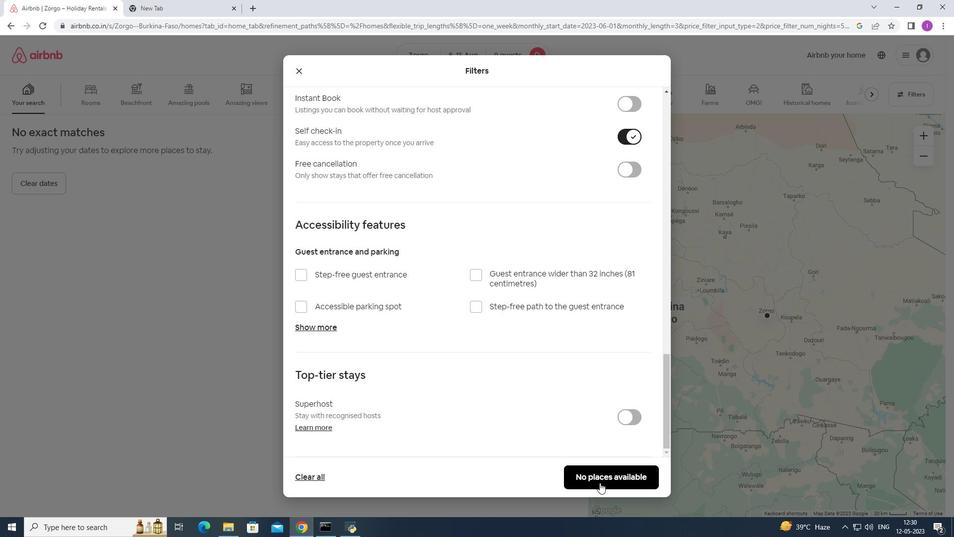 
Action: Mouse moved to (675, 238)
Screenshot: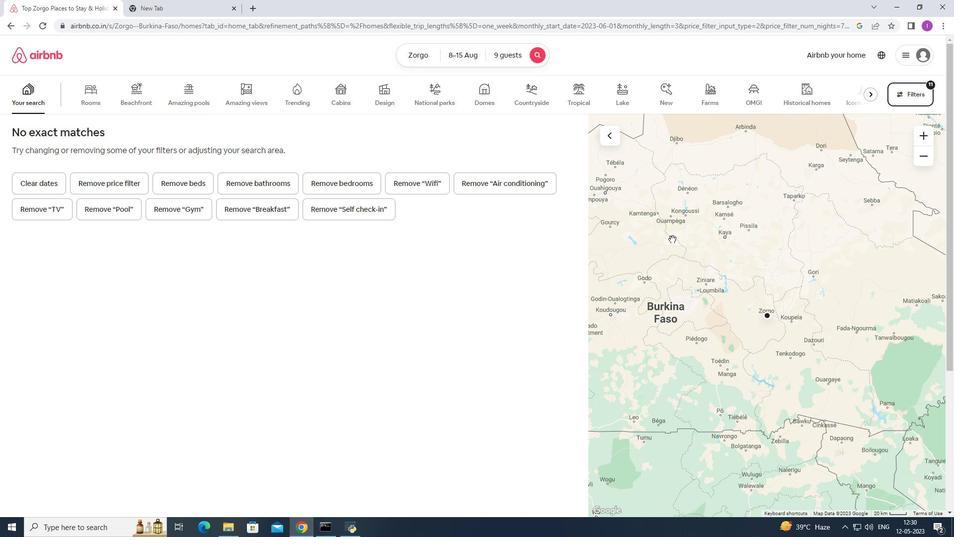 
